 Task: Find connections with filter location Edegem with filter topic #covid19with filter profile language Potuguese with filter current company Microland Limited with filter school BABU BANARASI DAS NORTHERN INDIA INSTITUTE OF TECHNOLOGY, LUCKNOW with filter industry Subdivision of Land with filter service category Public Speaking with filter keywords title Executive Assistant
Action: Mouse moved to (673, 122)
Screenshot: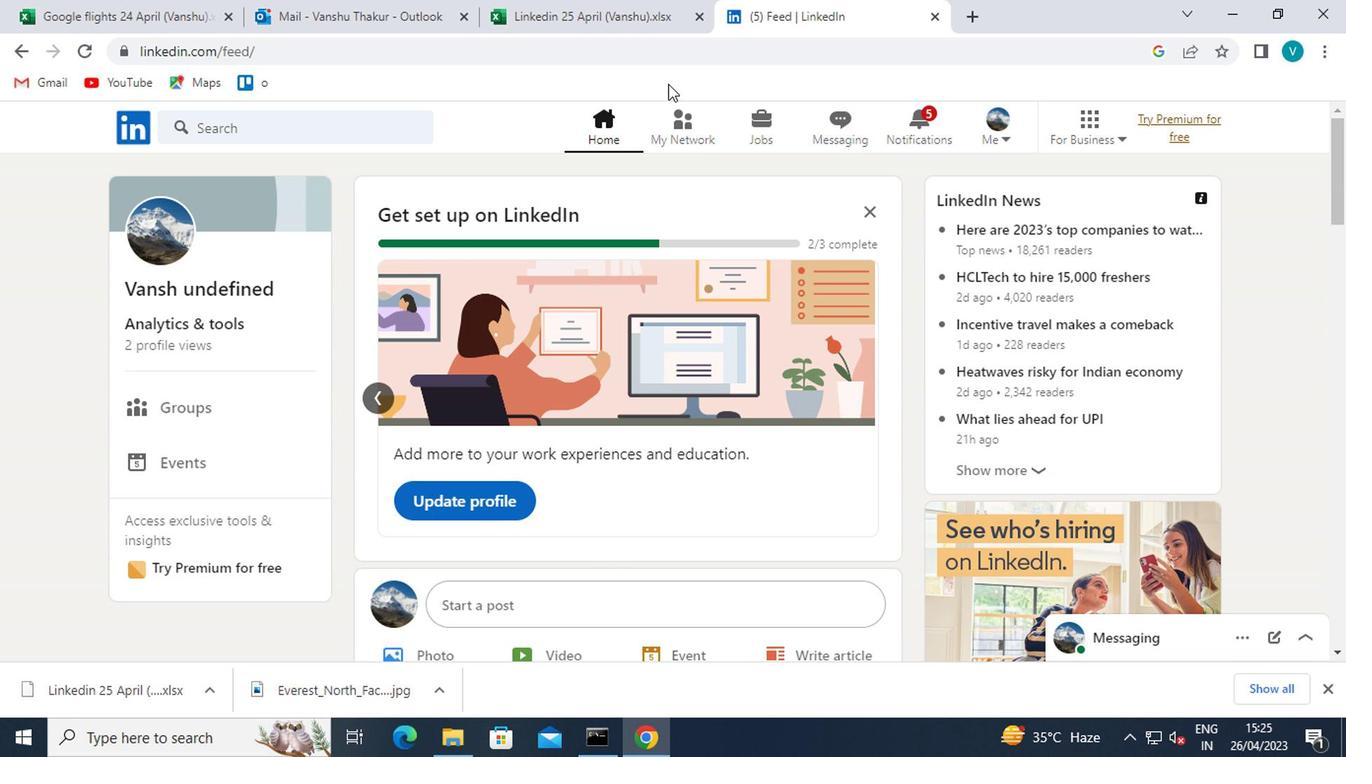 
Action: Mouse pressed left at (673, 122)
Screenshot: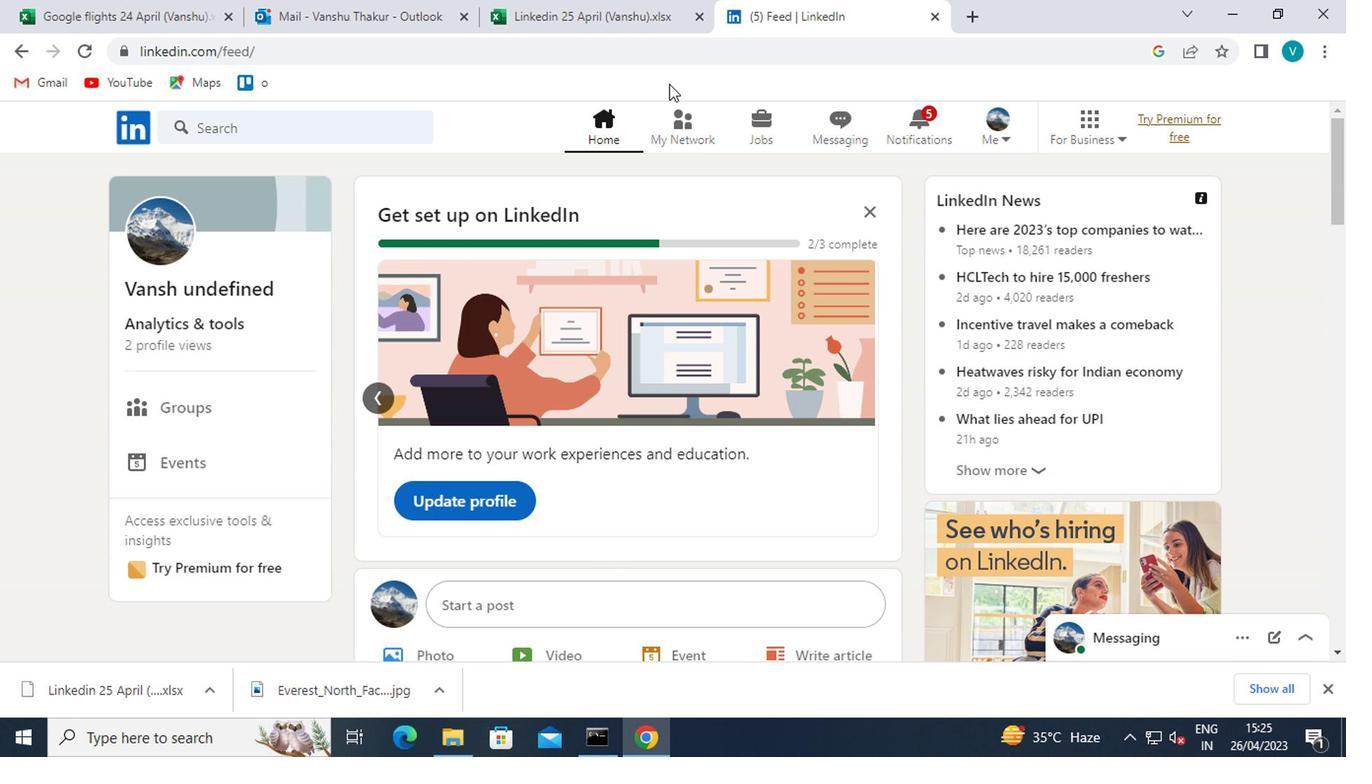
Action: Mouse moved to (215, 228)
Screenshot: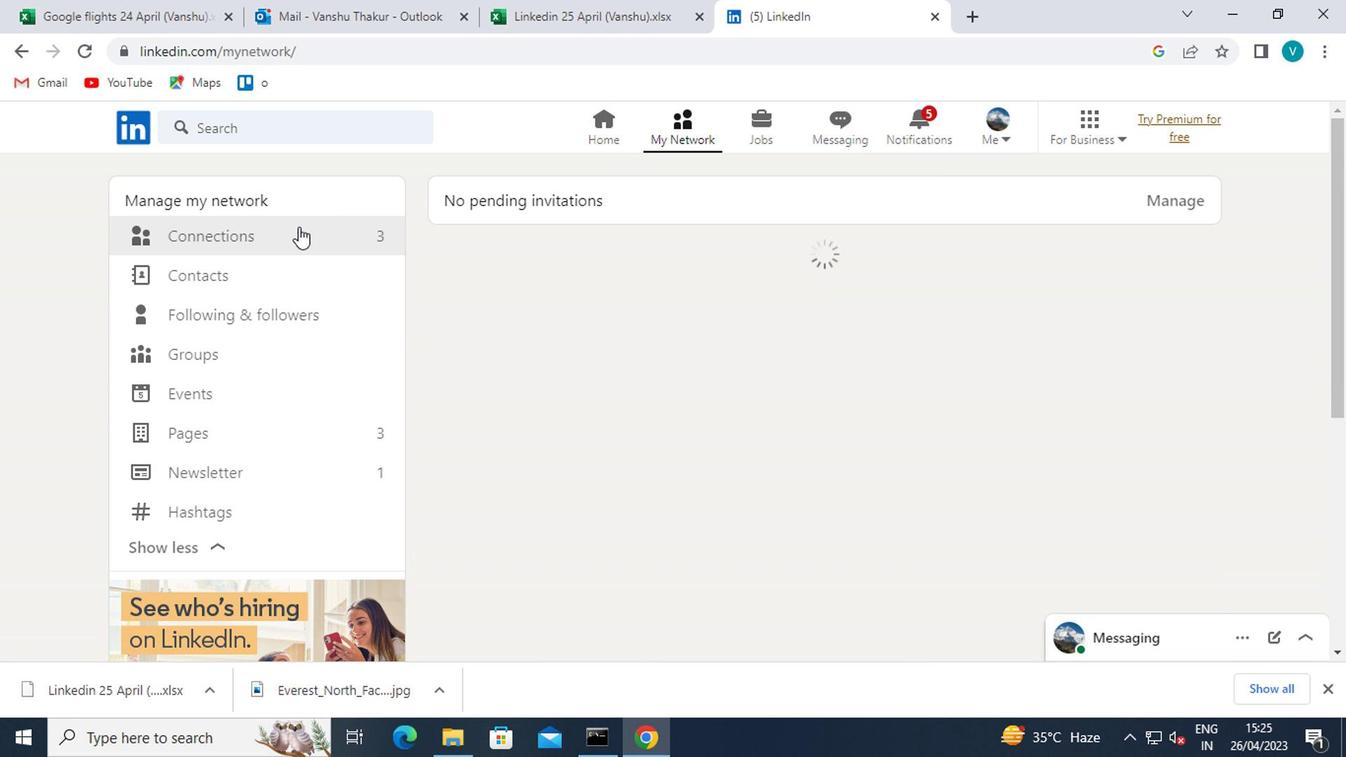 
Action: Mouse pressed left at (215, 228)
Screenshot: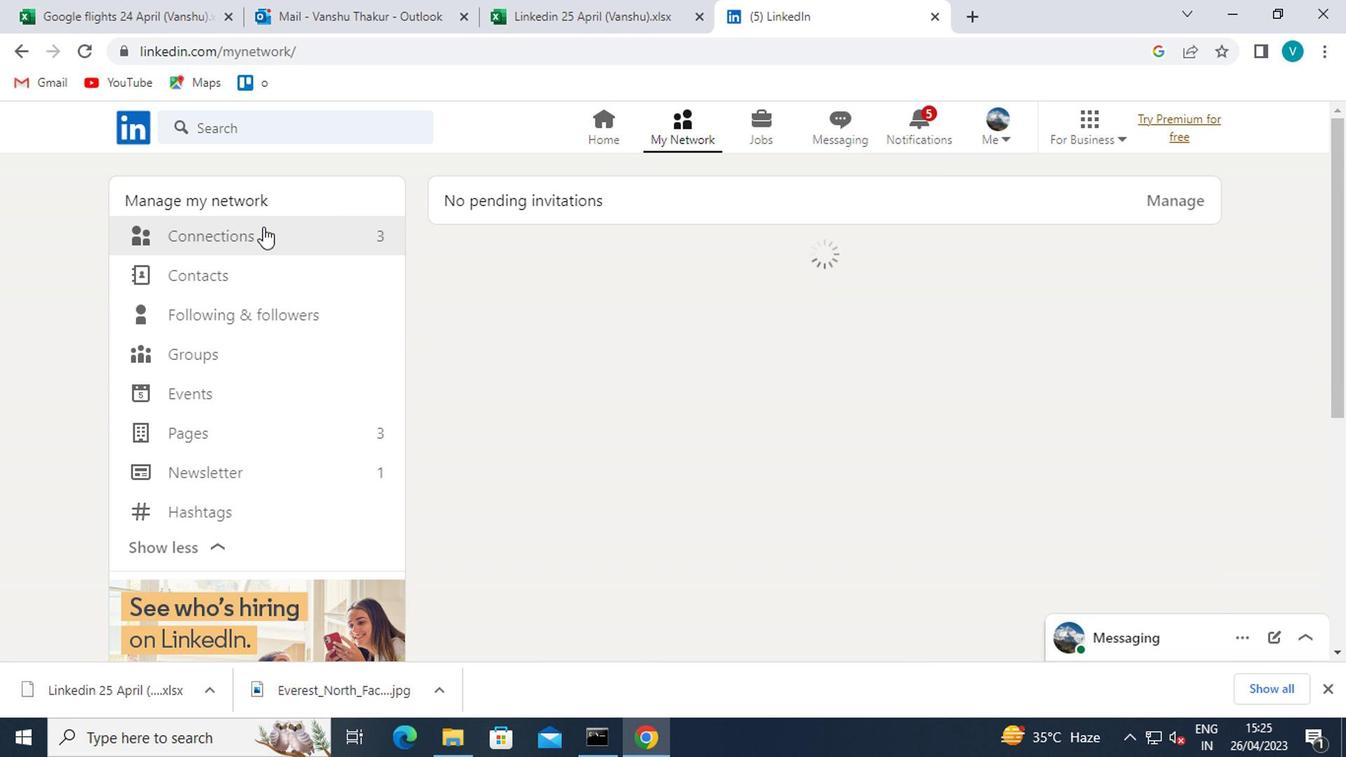
Action: Mouse moved to (840, 234)
Screenshot: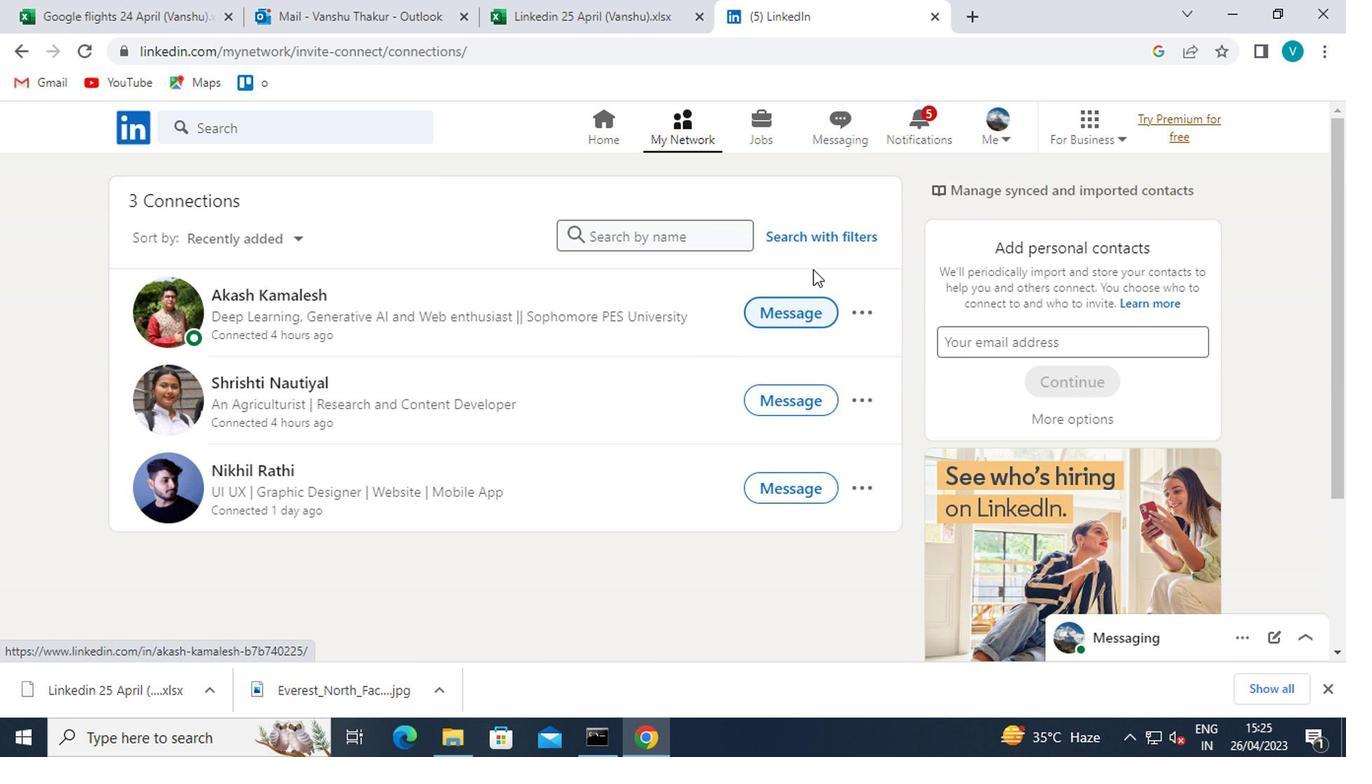 
Action: Mouse pressed left at (840, 234)
Screenshot: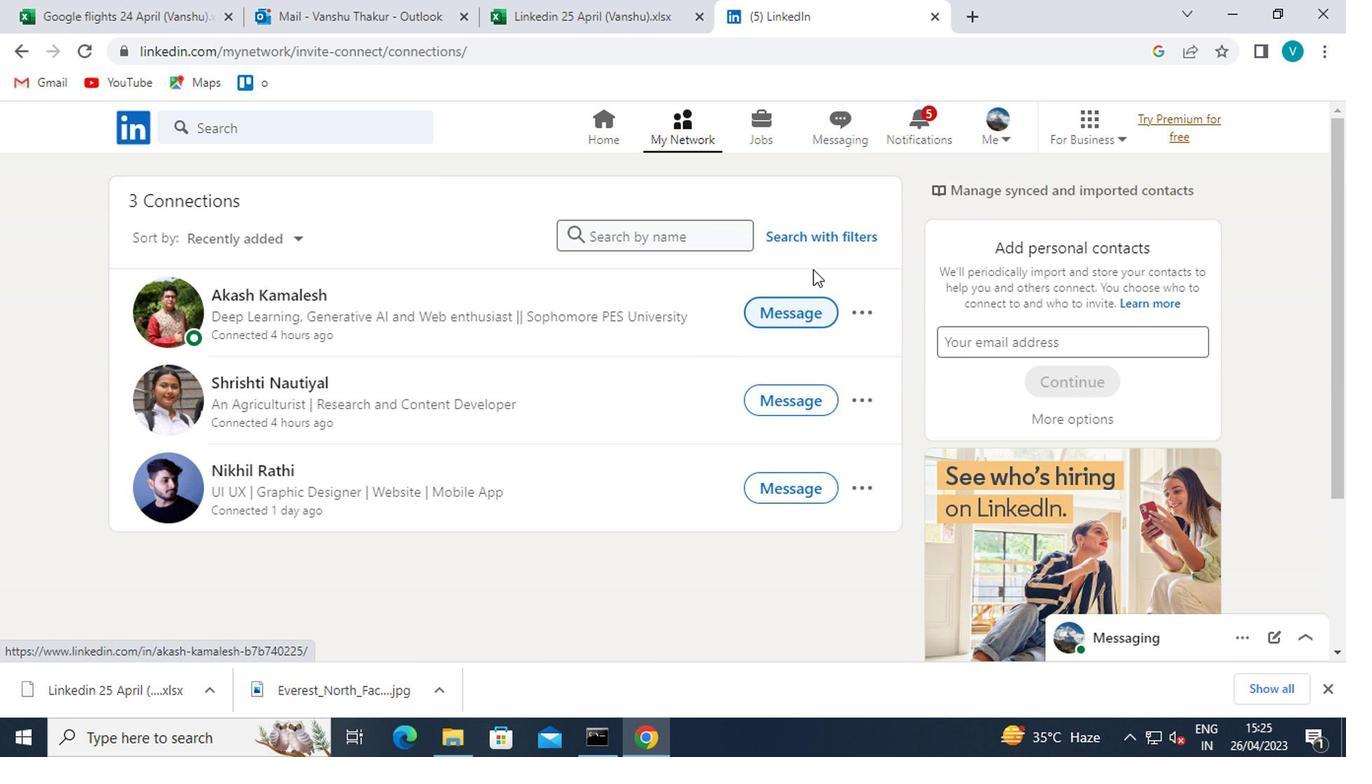 
Action: Mouse moved to (639, 185)
Screenshot: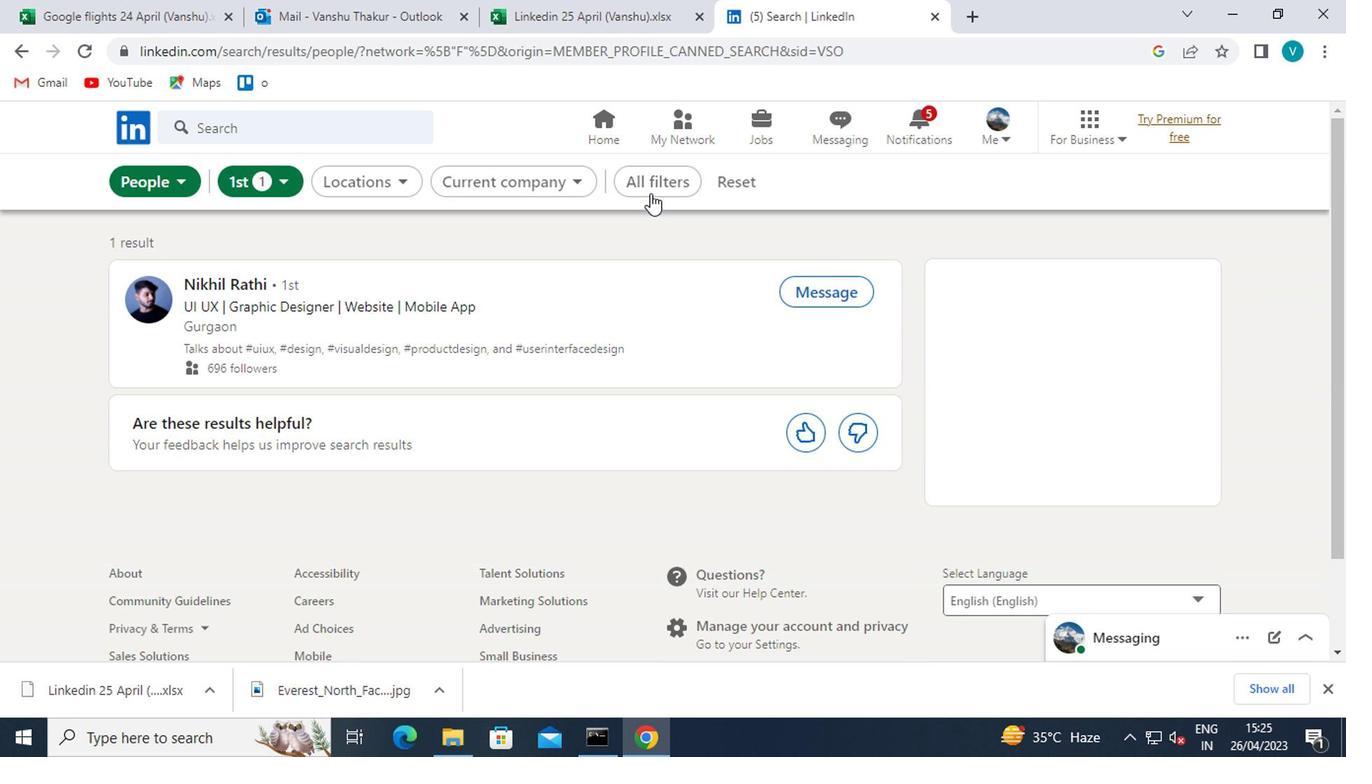 
Action: Mouse pressed left at (639, 185)
Screenshot: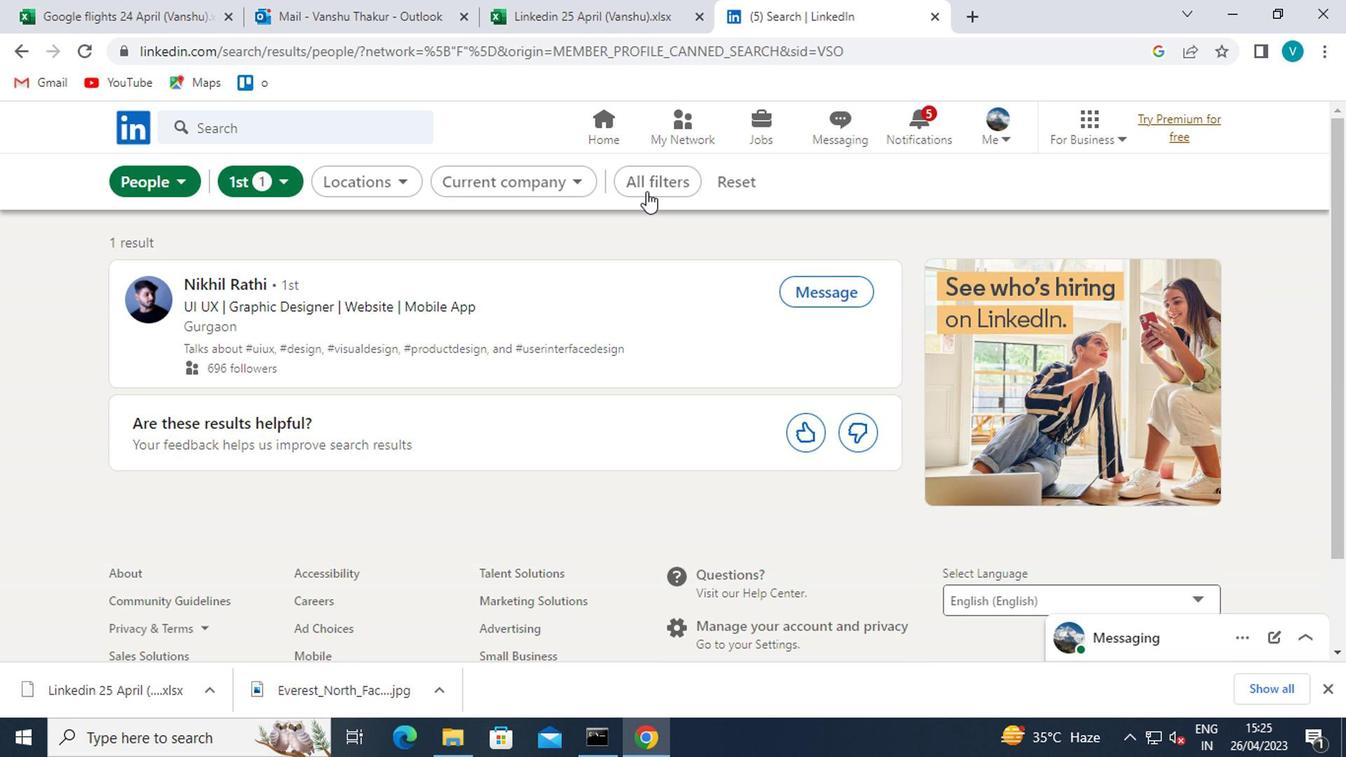 
Action: Mouse moved to (915, 359)
Screenshot: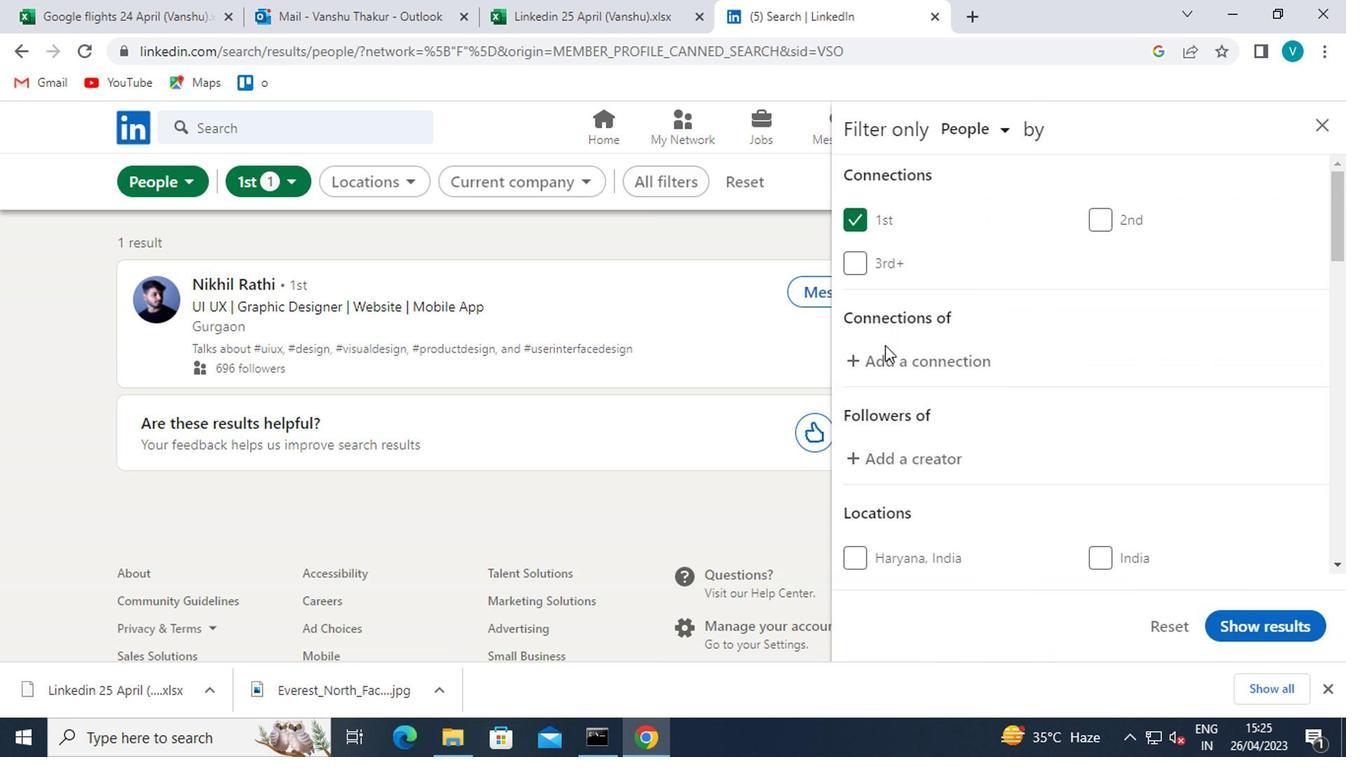 
Action: Mouse scrolled (915, 358) with delta (0, 0)
Screenshot: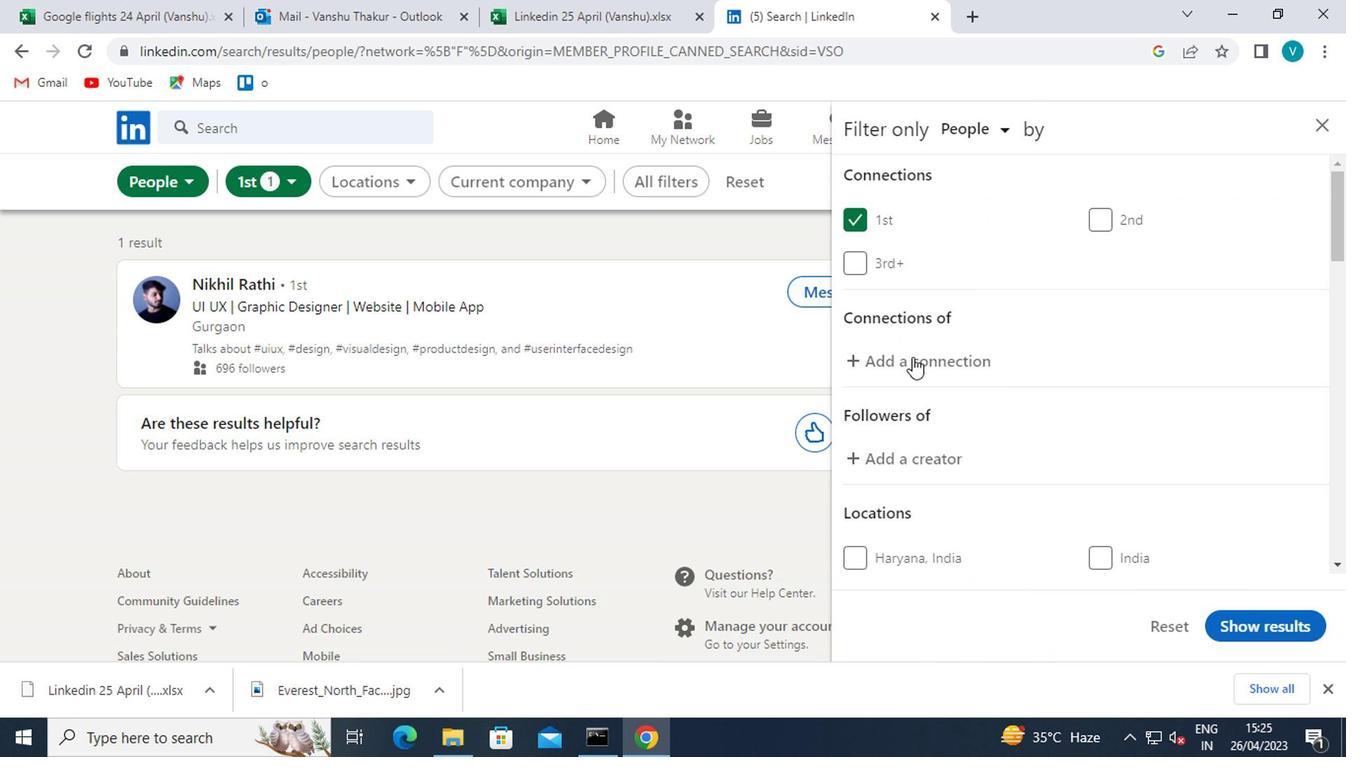 
Action: Mouse scrolled (915, 358) with delta (0, 0)
Screenshot: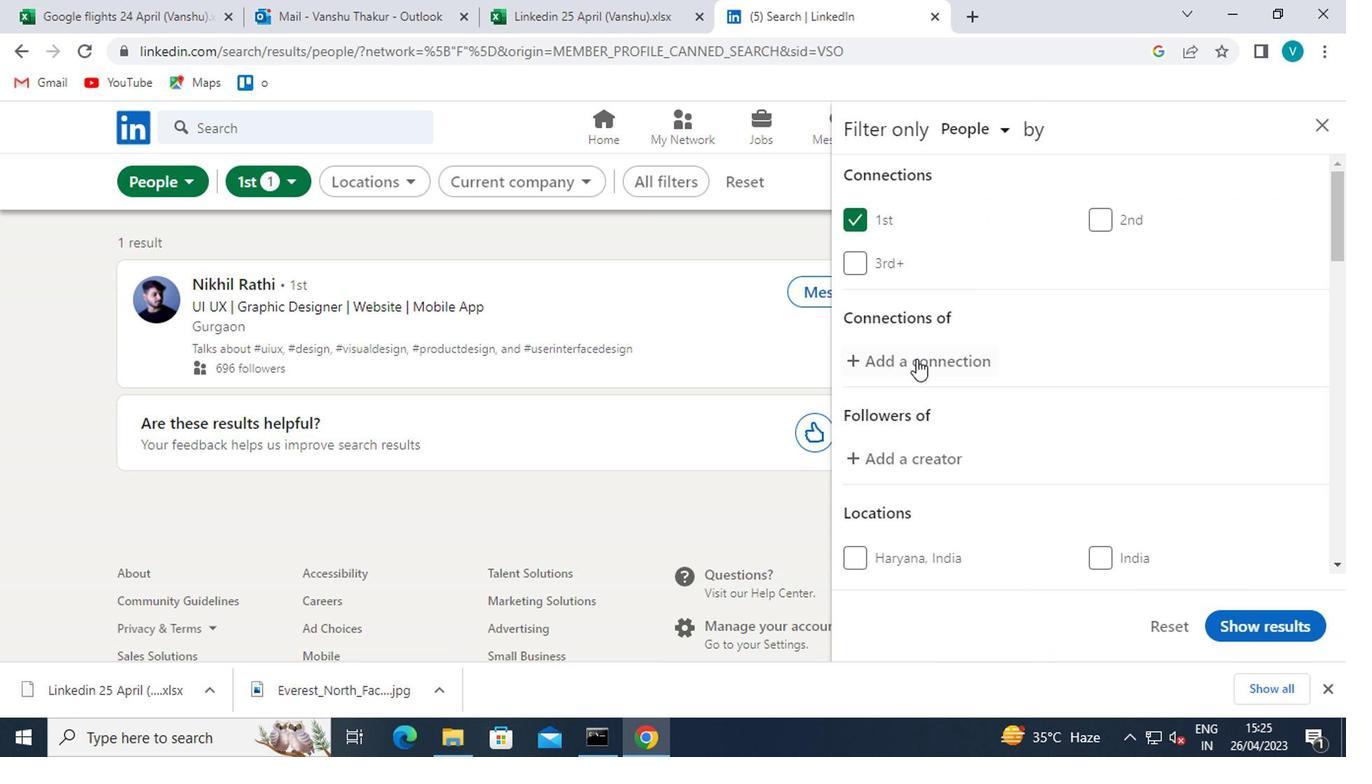 
Action: Mouse moved to (919, 442)
Screenshot: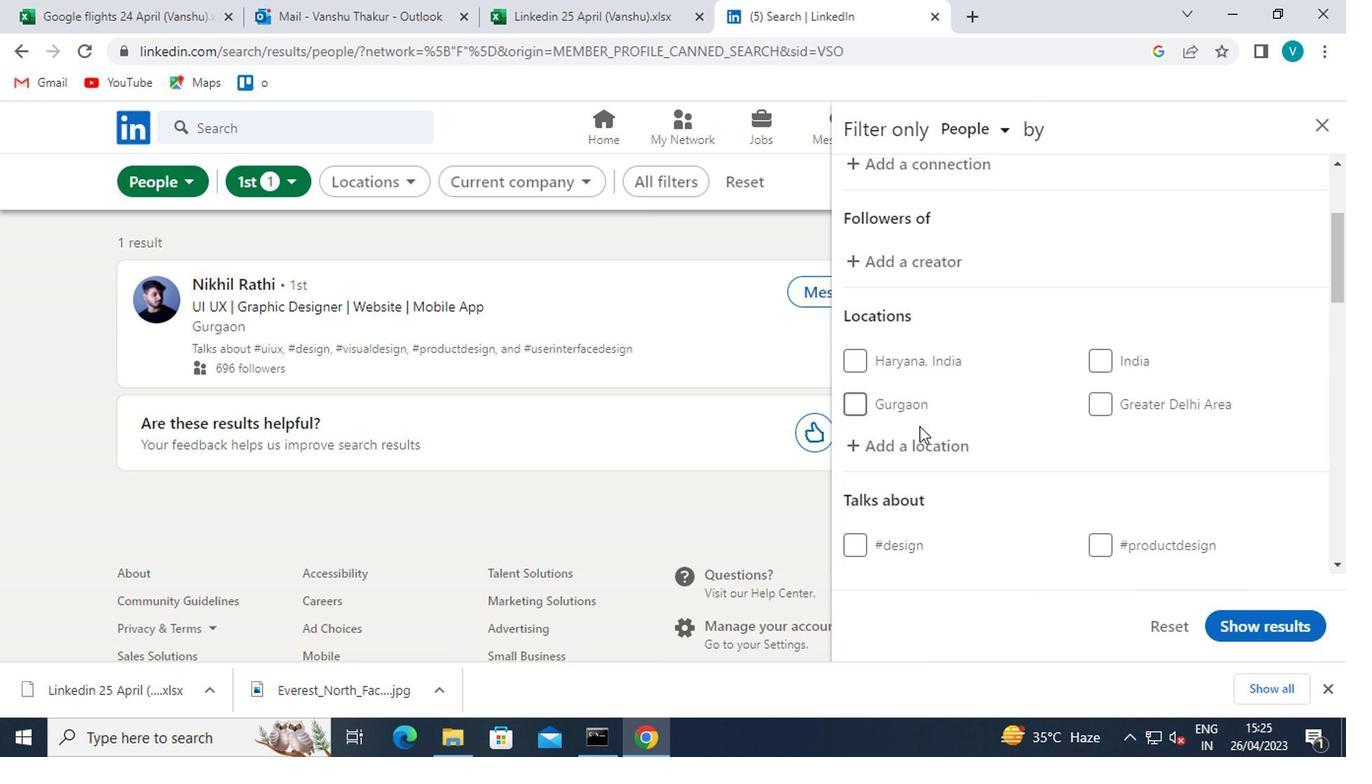 
Action: Mouse pressed left at (919, 442)
Screenshot: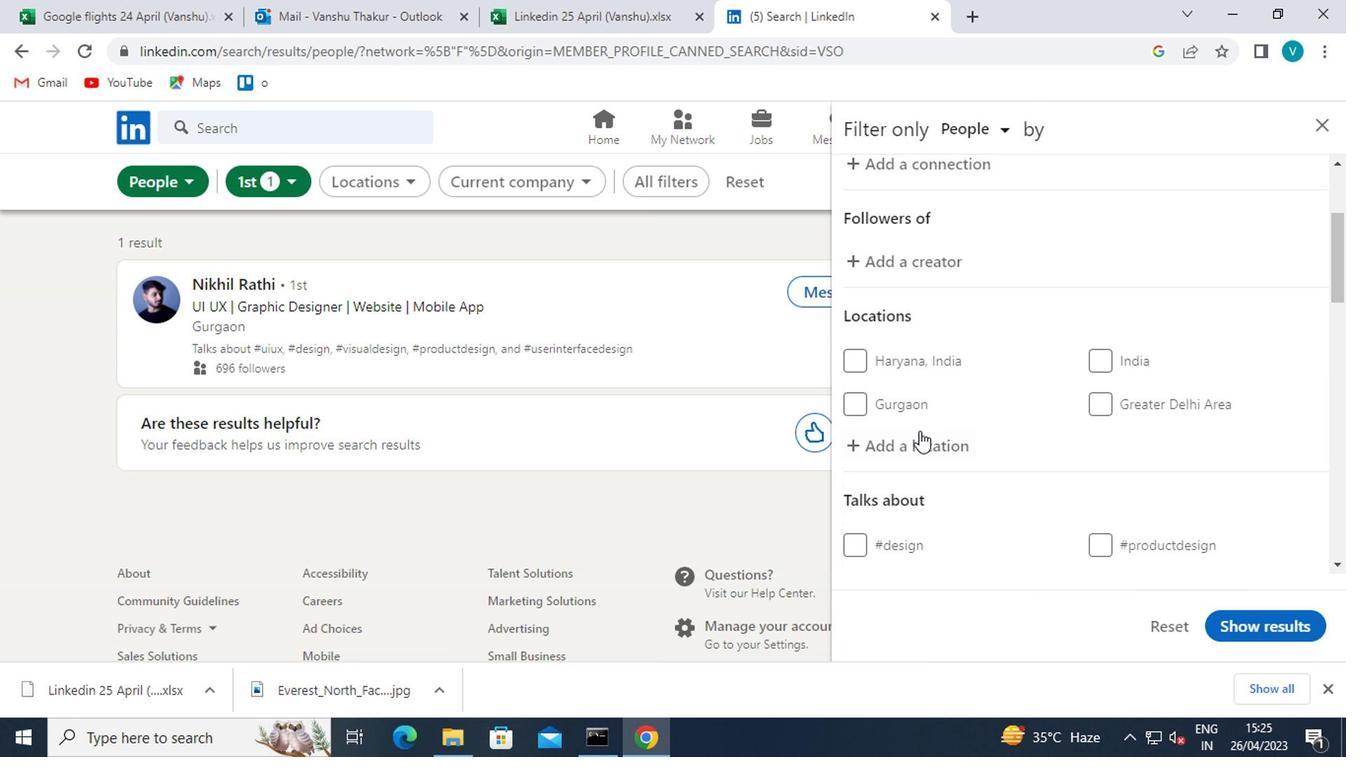 
Action: Mouse moved to (910, 442)
Screenshot: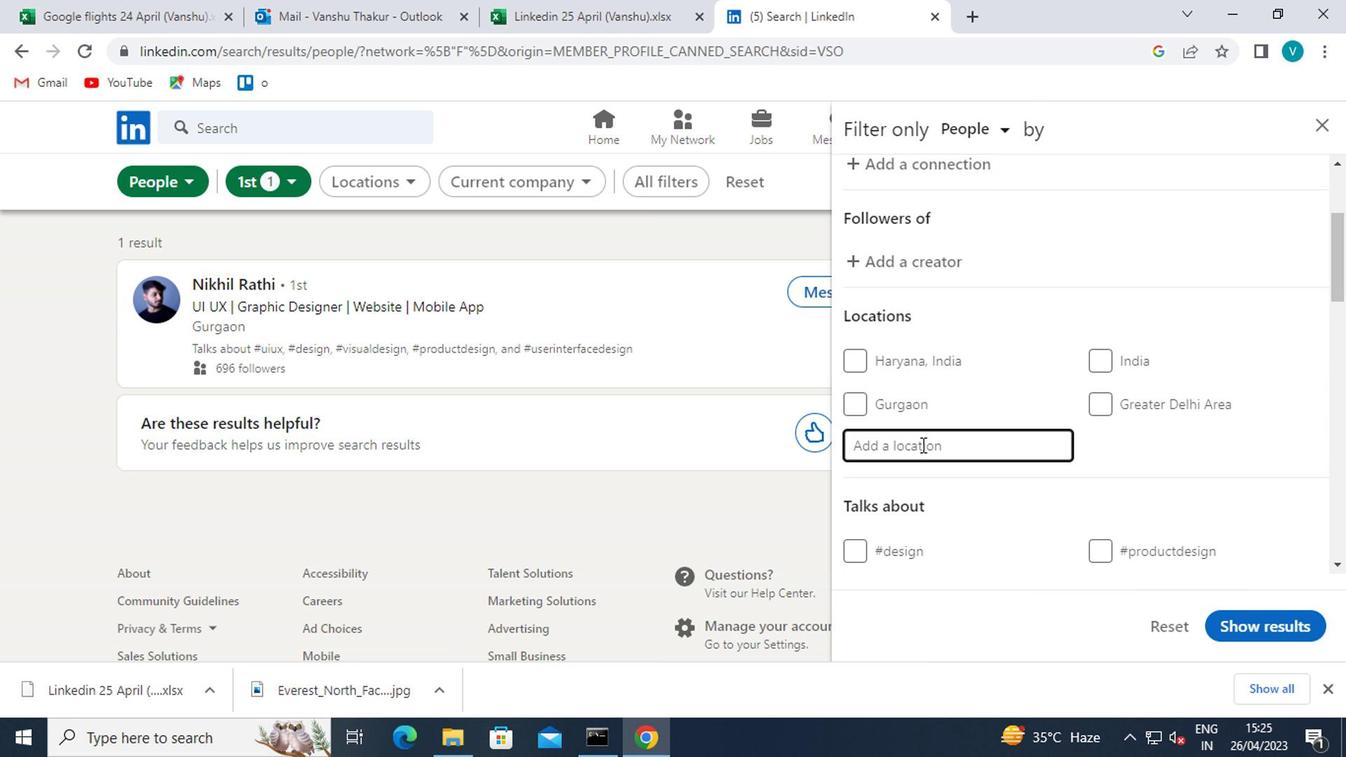 
Action: Key pressed <Key.shift>EDEGEM
Screenshot: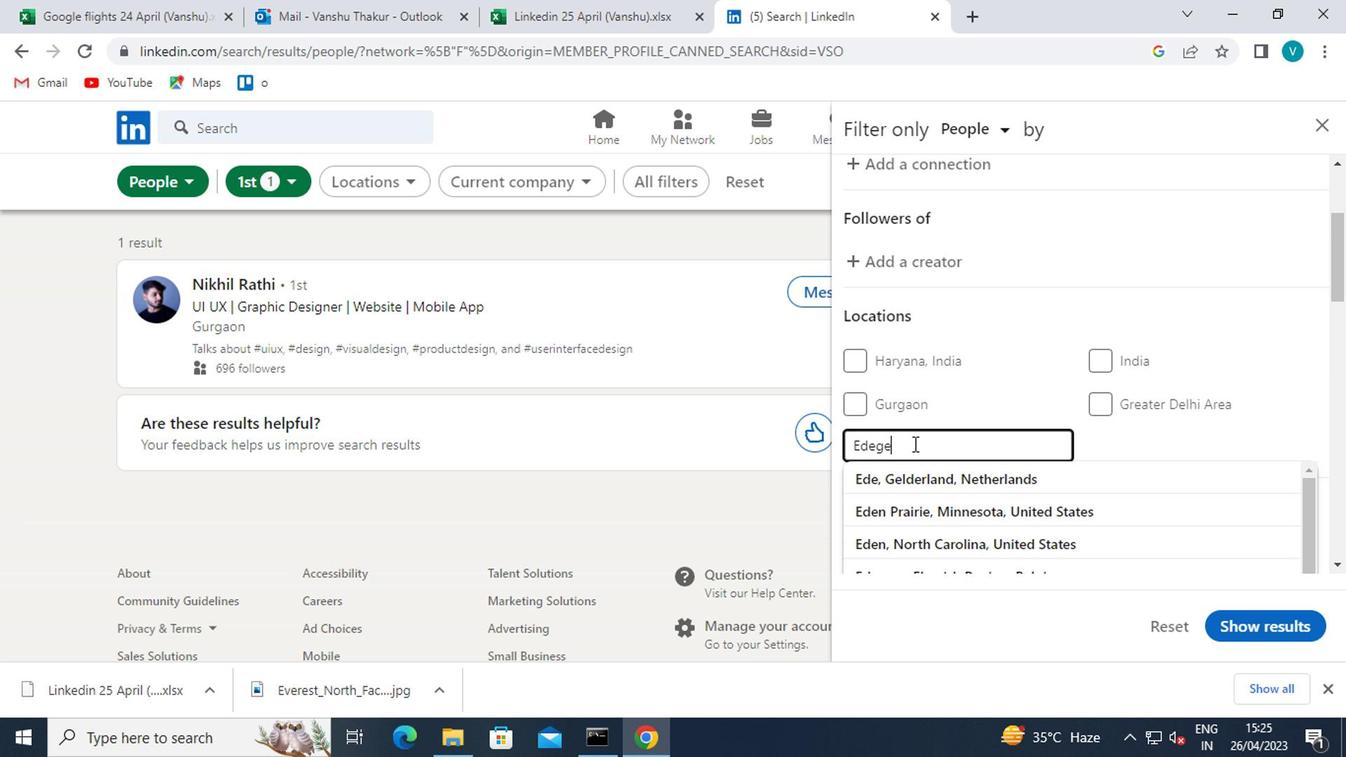 
Action: Mouse moved to (962, 472)
Screenshot: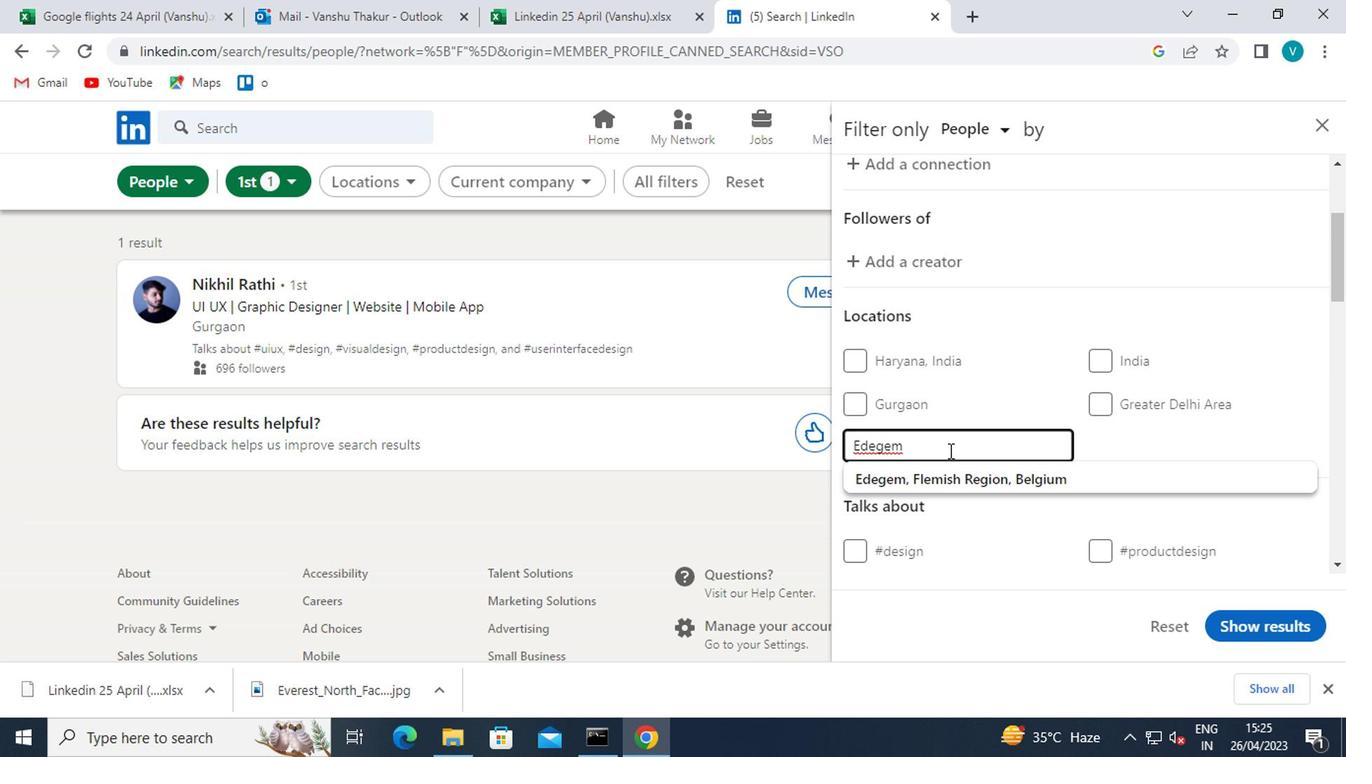 
Action: Mouse pressed left at (962, 472)
Screenshot: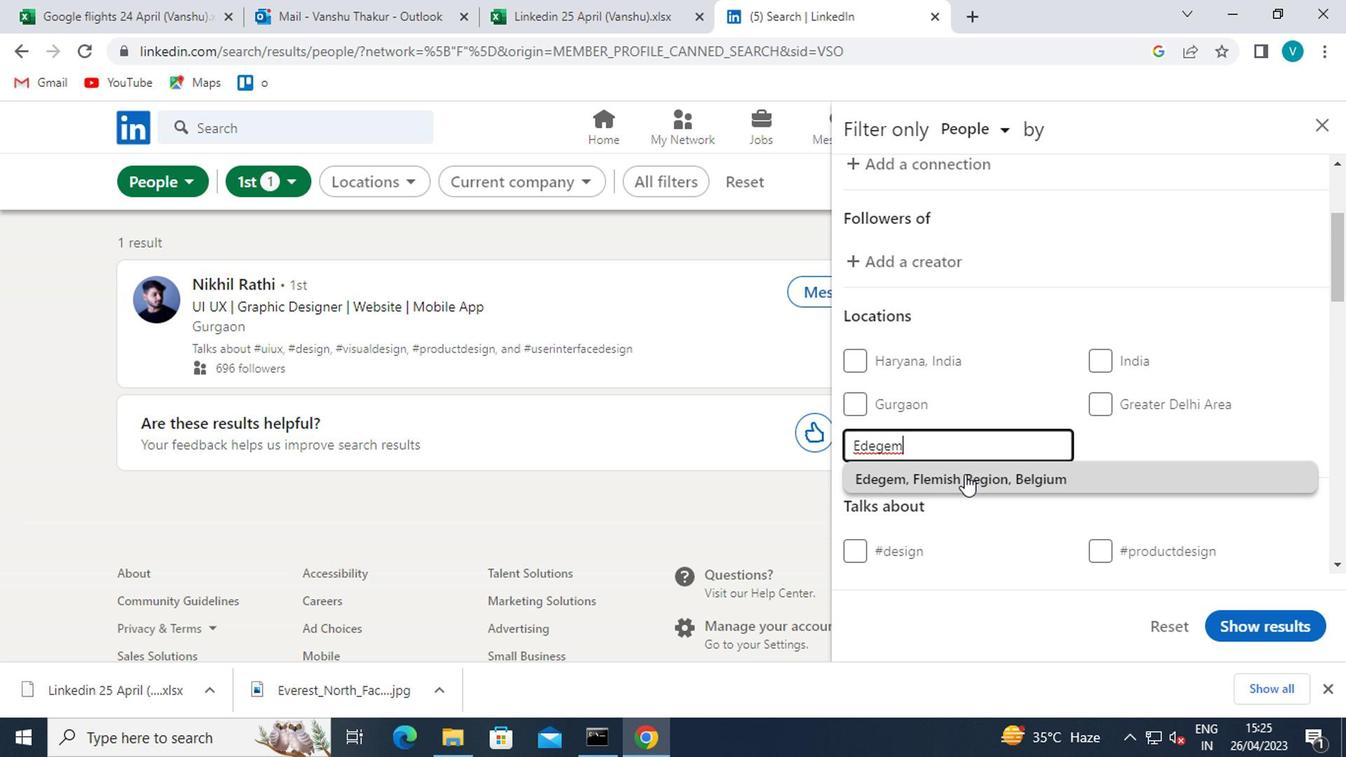 
Action: Mouse scrolled (962, 471) with delta (0, 0)
Screenshot: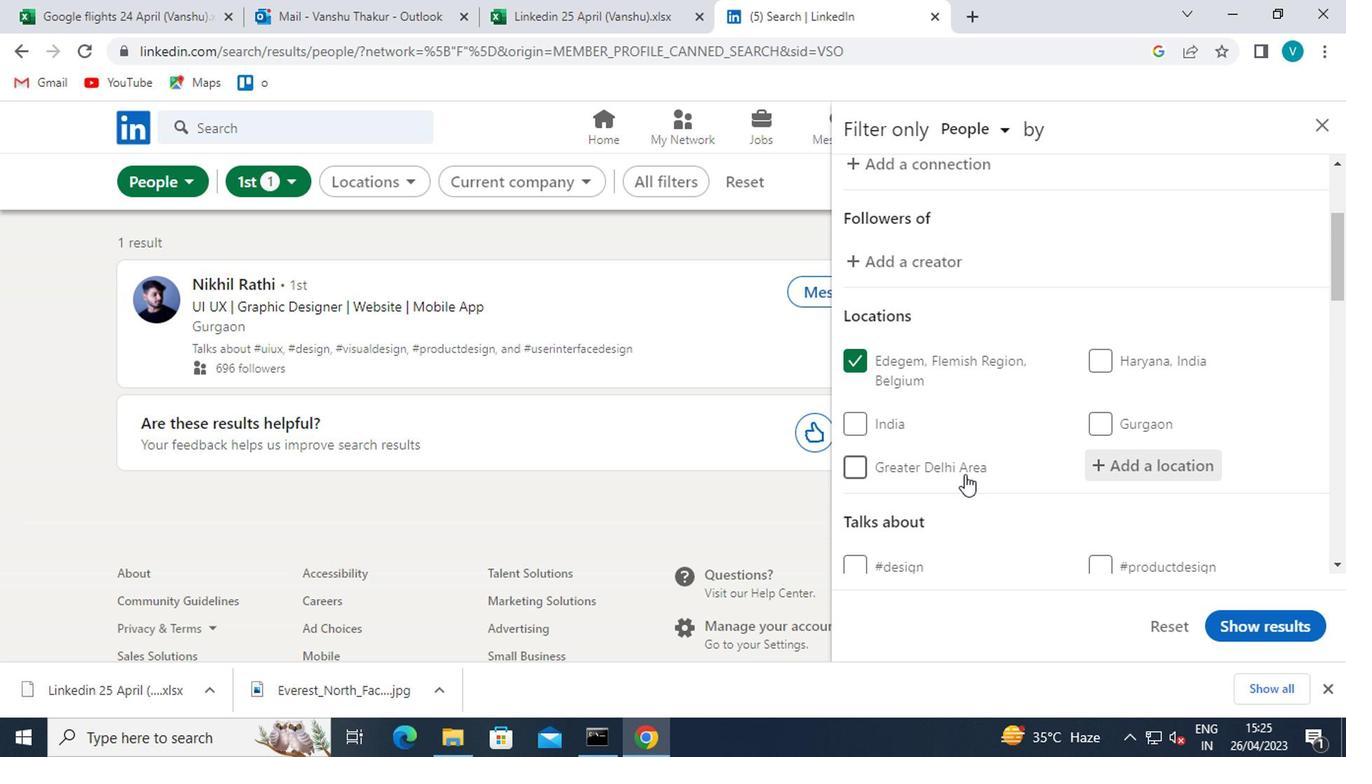 
Action: Mouse scrolled (962, 471) with delta (0, 0)
Screenshot: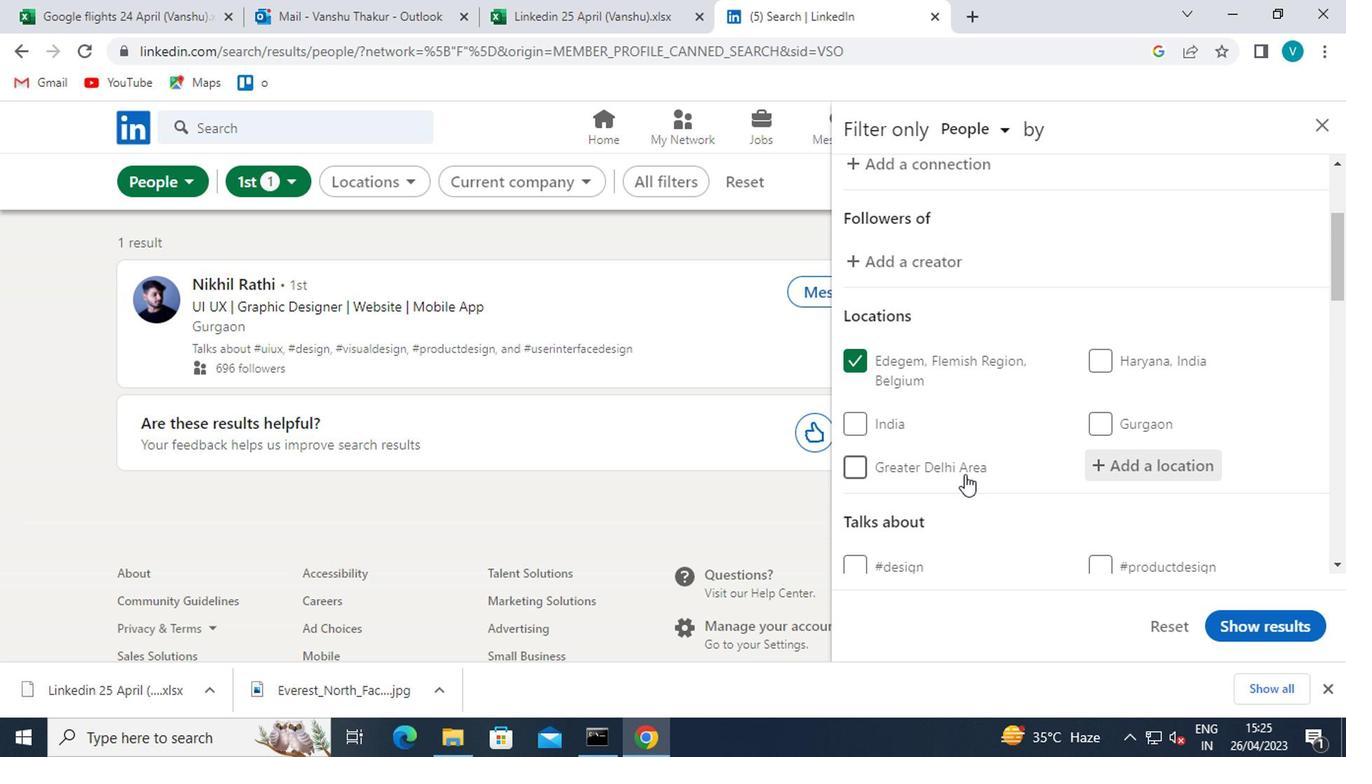 
Action: Mouse moved to (1132, 459)
Screenshot: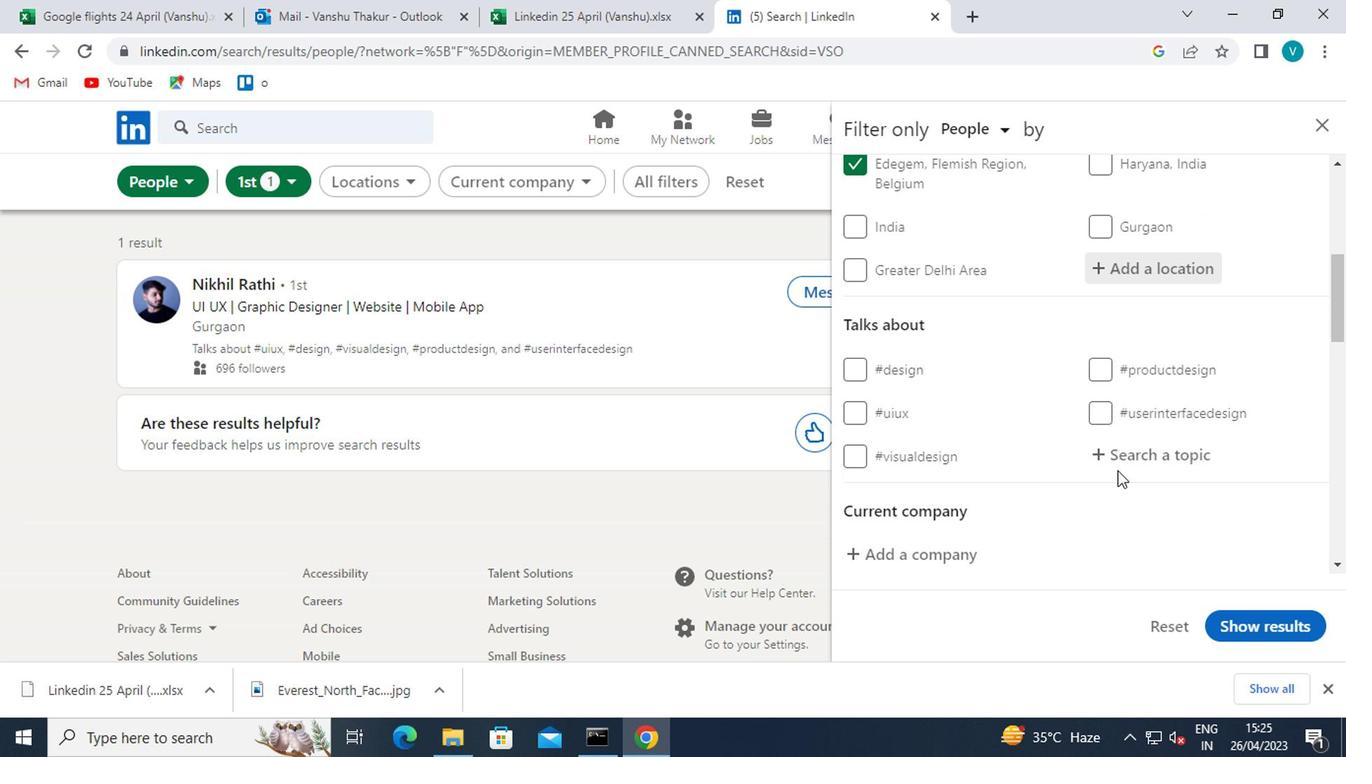 
Action: Mouse pressed left at (1132, 459)
Screenshot: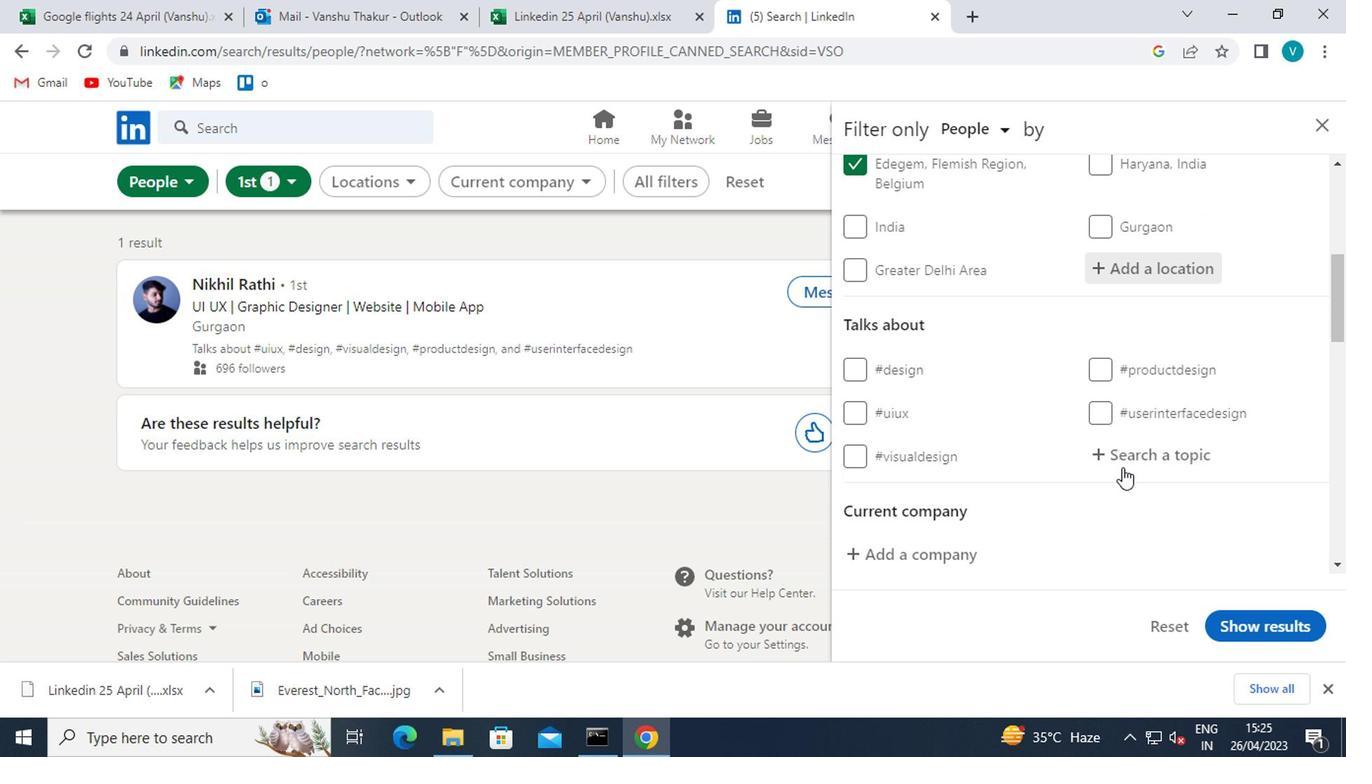 
Action: Mouse moved to (987, 414)
Screenshot: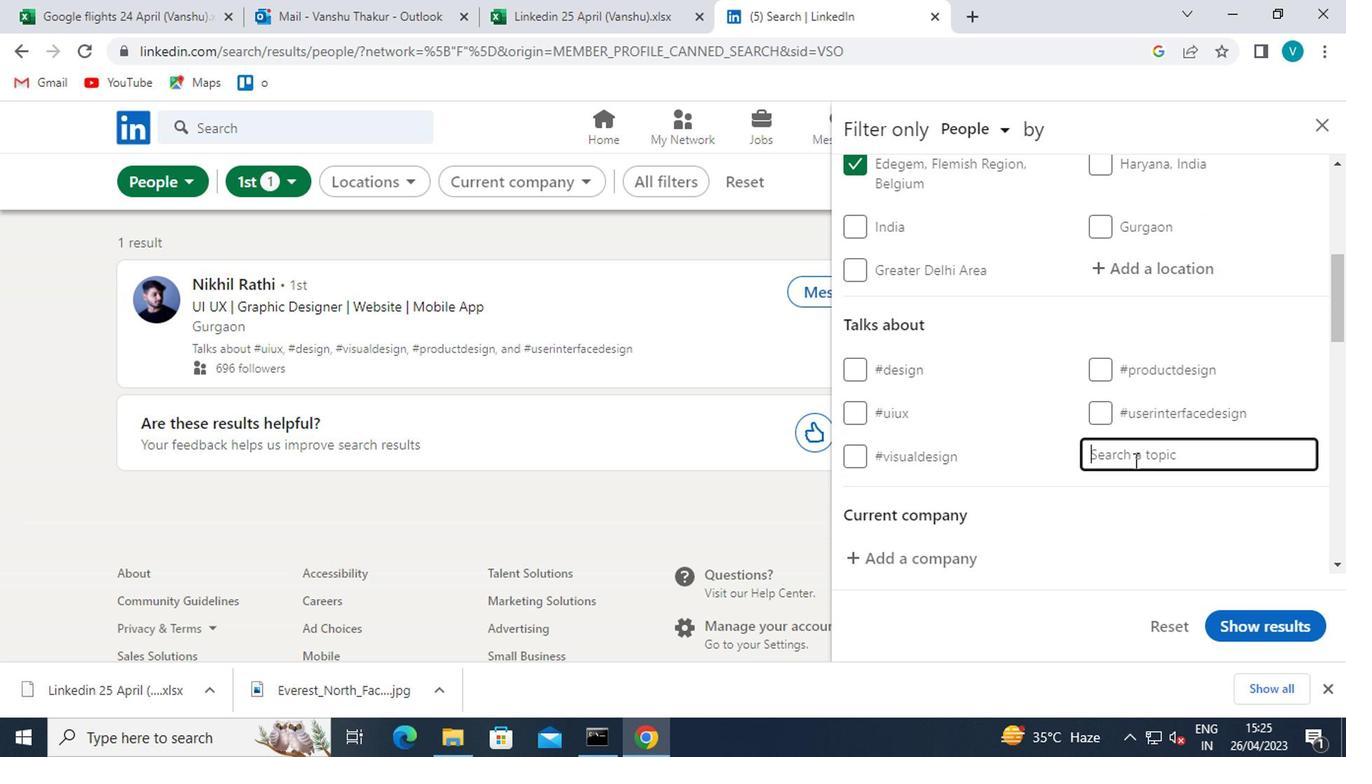 
Action: Key pressed <Key.shift>#COVID19
Screenshot: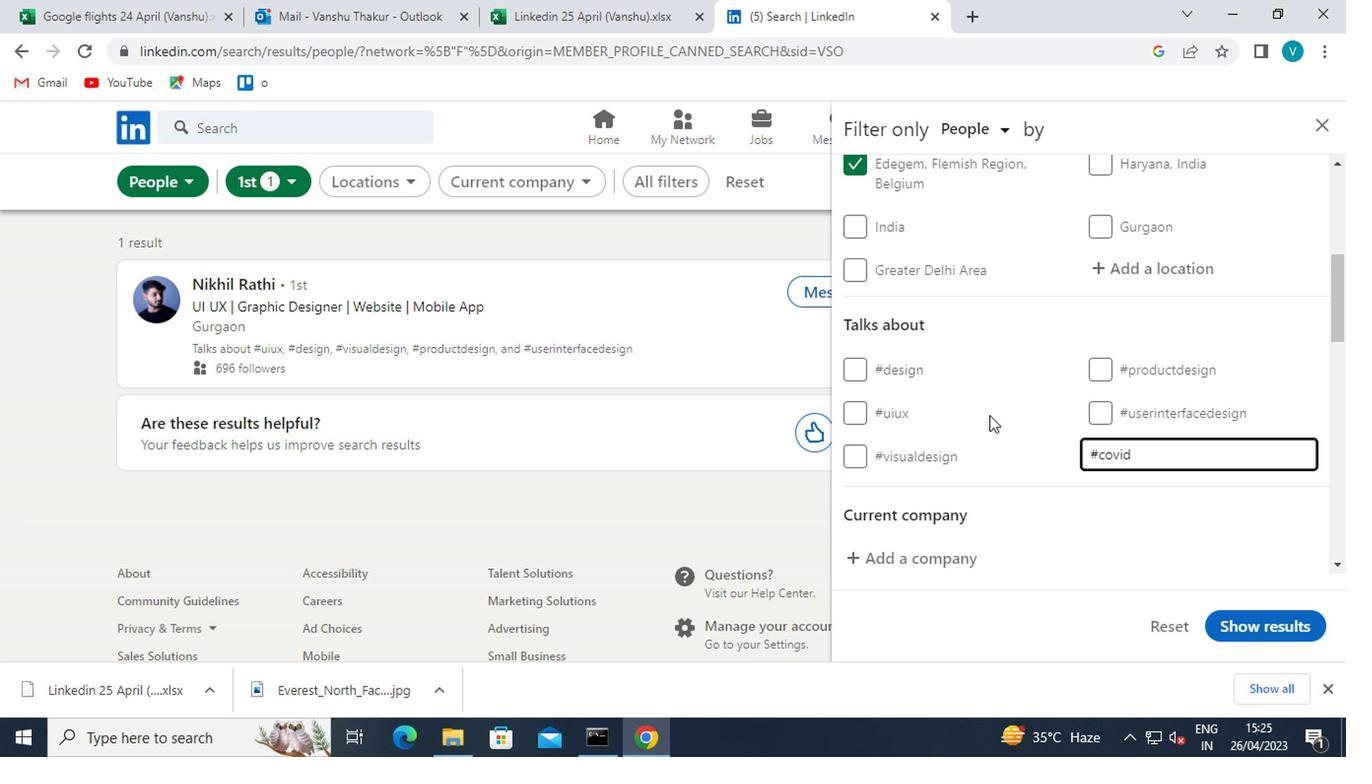 
Action: Mouse moved to (1093, 524)
Screenshot: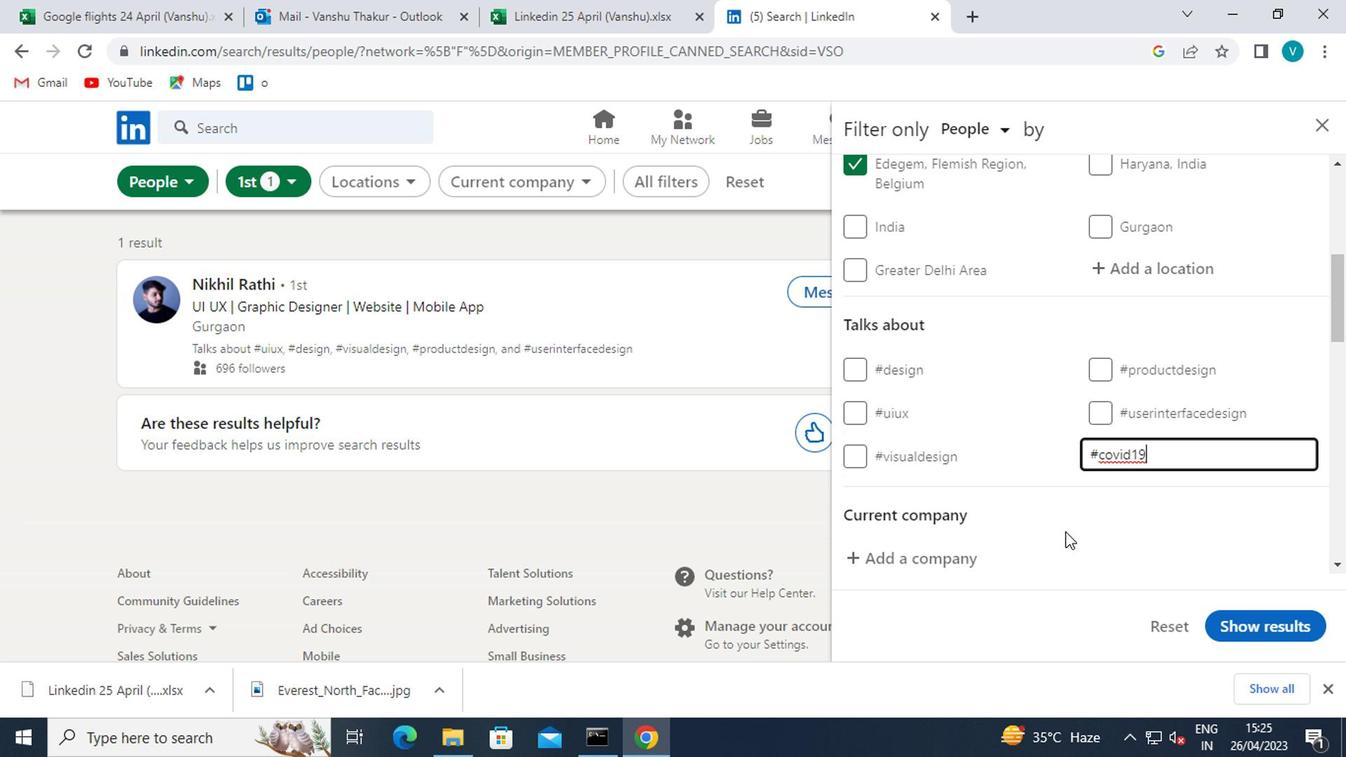 
Action: Mouse pressed left at (1093, 524)
Screenshot: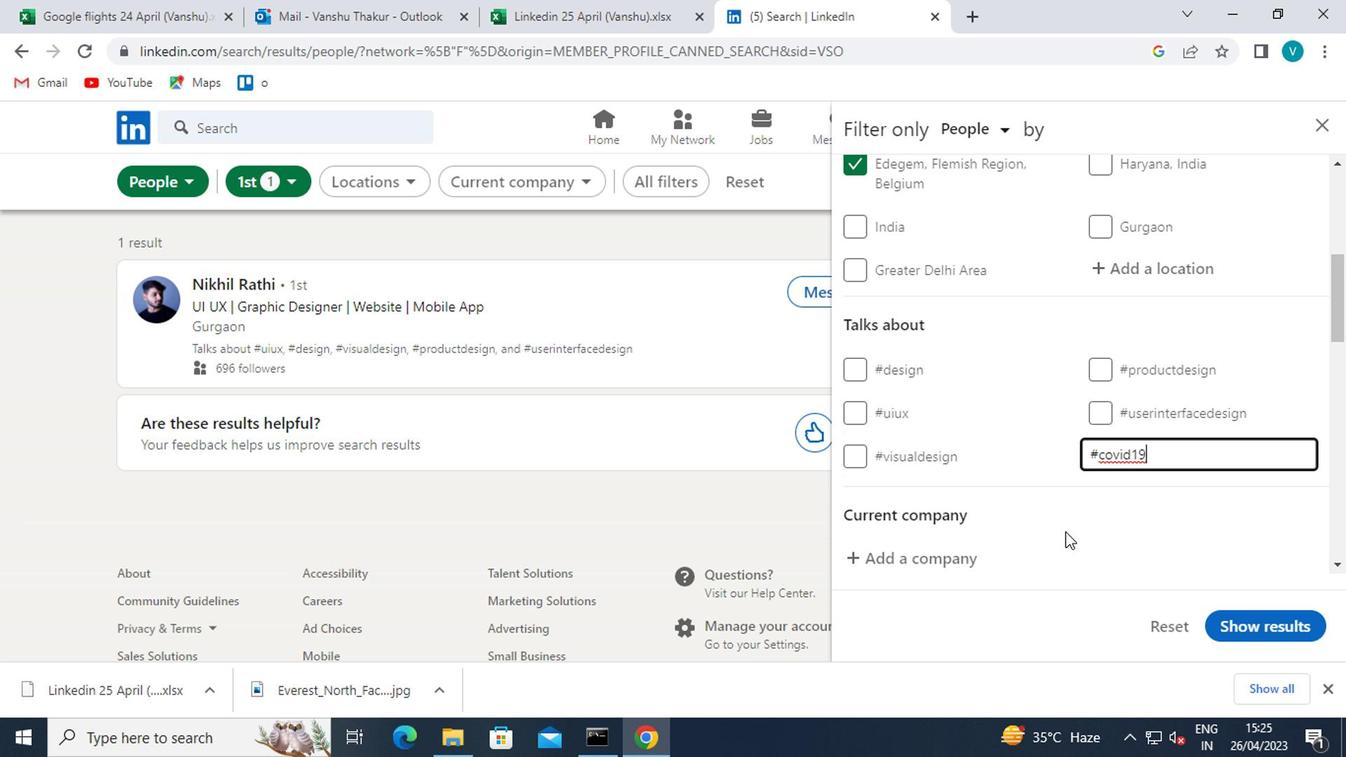 
Action: Mouse scrolled (1093, 523) with delta (0, -1)
Screenshot: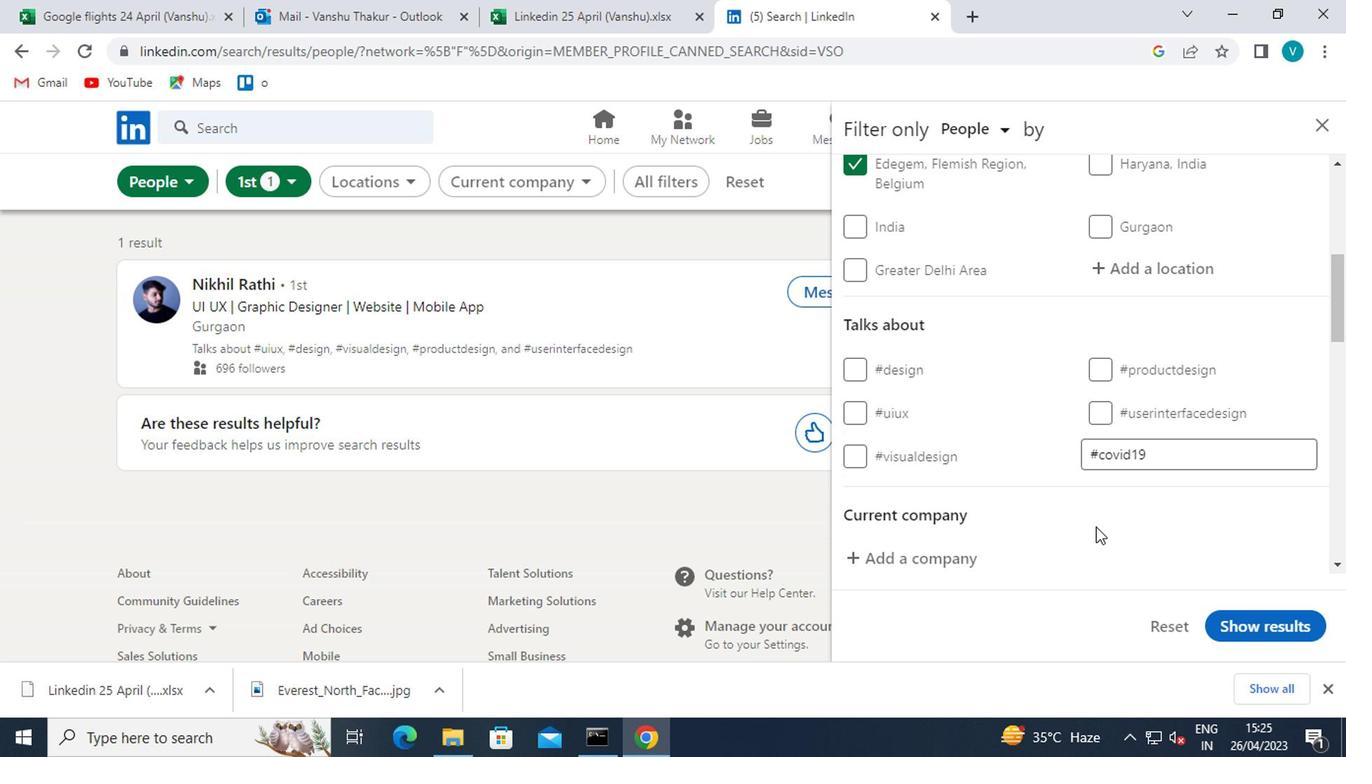 
Action: Mouse moved to (910, 446)
Screenshot: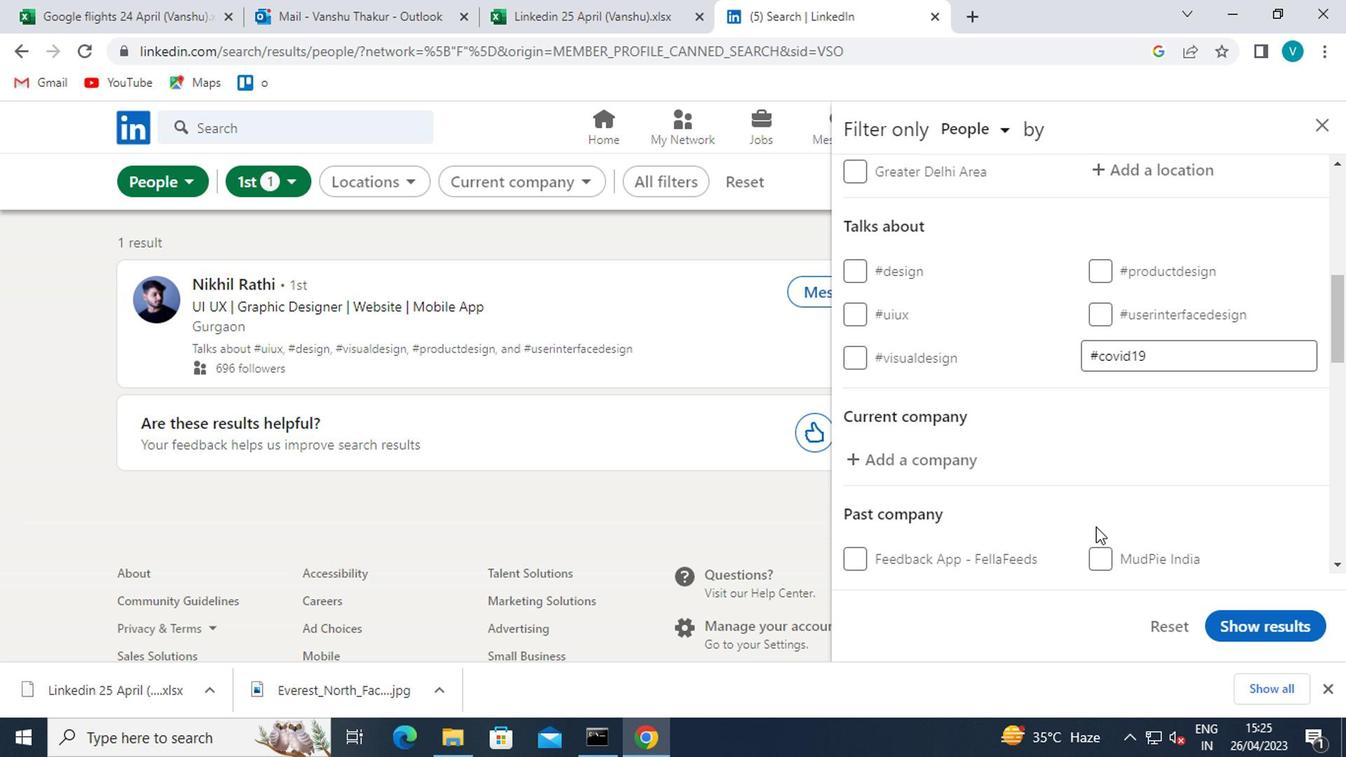 
Action: Mouse pressed left at (910, 446)
Screenshot: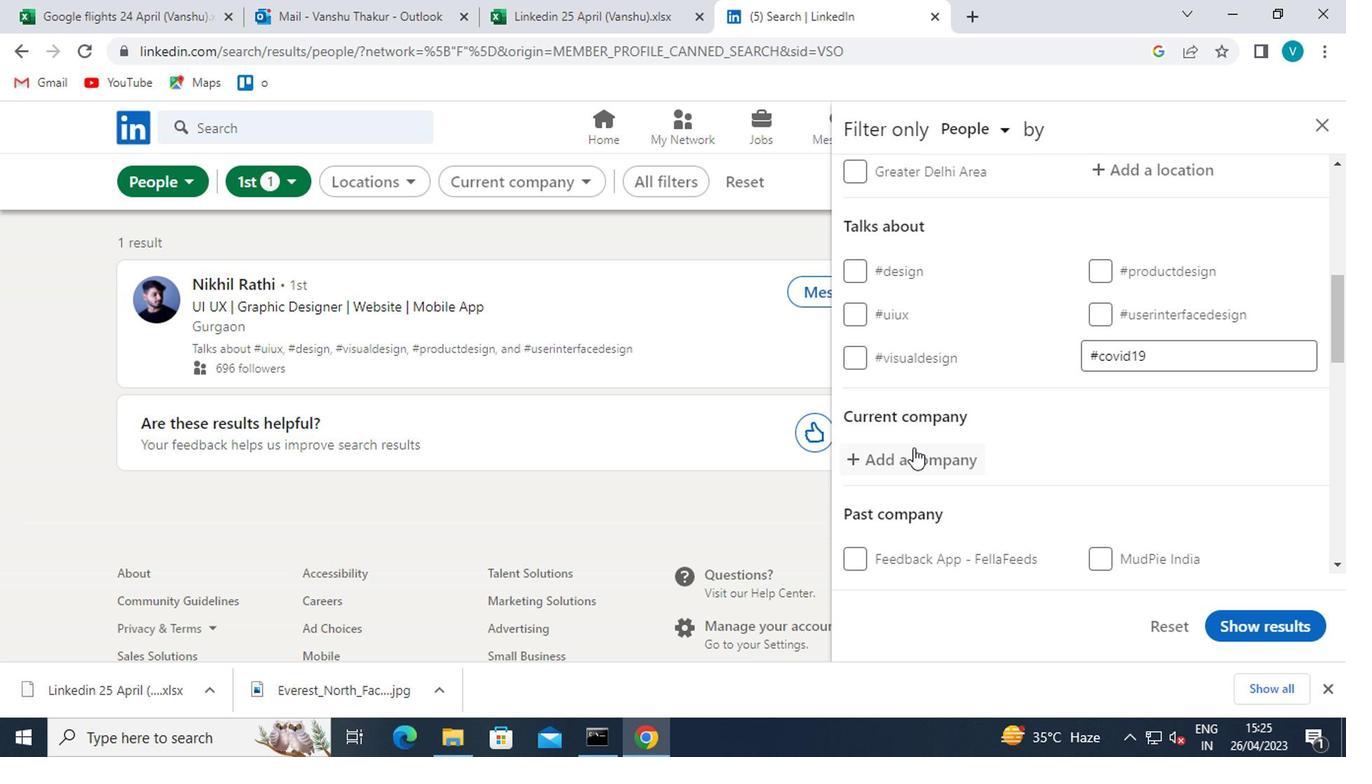 
Action: Key pressed <Key.shift><Key.shift><Key.shift>MICROLAND
Screenshot: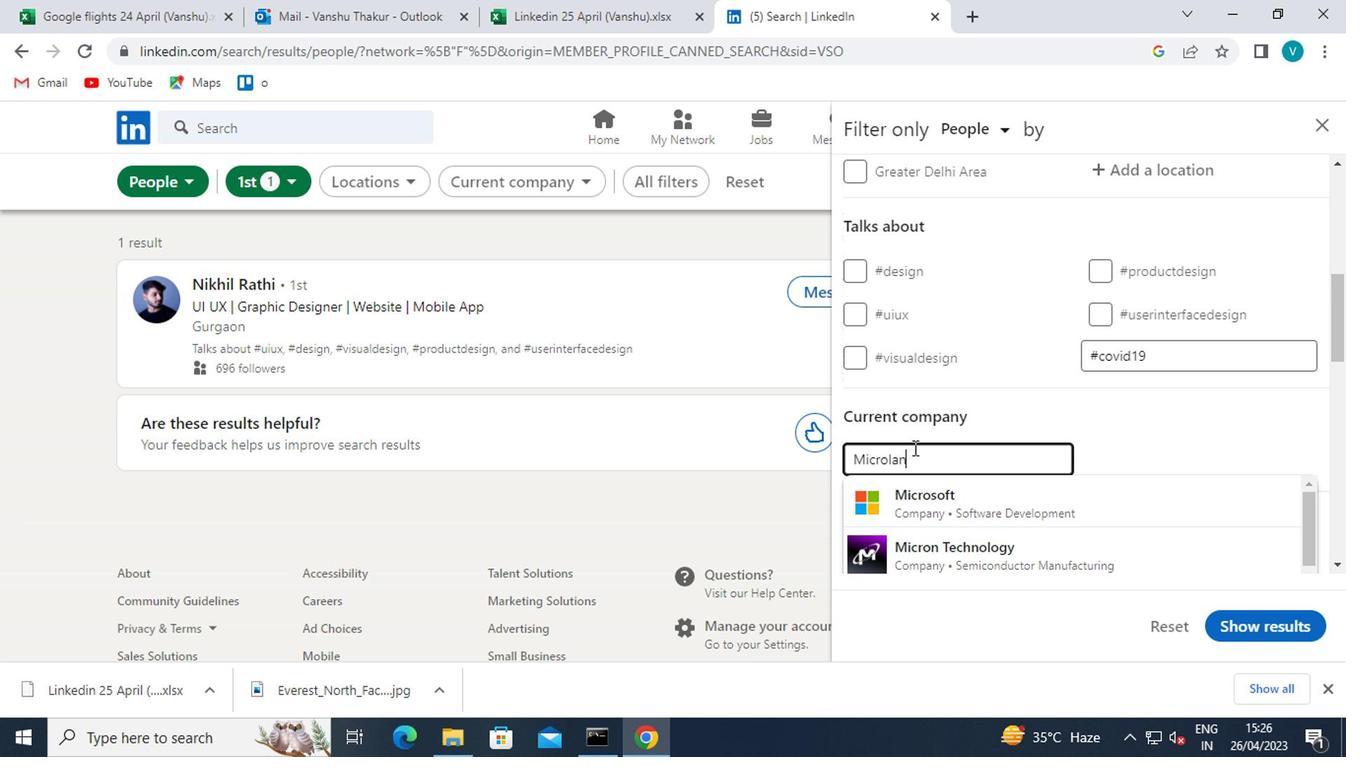 
Action: Mouse moved to (934, 485)
Screenshot: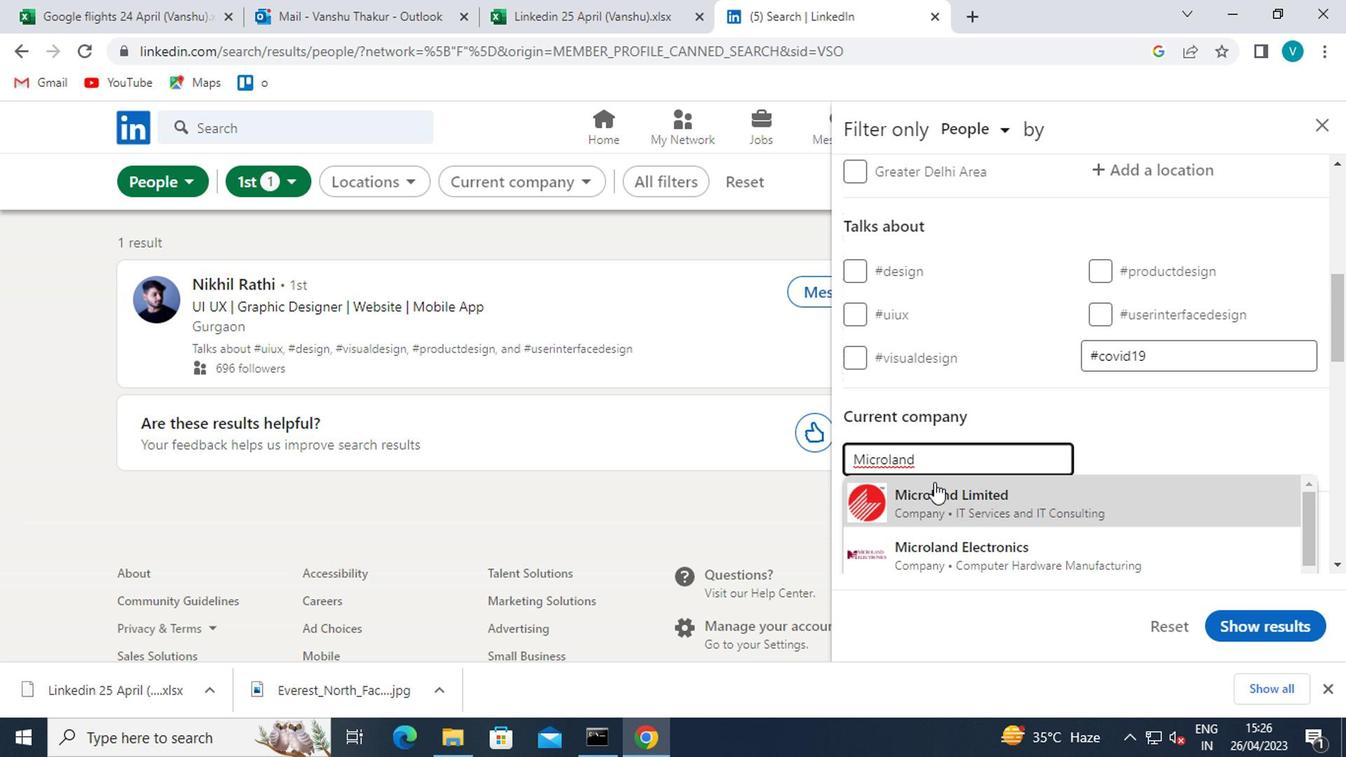 
Action: Mouse pressed left at (934, 485)
Screenshot: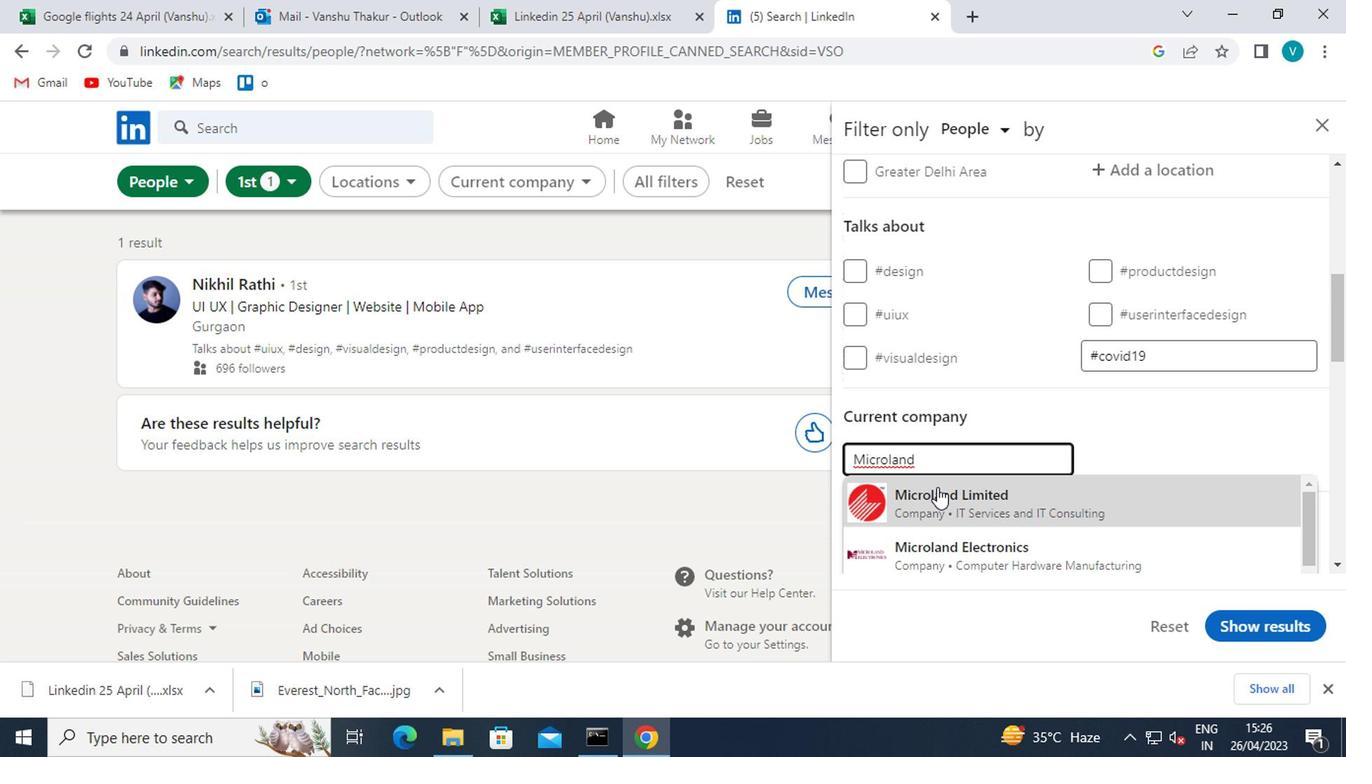 
Action: Mouse scrolled (934, 484) with delta (0, 0)
Screenshot: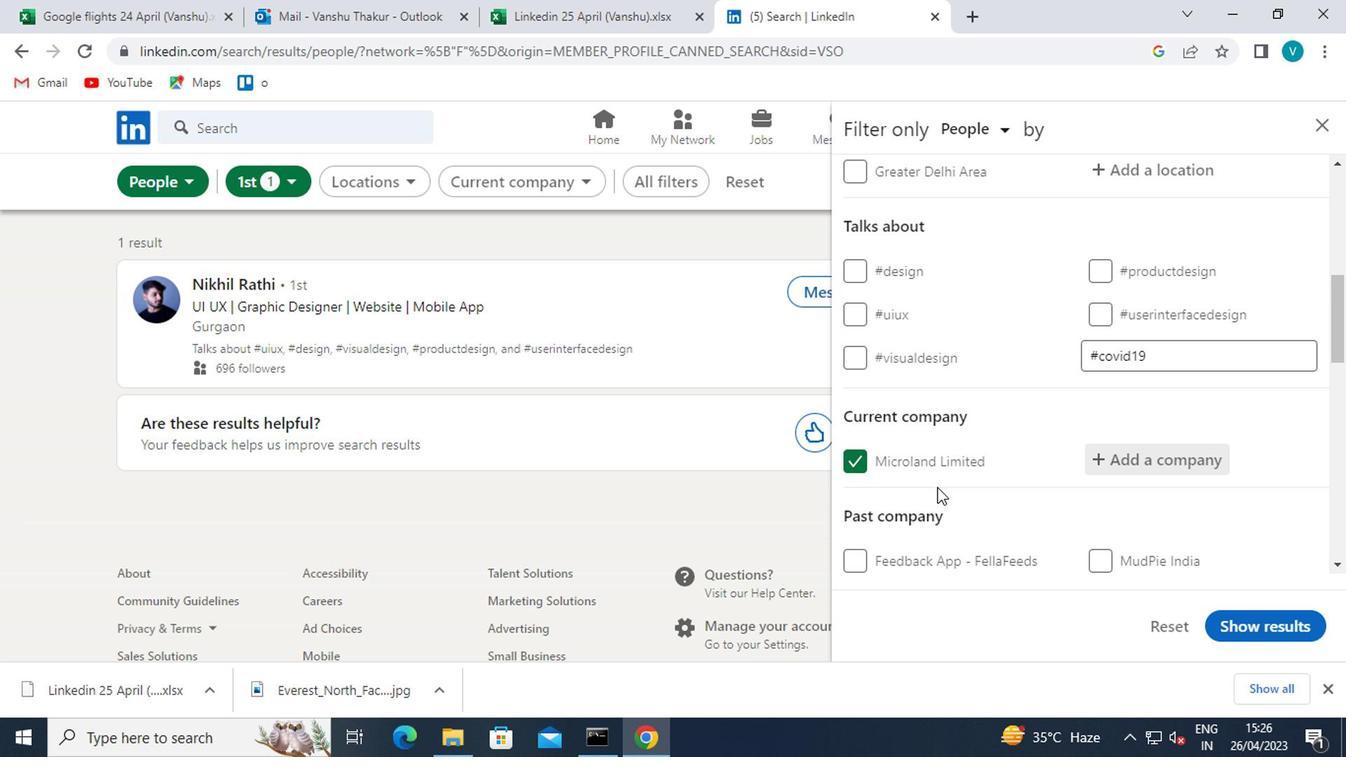 
Action: Mouse scrolled (934, 484) with delta (0, 0)
Screenshot: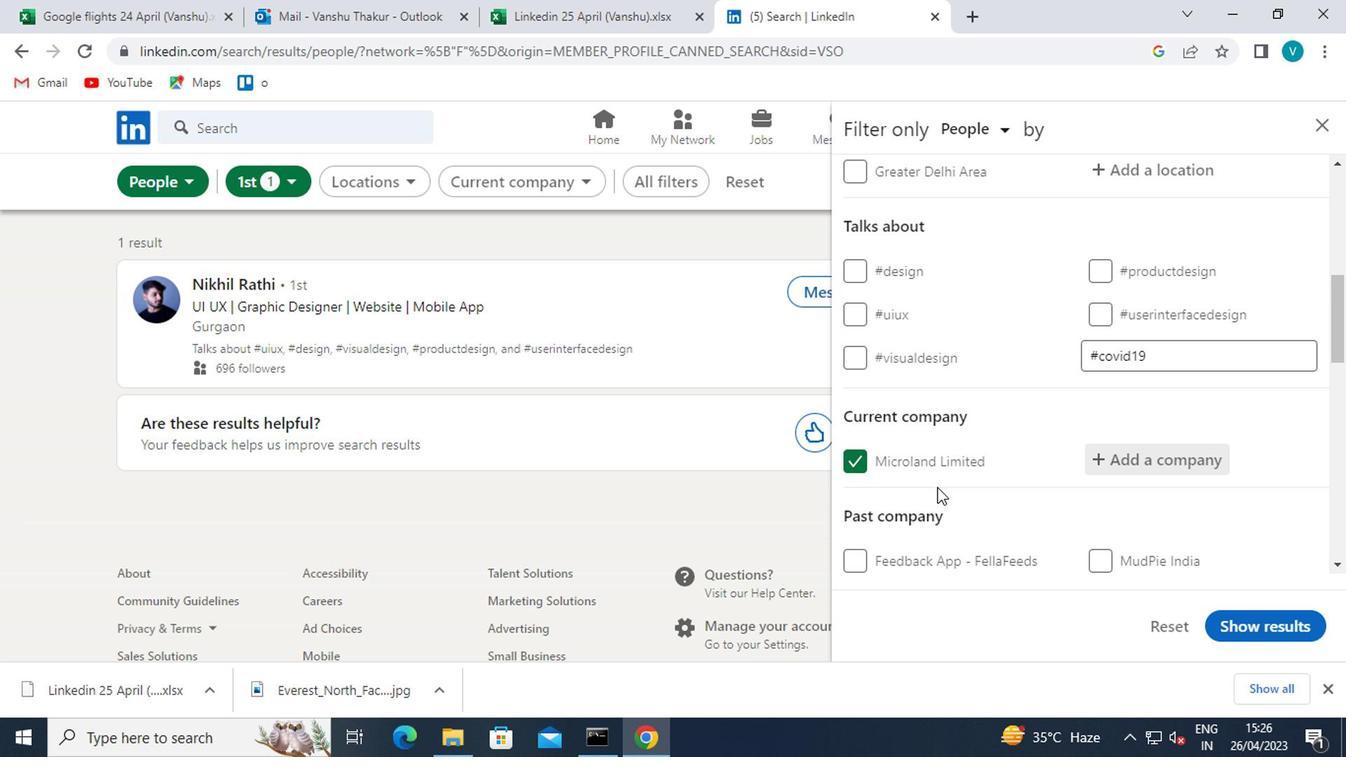 
Action: Mouse scrolled (934, 484) with delta (0, 0)
Screenshot: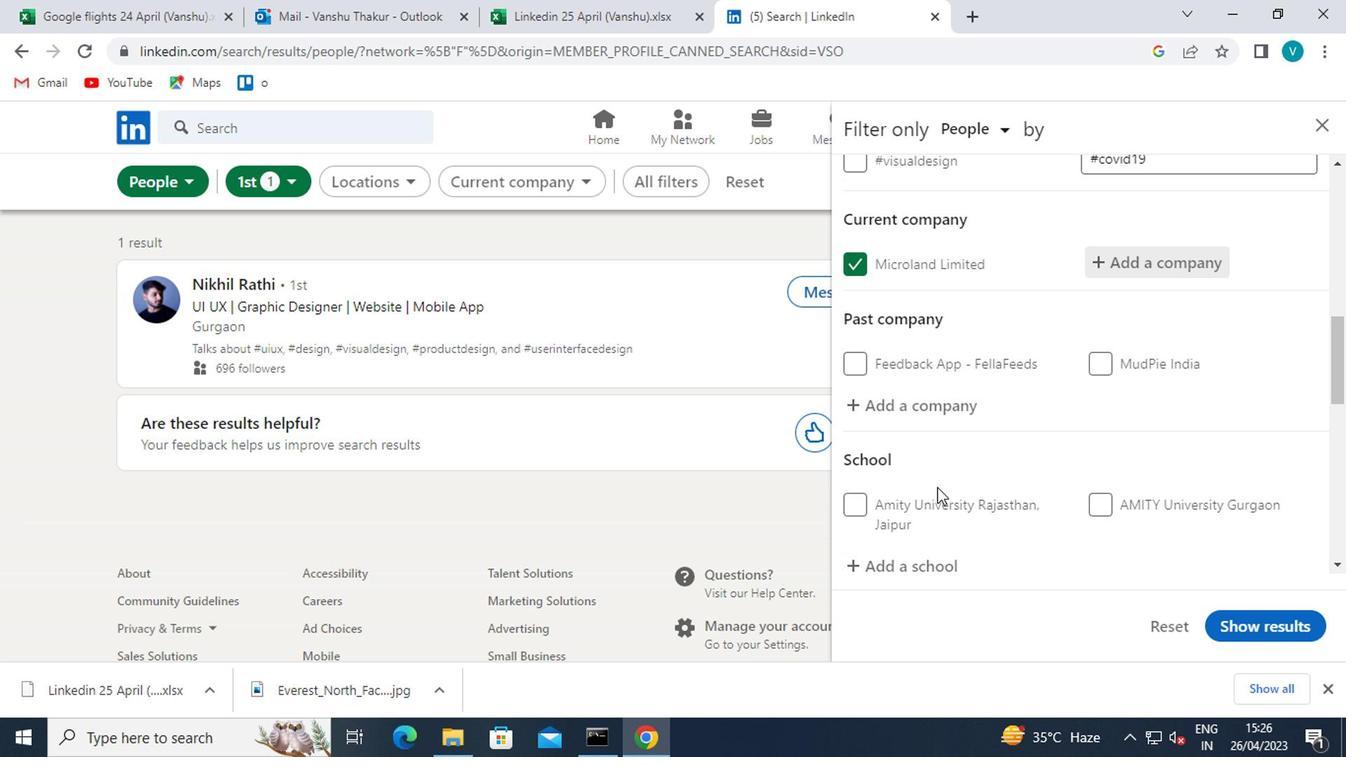
Action: Mouse moved to (941, 474)
Screenshot: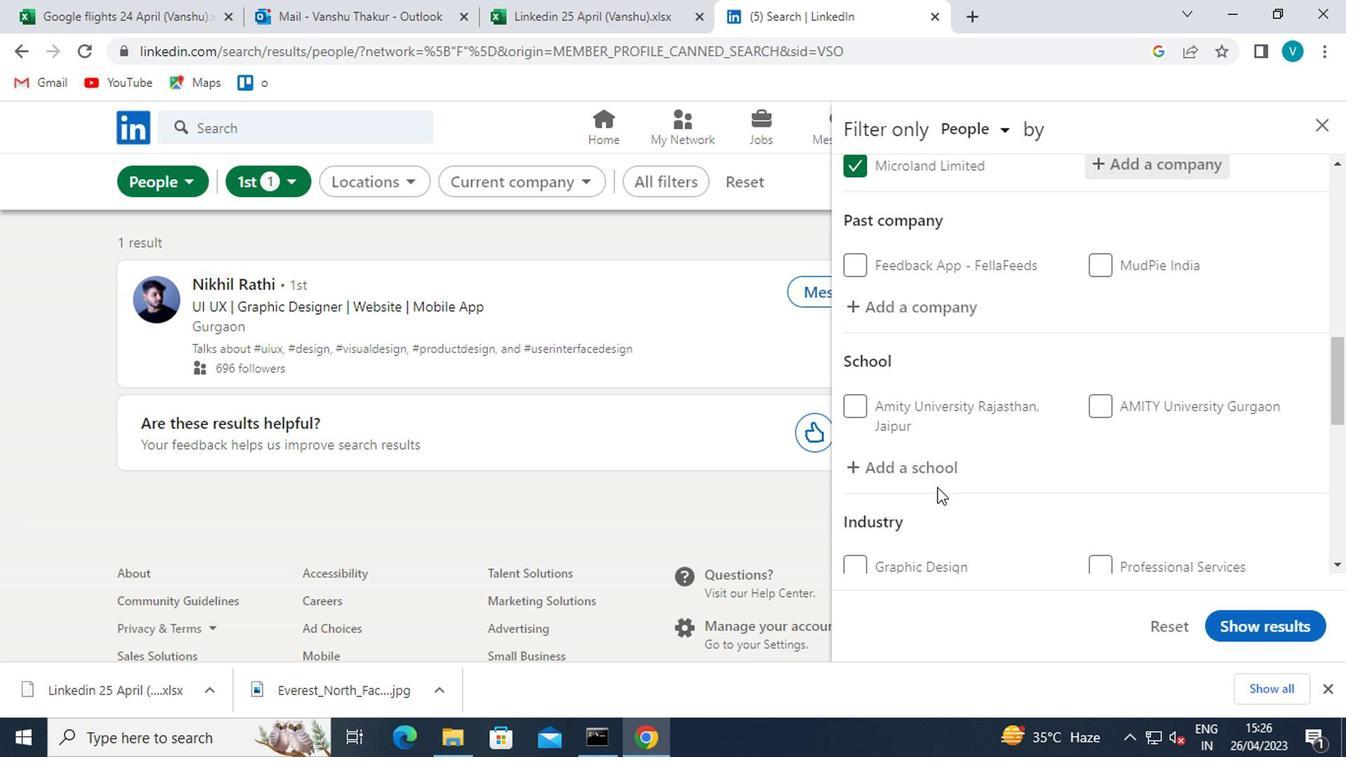 
Action: Mouse pressed left at (941, 474)
Screenshot: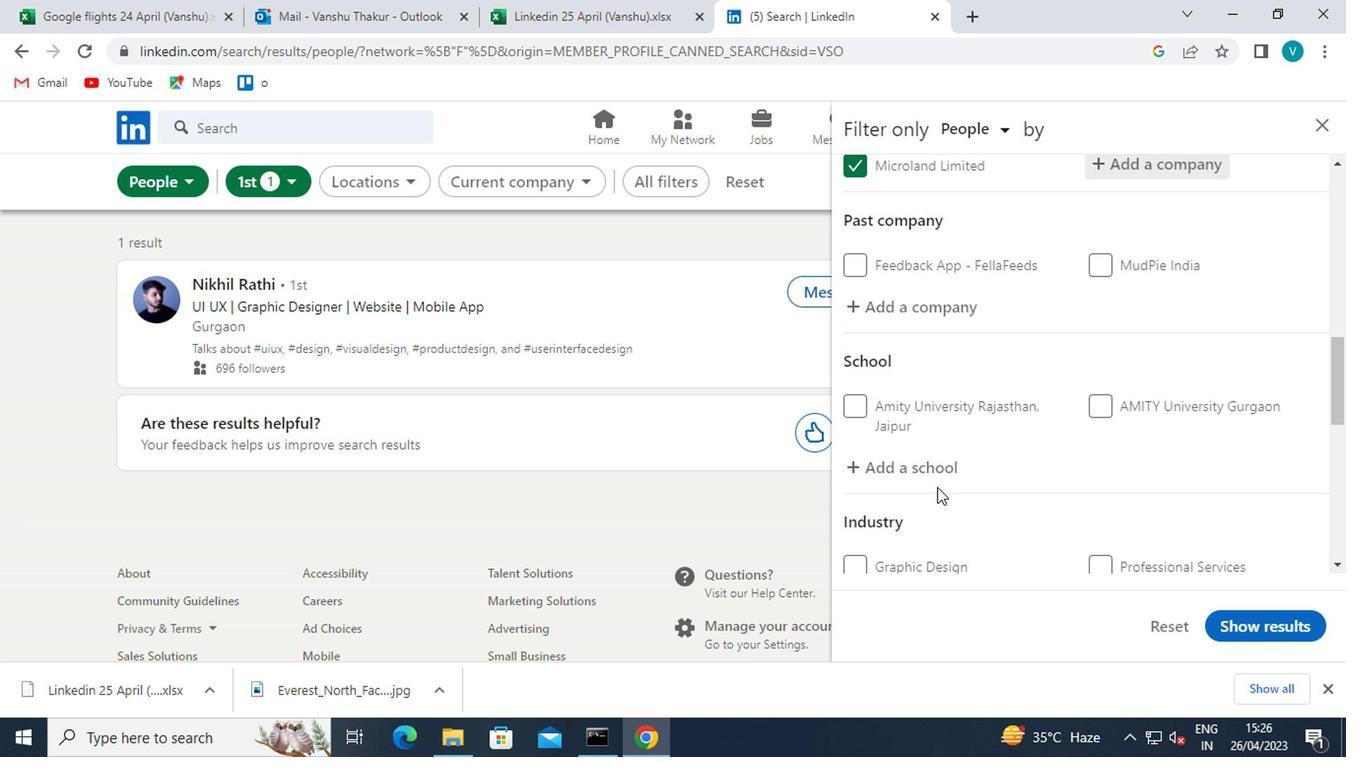 
Action: Key pressed <Key.shift><Key.shift><Key.shift><Key.shift><Key.shift><Key.shift><Key.shift>BABU<Key.space><Key.shift><Key.shift><Key.shift><Key.shift><Key.shift><Key.shift><Key.shift><Key.shift><Key.shift><Key.shift><Key.shift><Key.shift><Key.shift><Key.shift><Key.shift><Key.shift><Key.shift><Key.shift><Key.shift><Key.shift><Key.shift><Key.shift><Key.shift><Key.shift><Key.shift><Key.shift>B
Screenshot: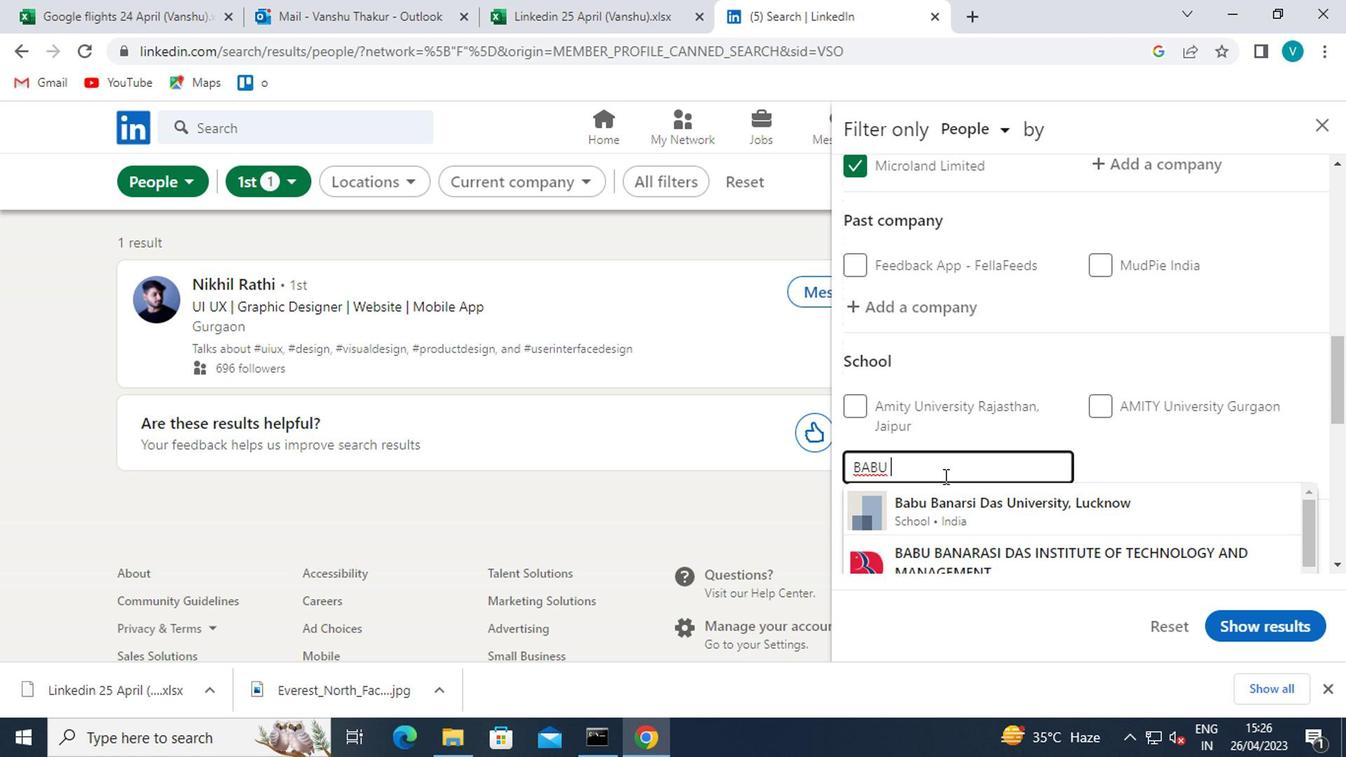 
Action: Mouse moved to (1014, 504)
Screenshot: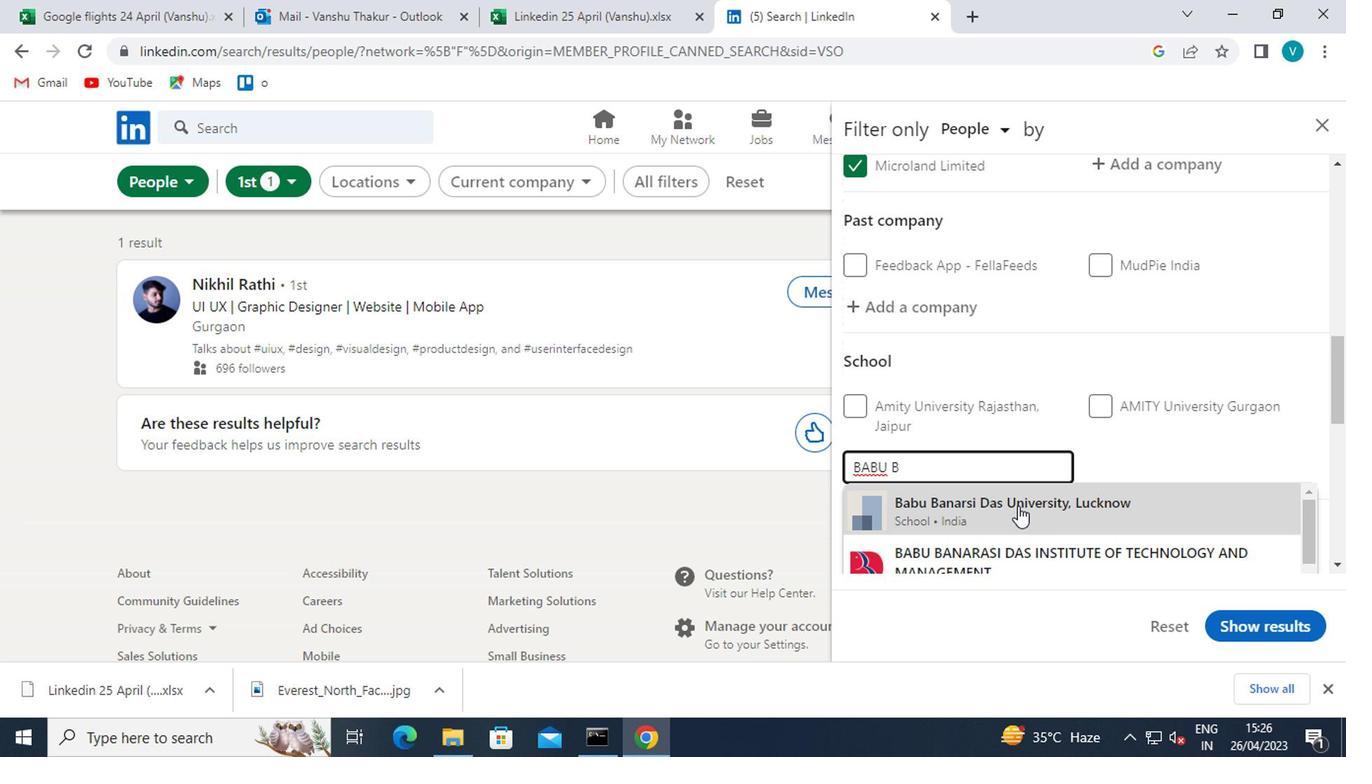 
Action: Mouse scrolled (1014, 502) with delta (0, -1)
Screenshot: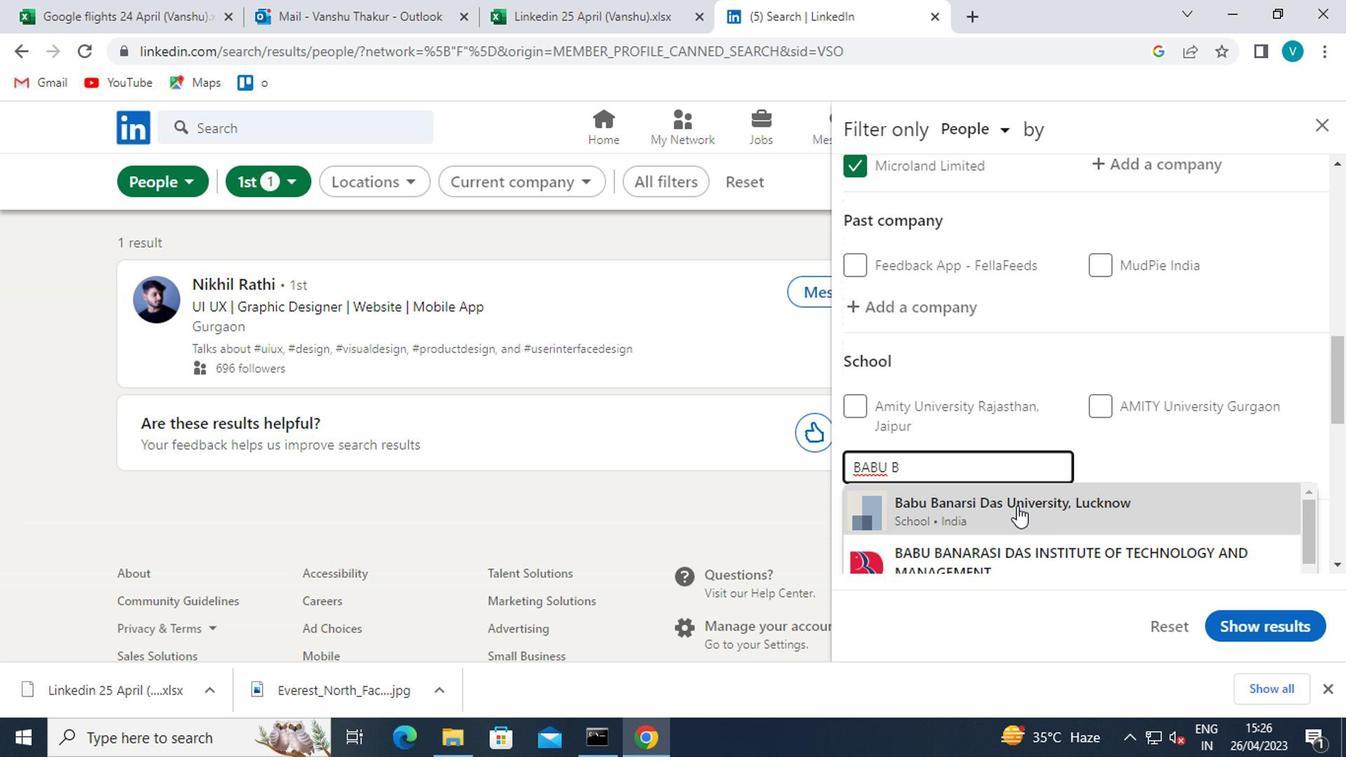 
Action: Mouse scrolled (1014, 502) with delta (0, -1)
Screenshot: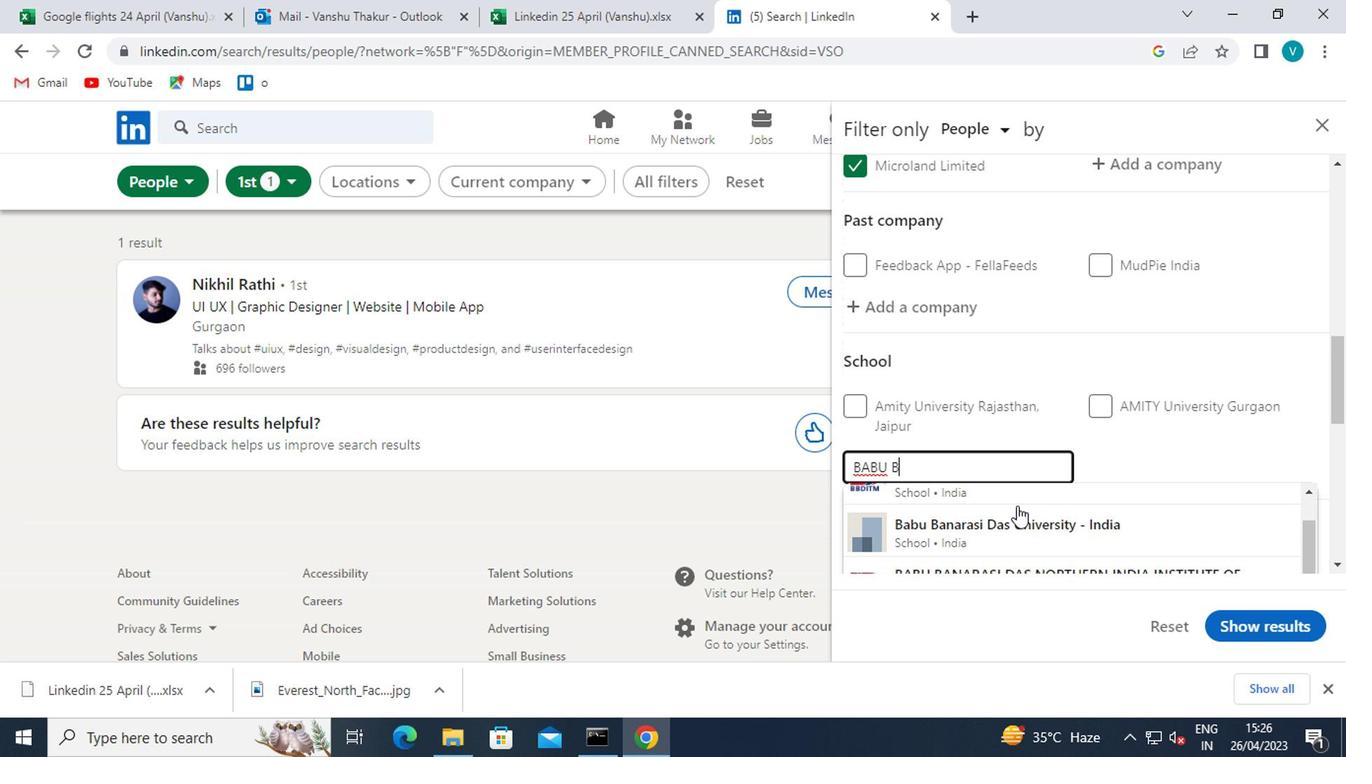 
Action: Mouse pressed left at (1014, 504)
Screenshot: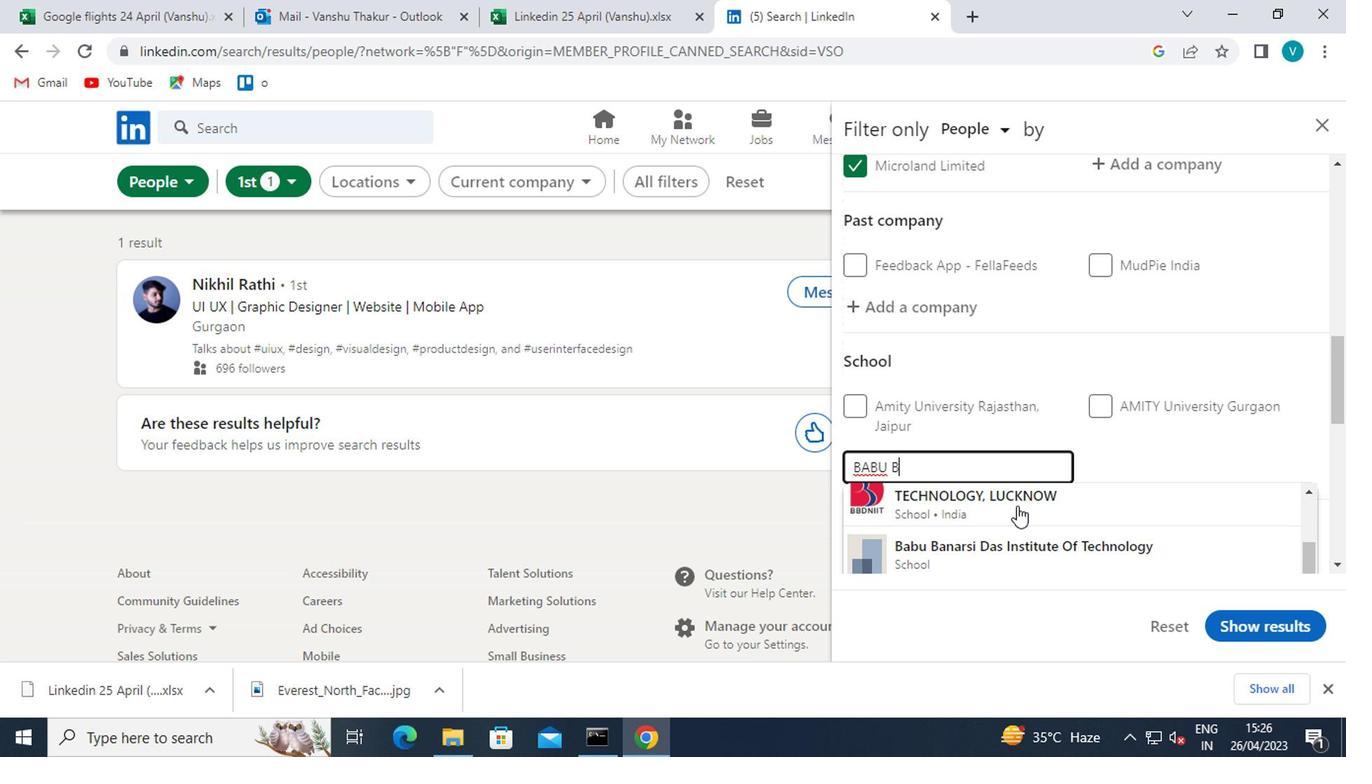 
Action: Mouse scrolled (1014, 502) with delta (0, -1)
Screenshot: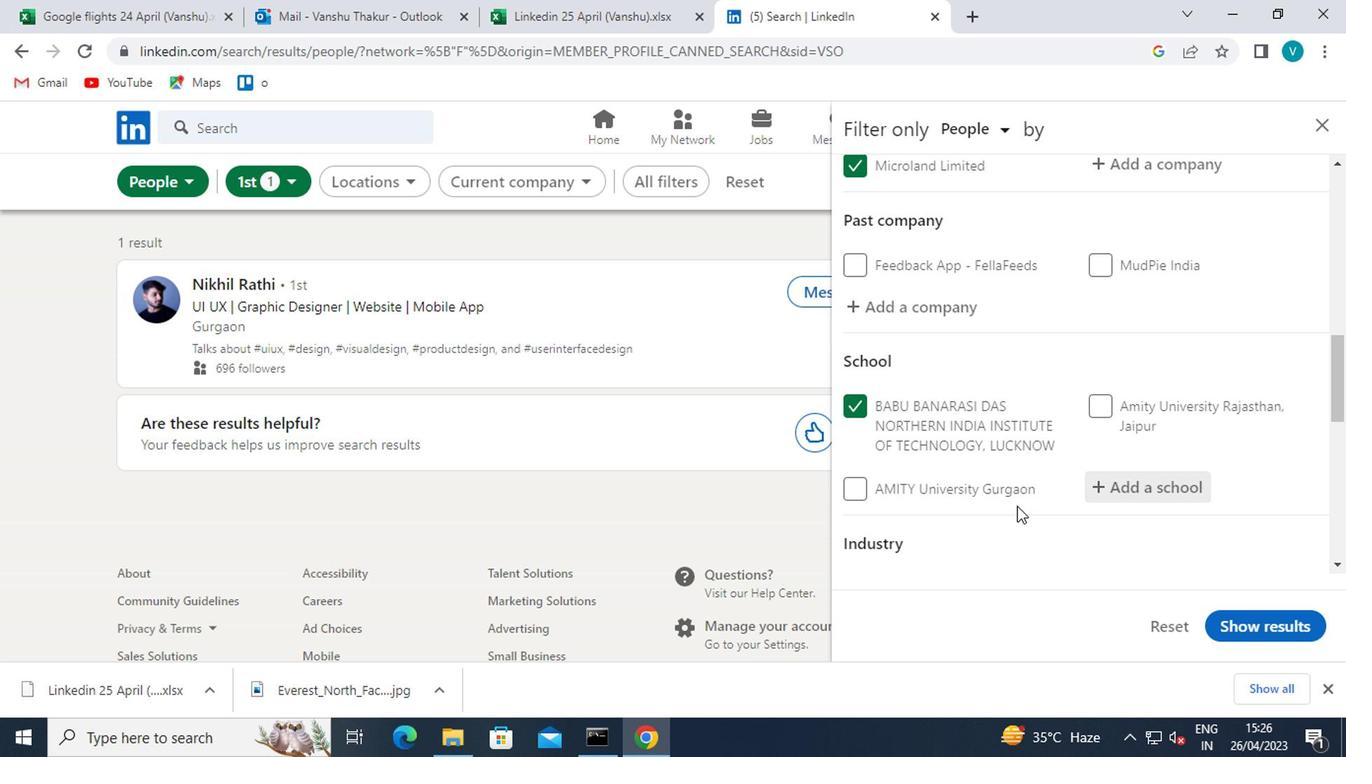 
Action: Mouse scrolled (1014, 502) with delta (0, -1)
Screenshot: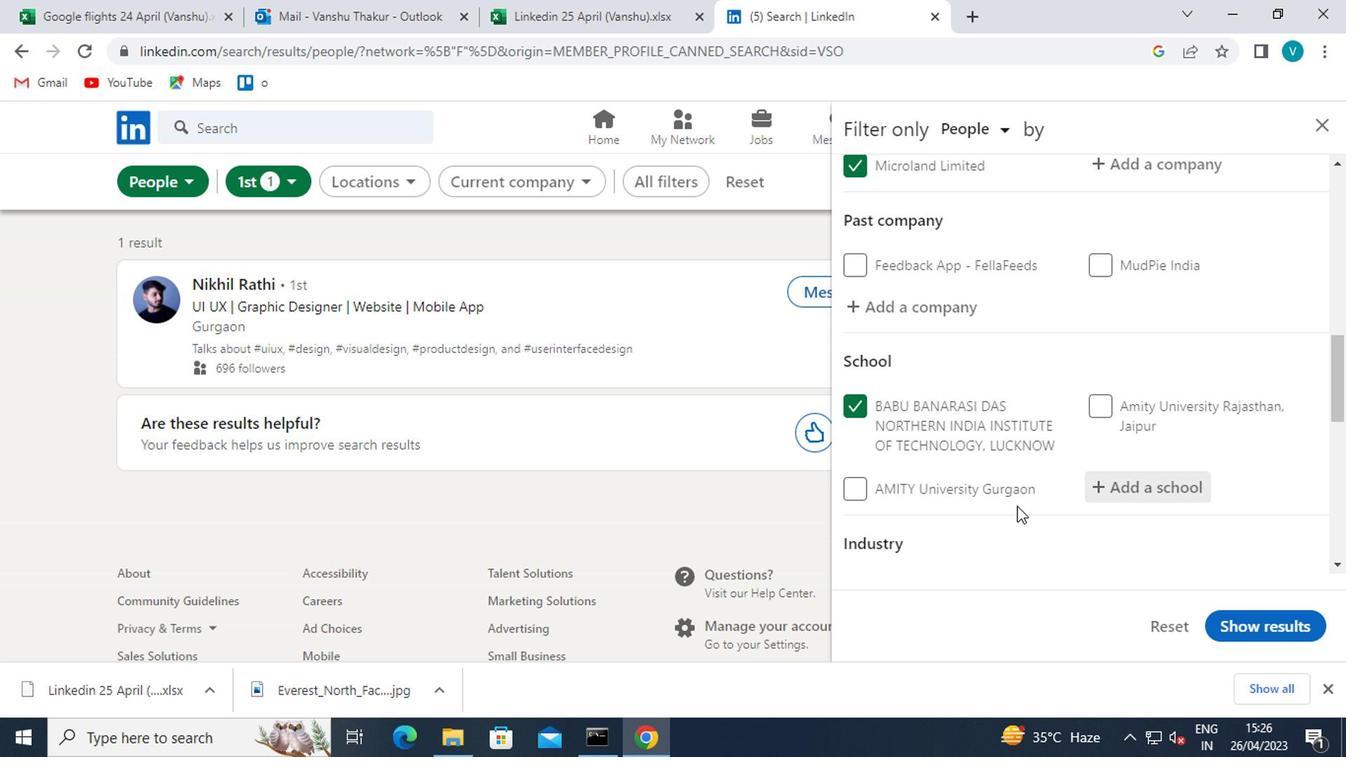 
Action: Mouse moved to (1131, 422)
Screenshot: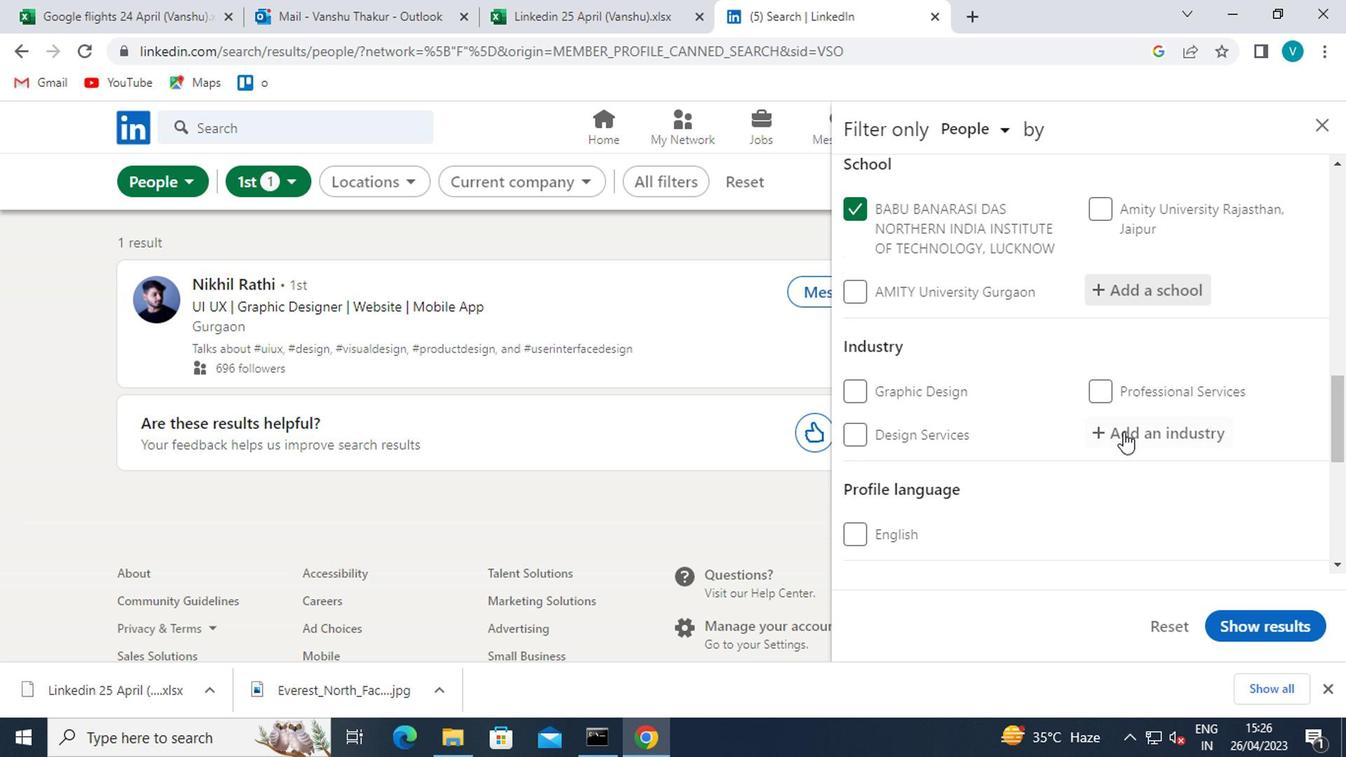 
Action: Mouse pressed left at (1131, 422)
Screenshot: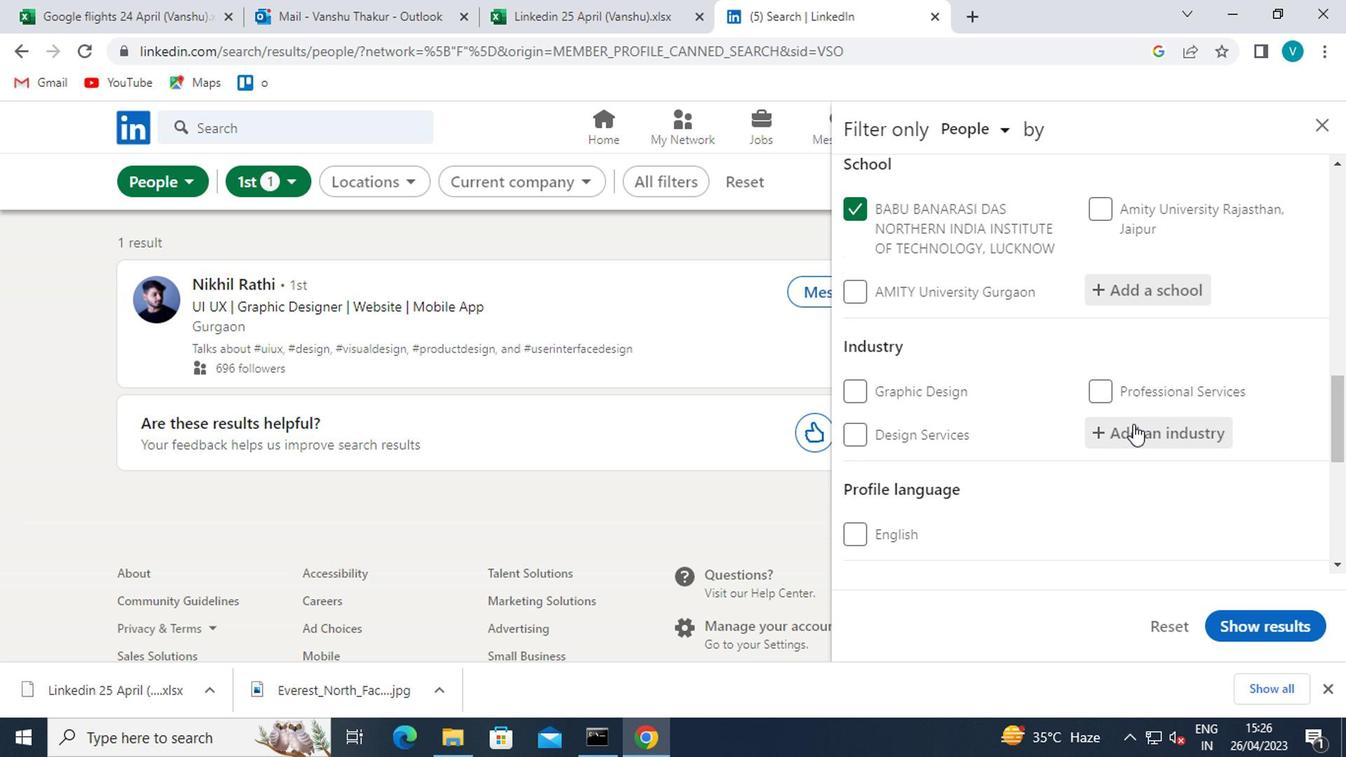 
Action: Key pressed <Key.shift>S
Screenshot: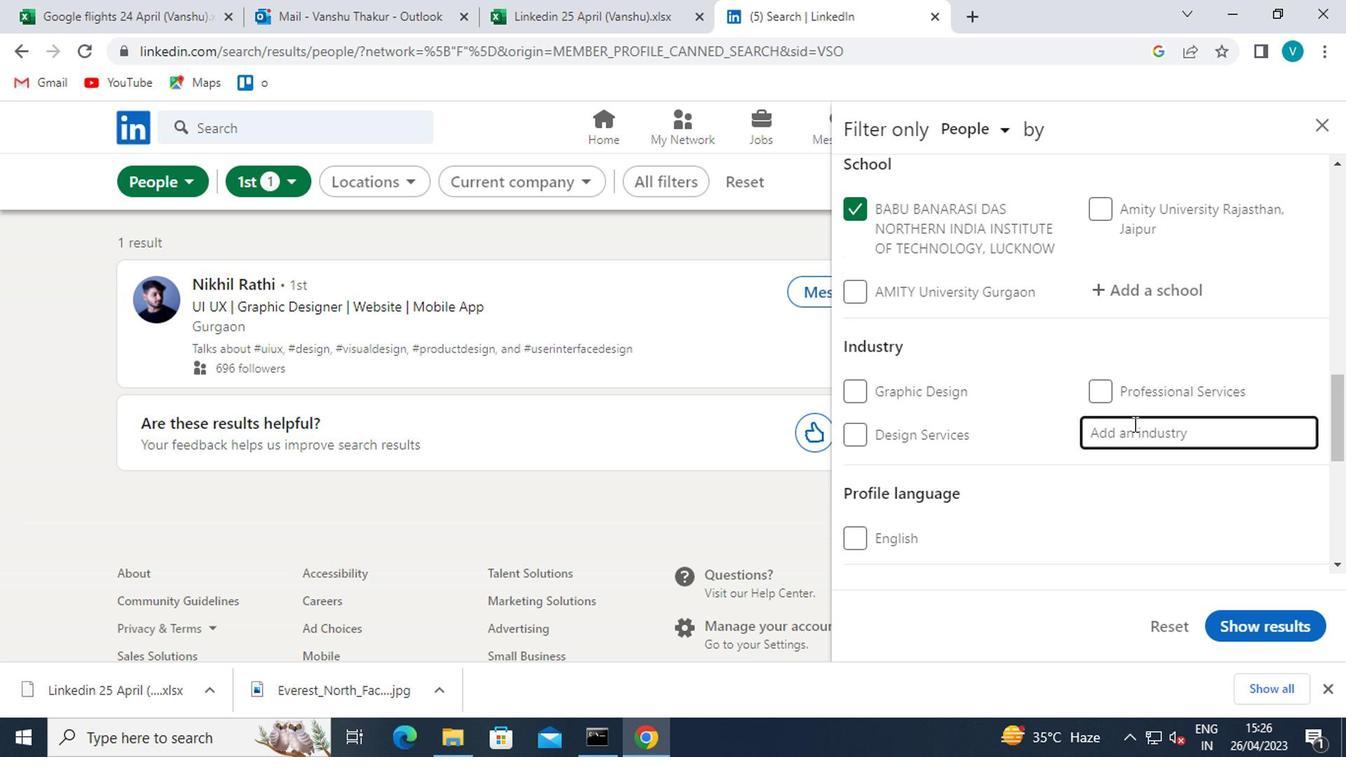 
Action: Mouse moved to (1042, 394)
Screenshot: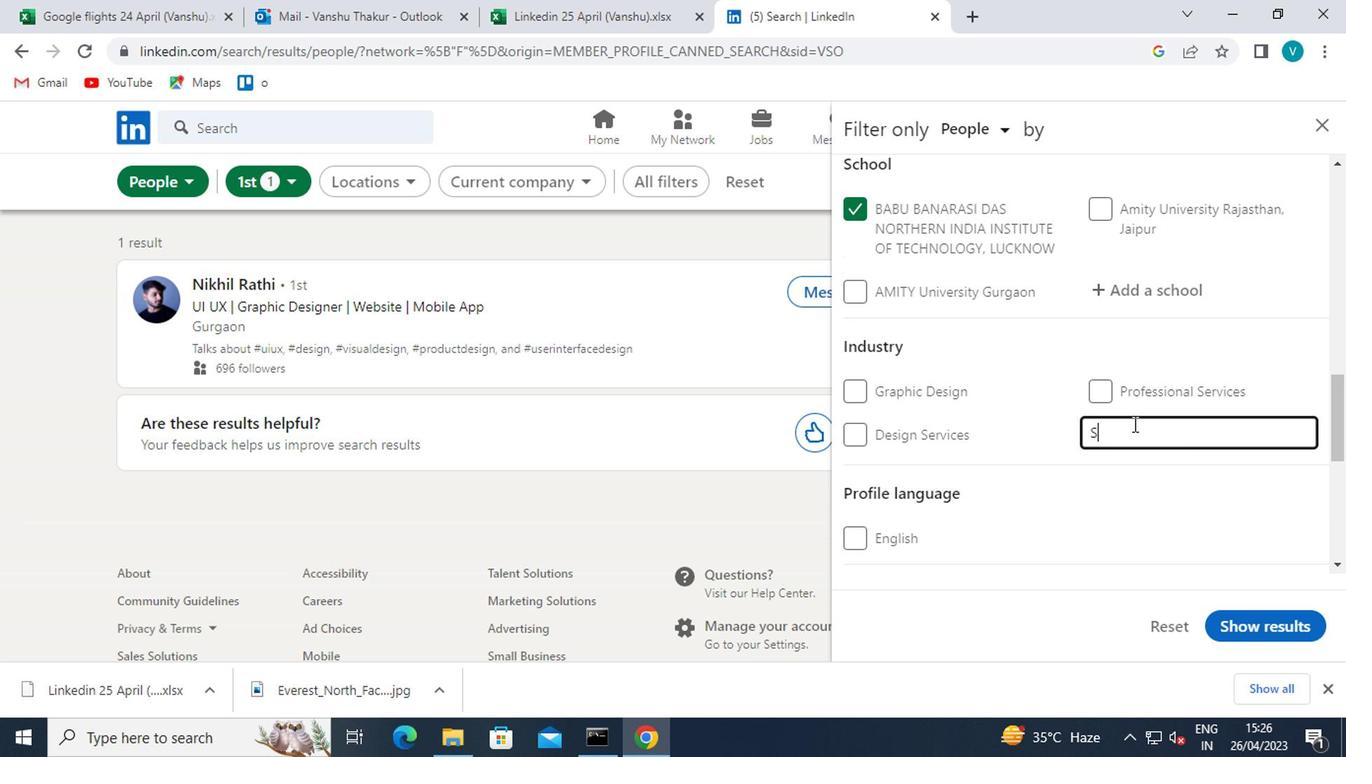 
Action: Key pressed UBDIVISION<Key.space>
Screenshot: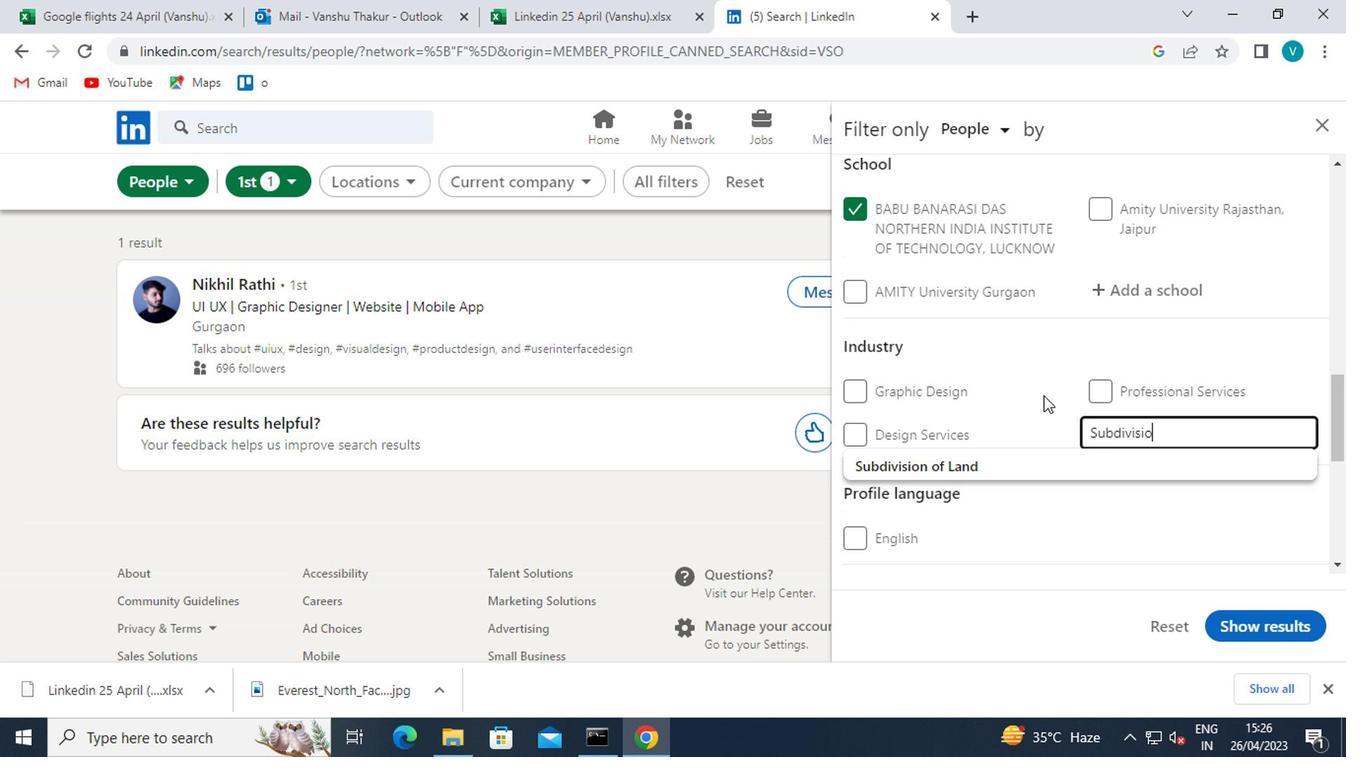 
Action: Mouse moved to (1016, 456)
Screenshot: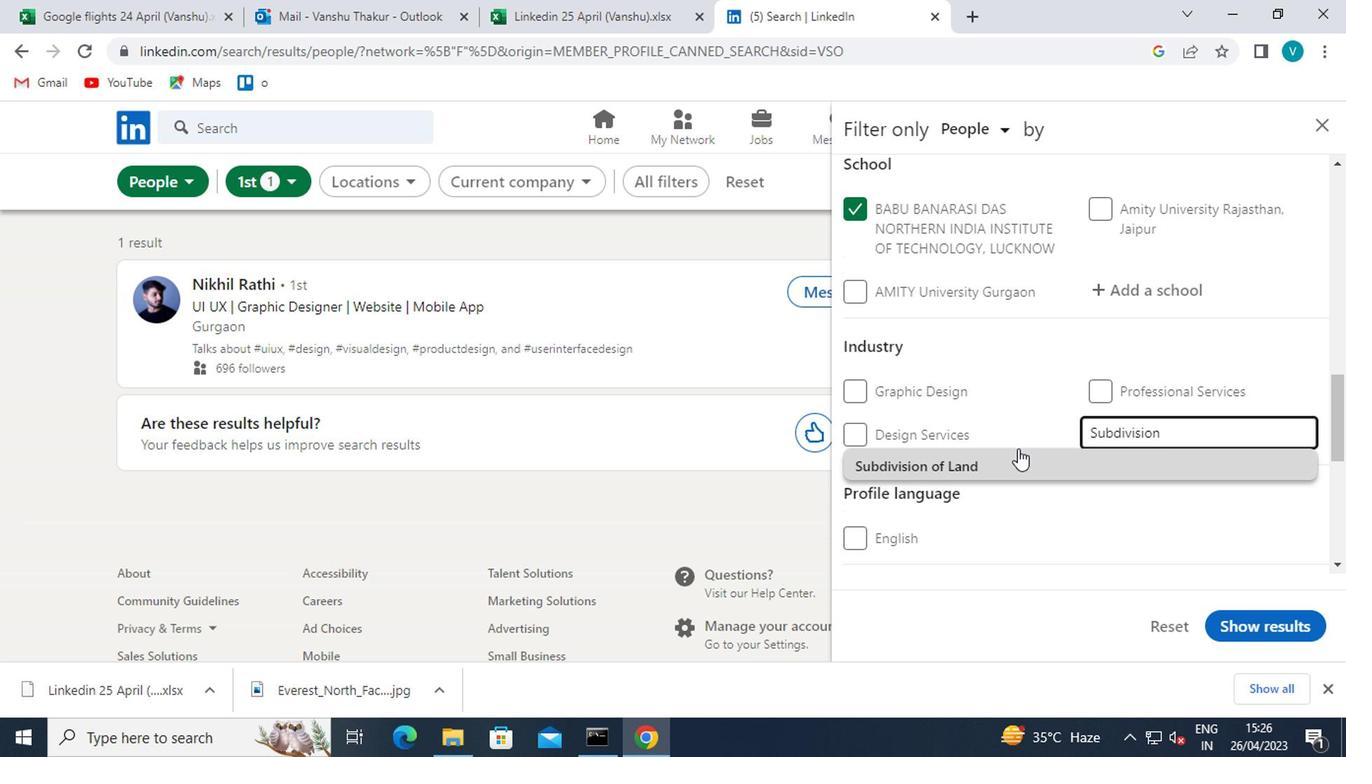 
Action: Mouse pressed left at (1016, 456)
Screenshot: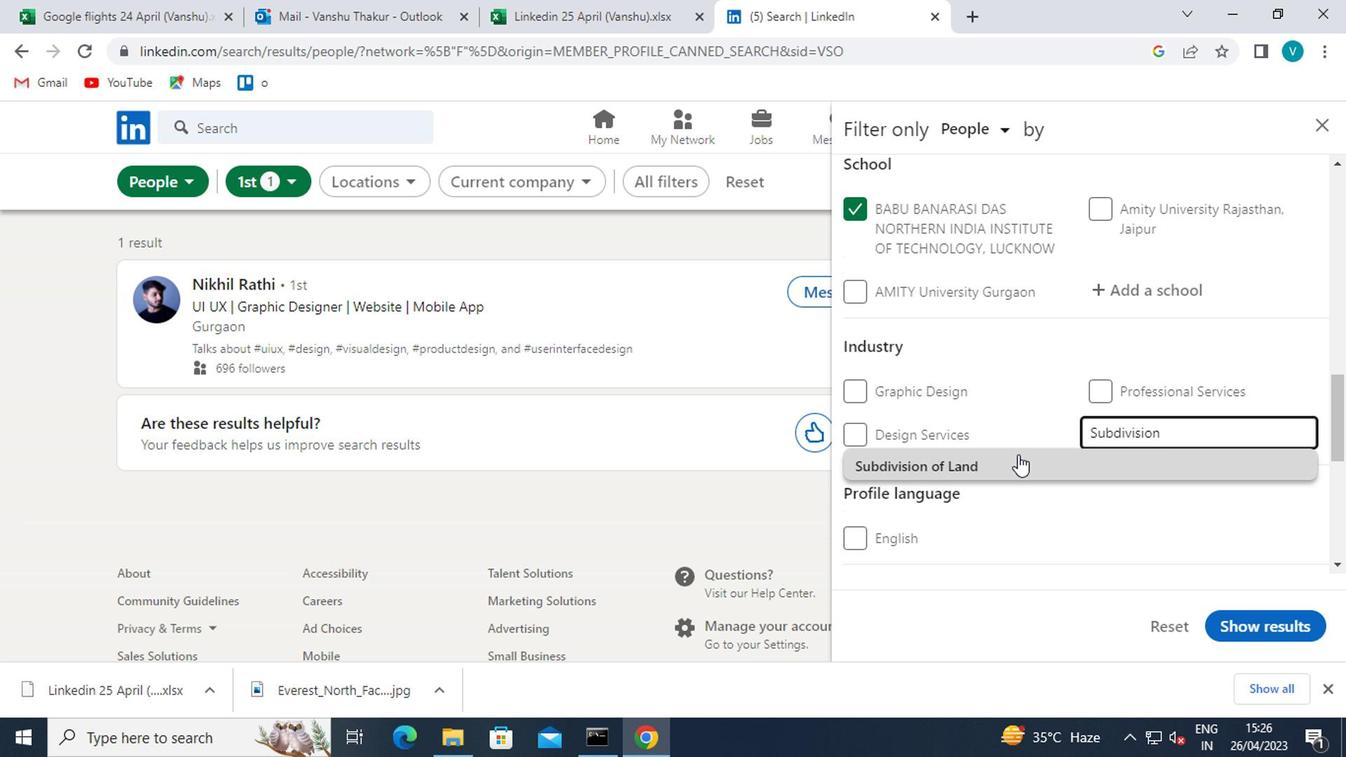 
Action: Mouse moved to (1016, 457)
Screenshot: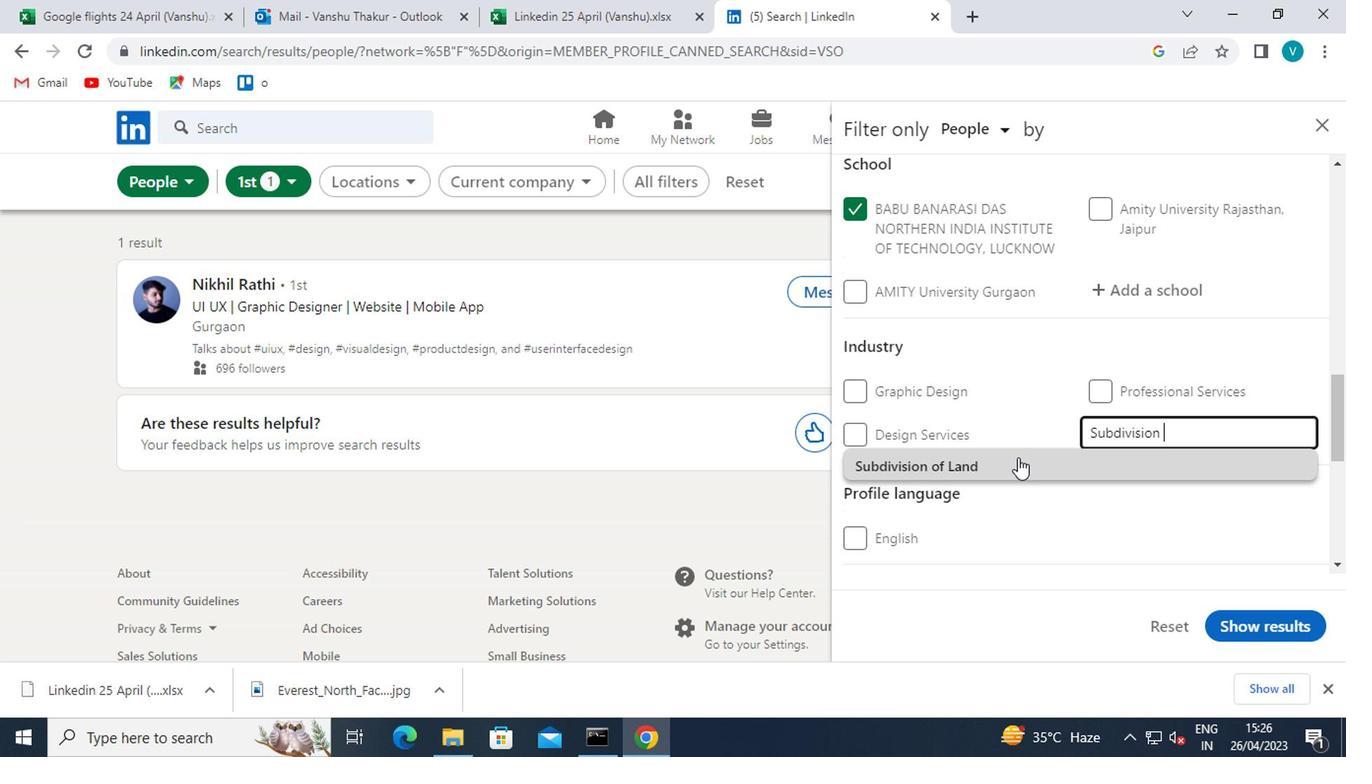 
Action: Mouse scrolled (1016, 456) with delta (0, 0)
Screenshot: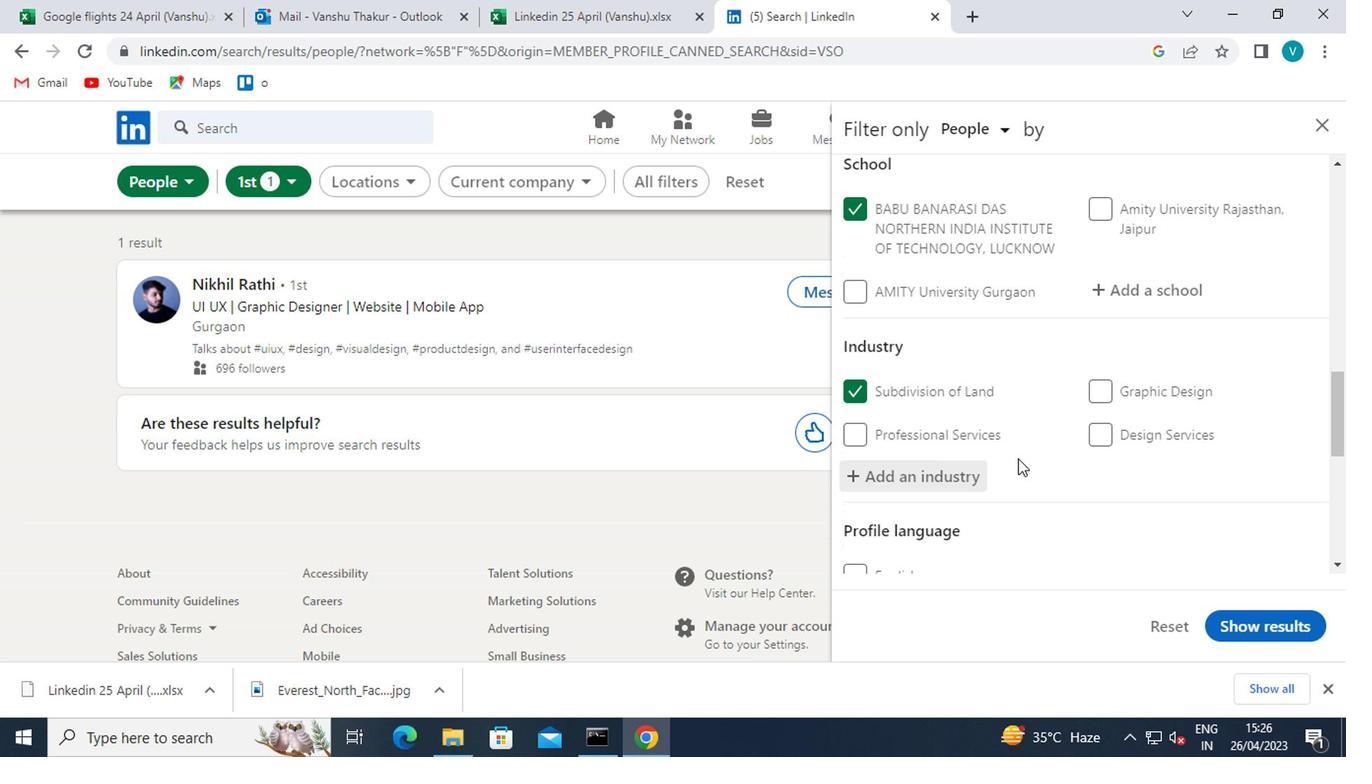 
Action: Mouse scrolled (1016, 456) with delta (0, 0)
Screenshot: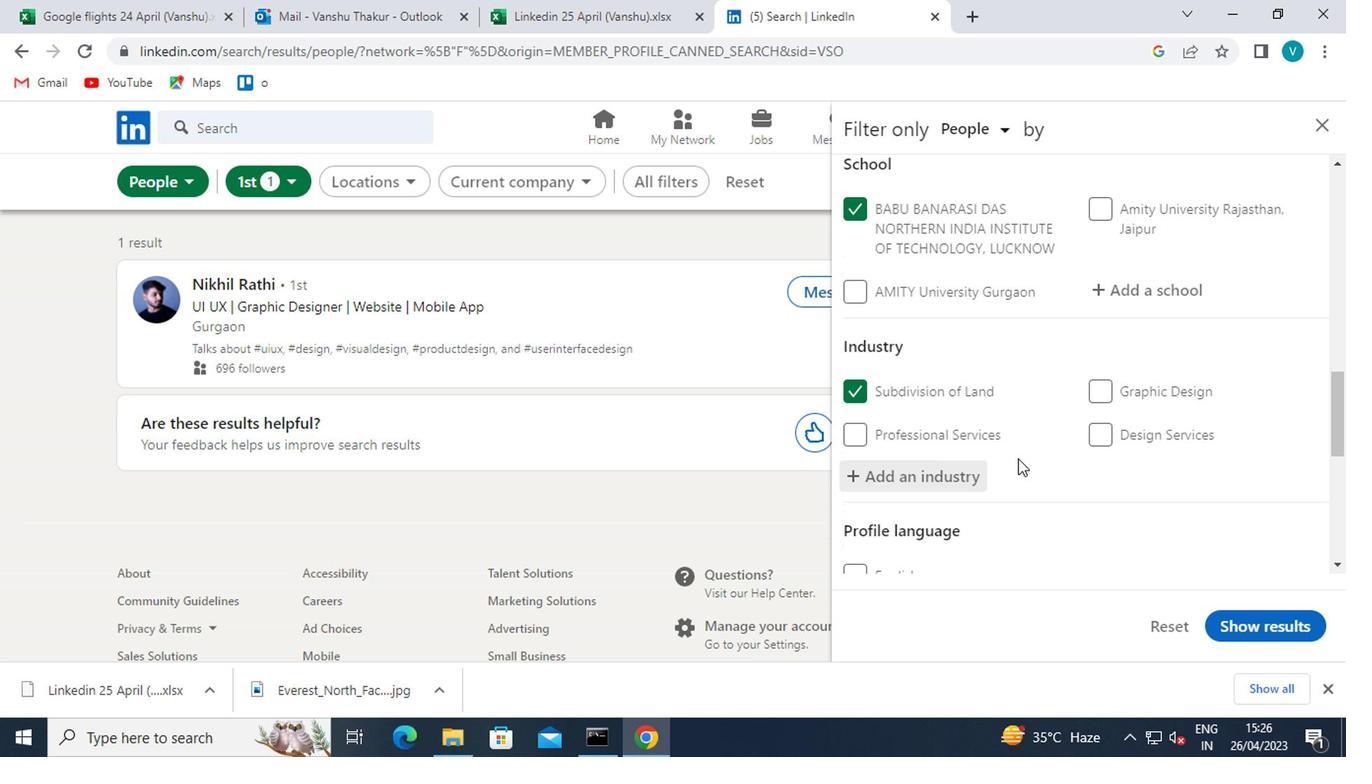 
Action: Mouse scrolled (1016, 456) with delta (0, 0)
Screenshot: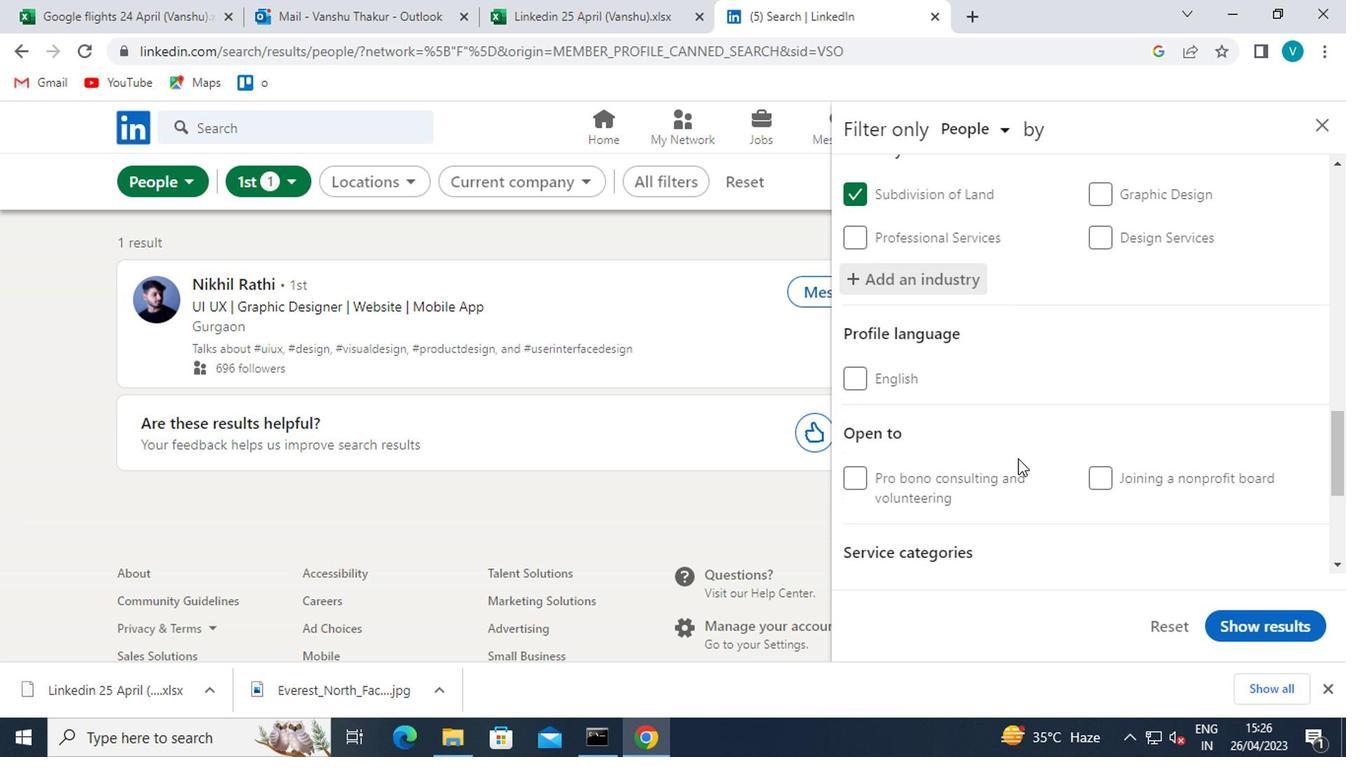 
Action: Mouse scrolled (1016, 456) with delta (0, 0)
Screenshot: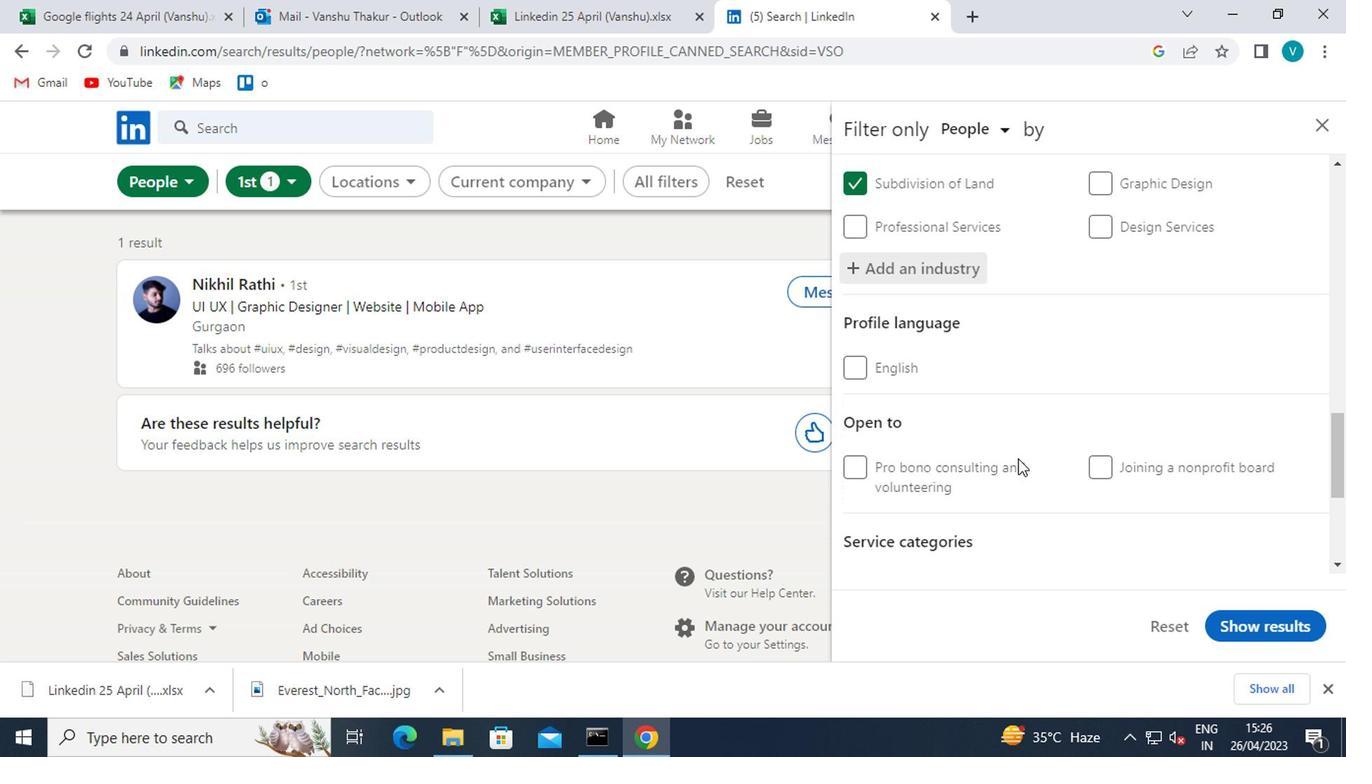 
Action: Mouse moved to (949, 394)
Screenshot: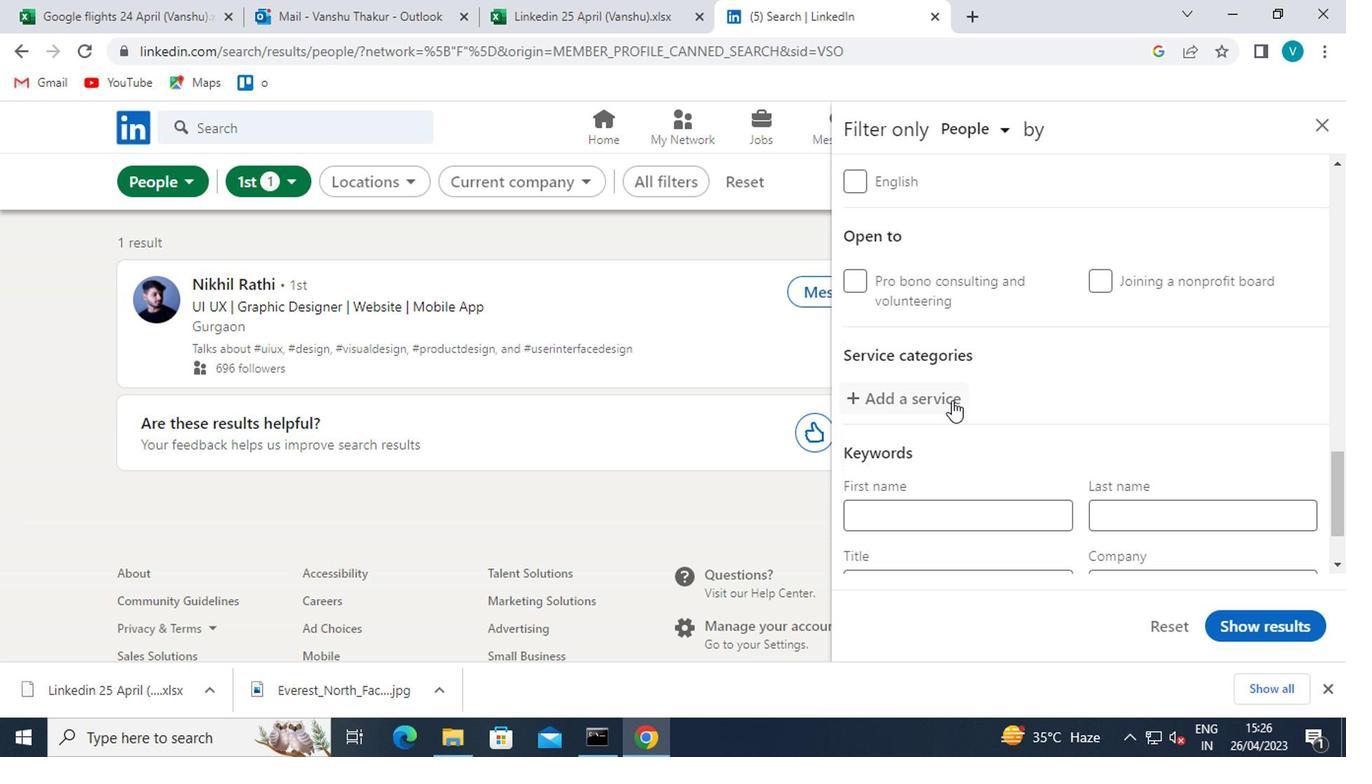 
Action: Mouse pressed left at (949, 394)
Screenshot: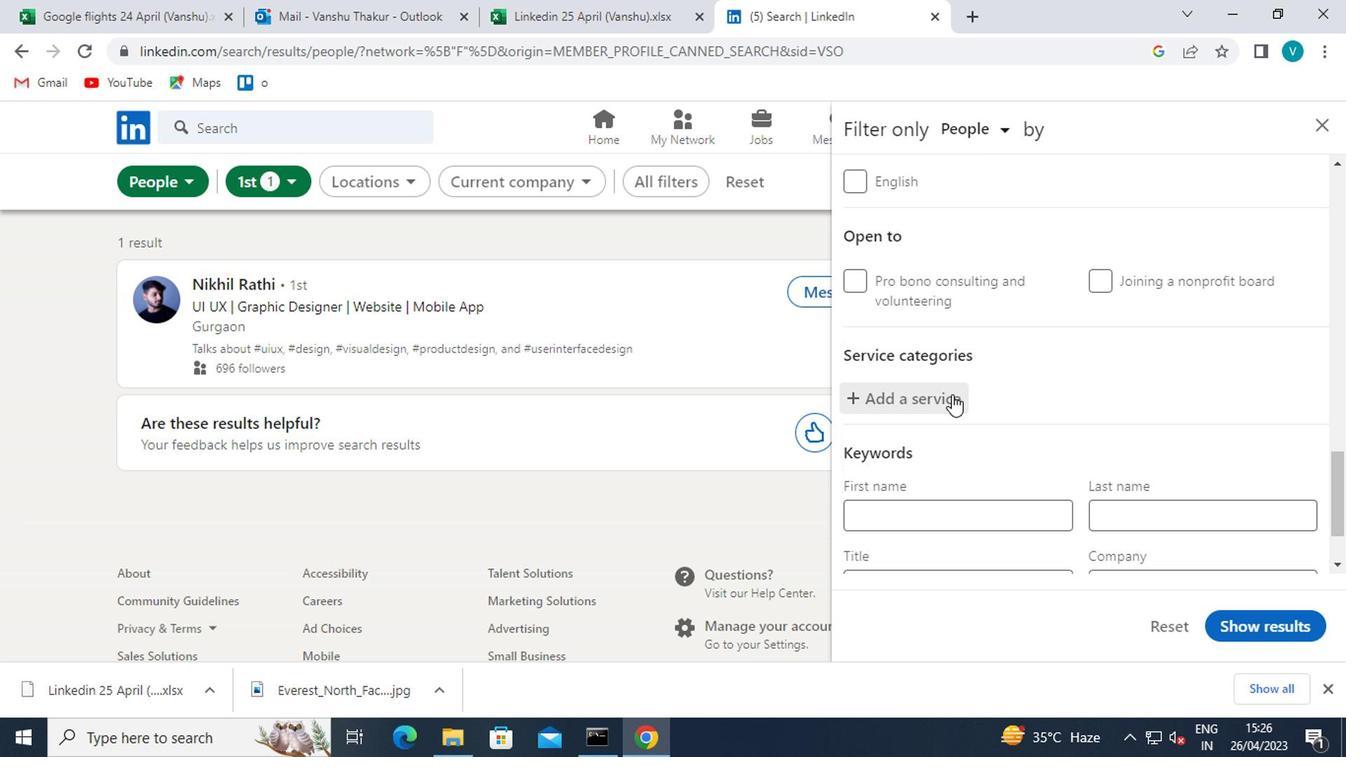 
Action: Mouse moved to (932, 394)
Screenshot: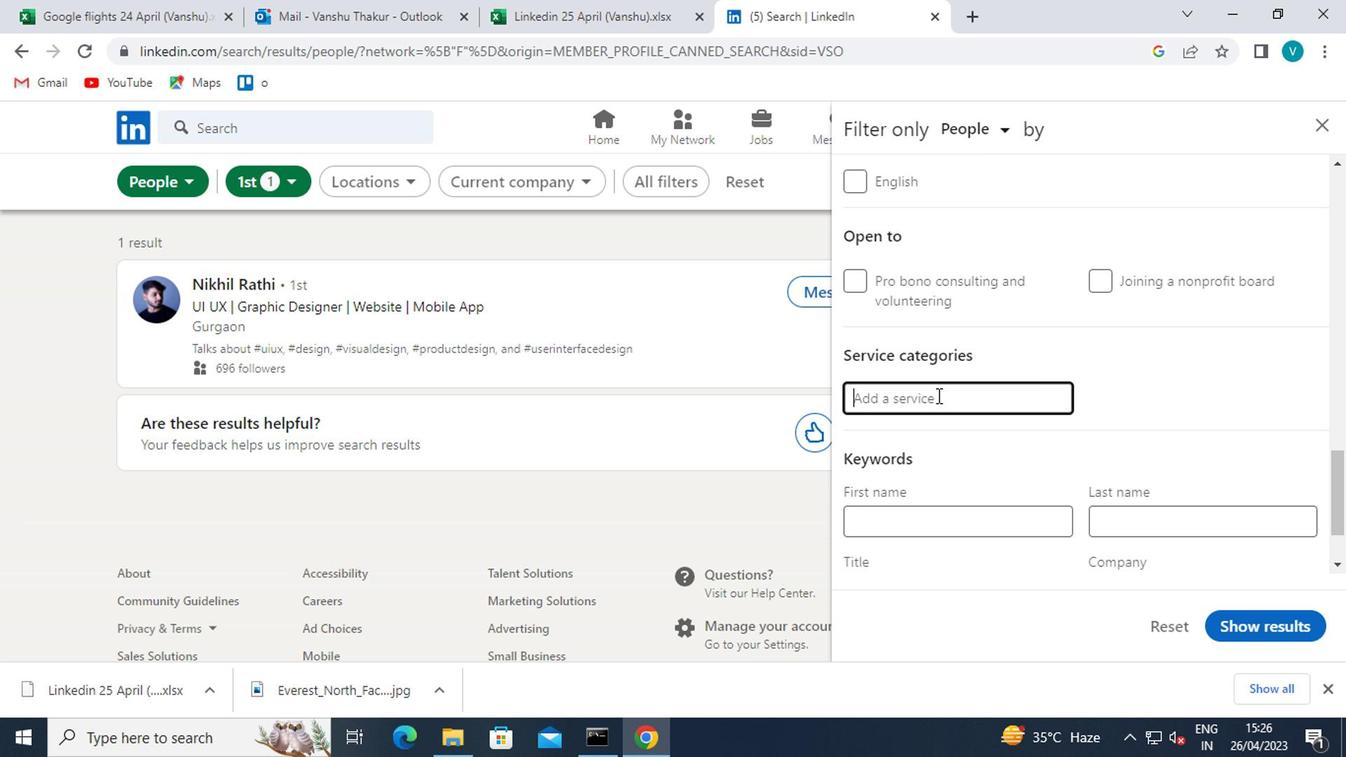 
Action: Key pressed <Key.shift>PUV<Key.backspace>
Screenshot: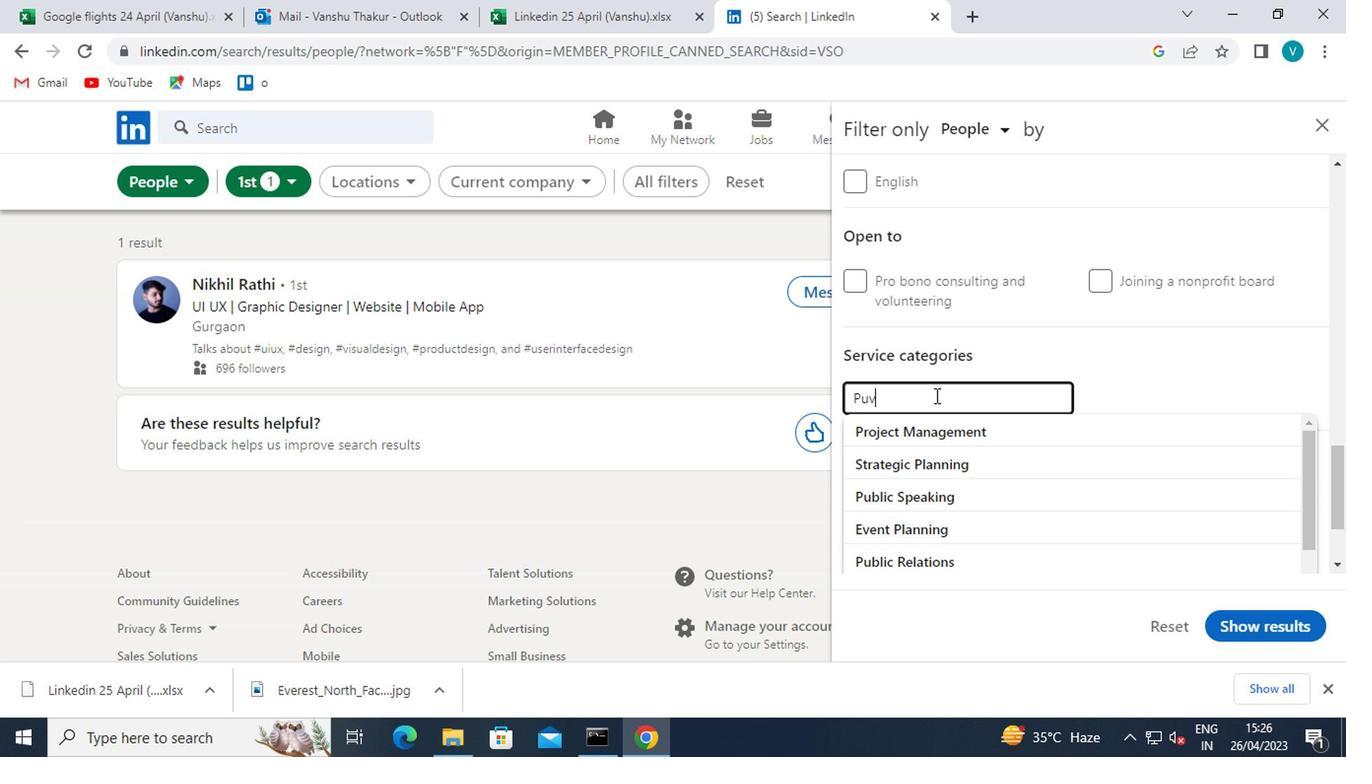 
Action: Mouse moved to (931, 394)
Screenshot: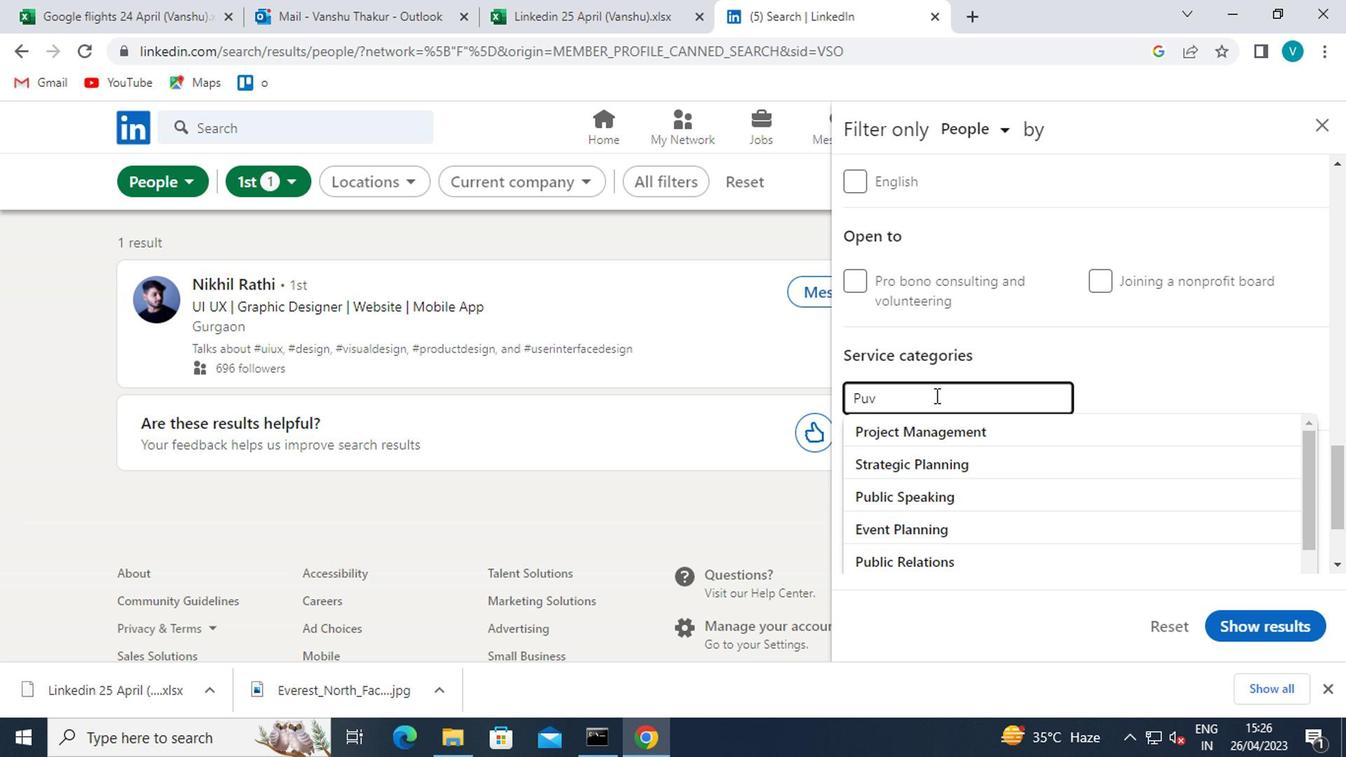 
Action: Key pressed BLIC<Key.space>
Screenshot: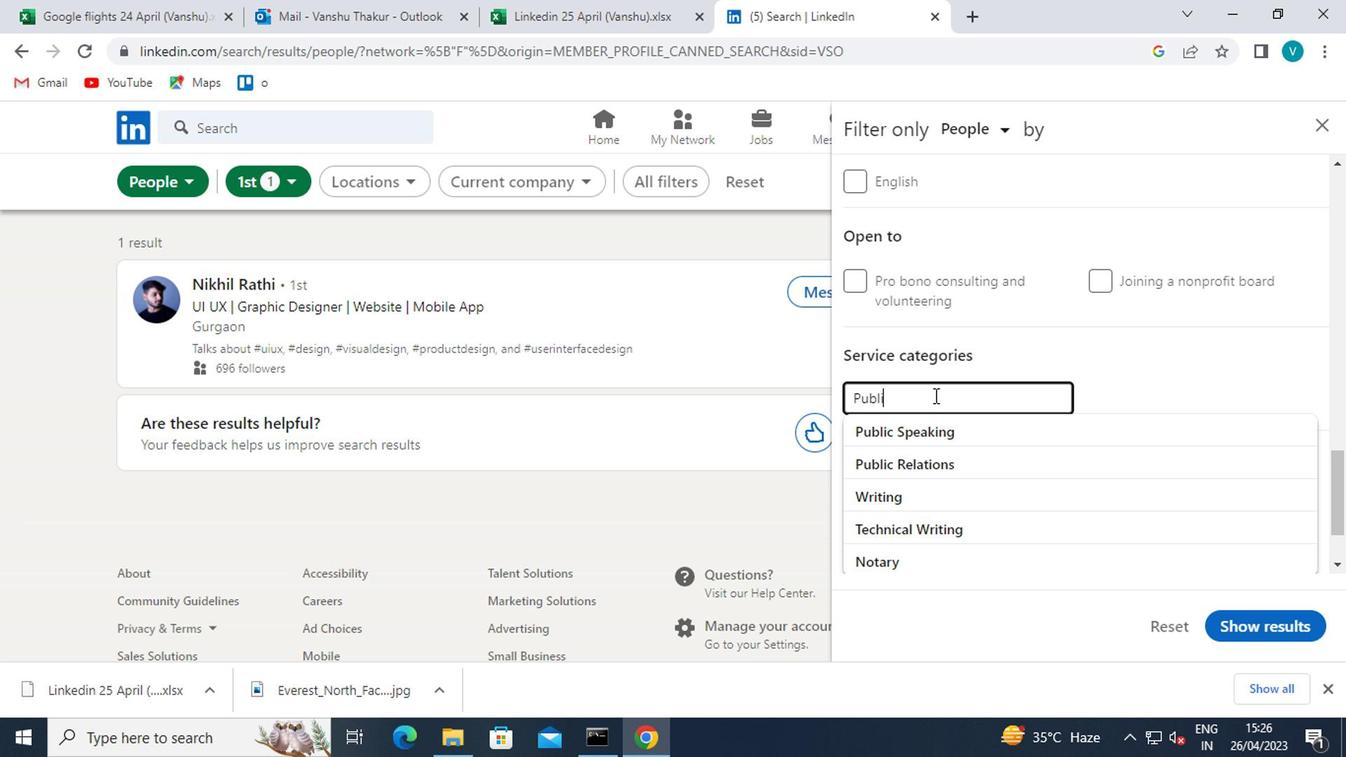 
Action: Mouse moved to (924, 422)
Screenshot: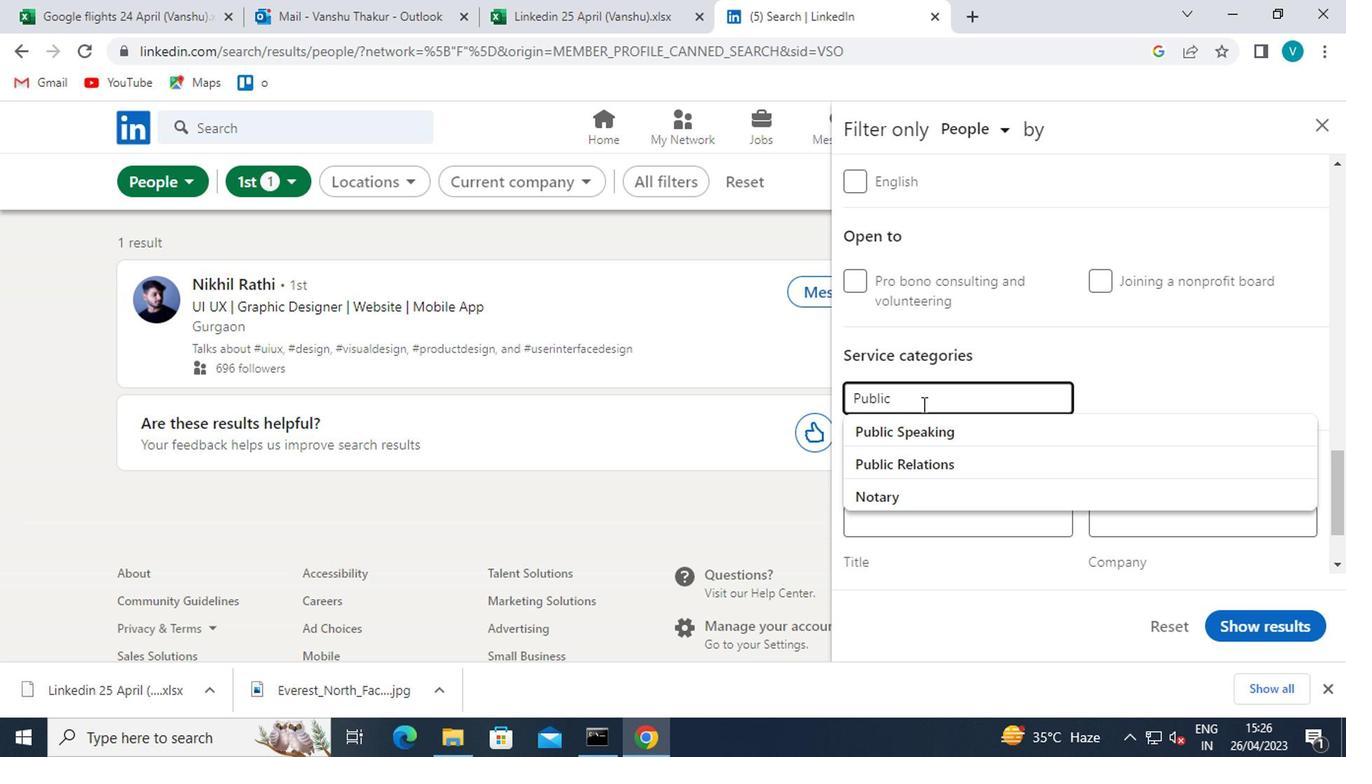 
Action: Mouse pressed left at (924, 422)
Screenshot: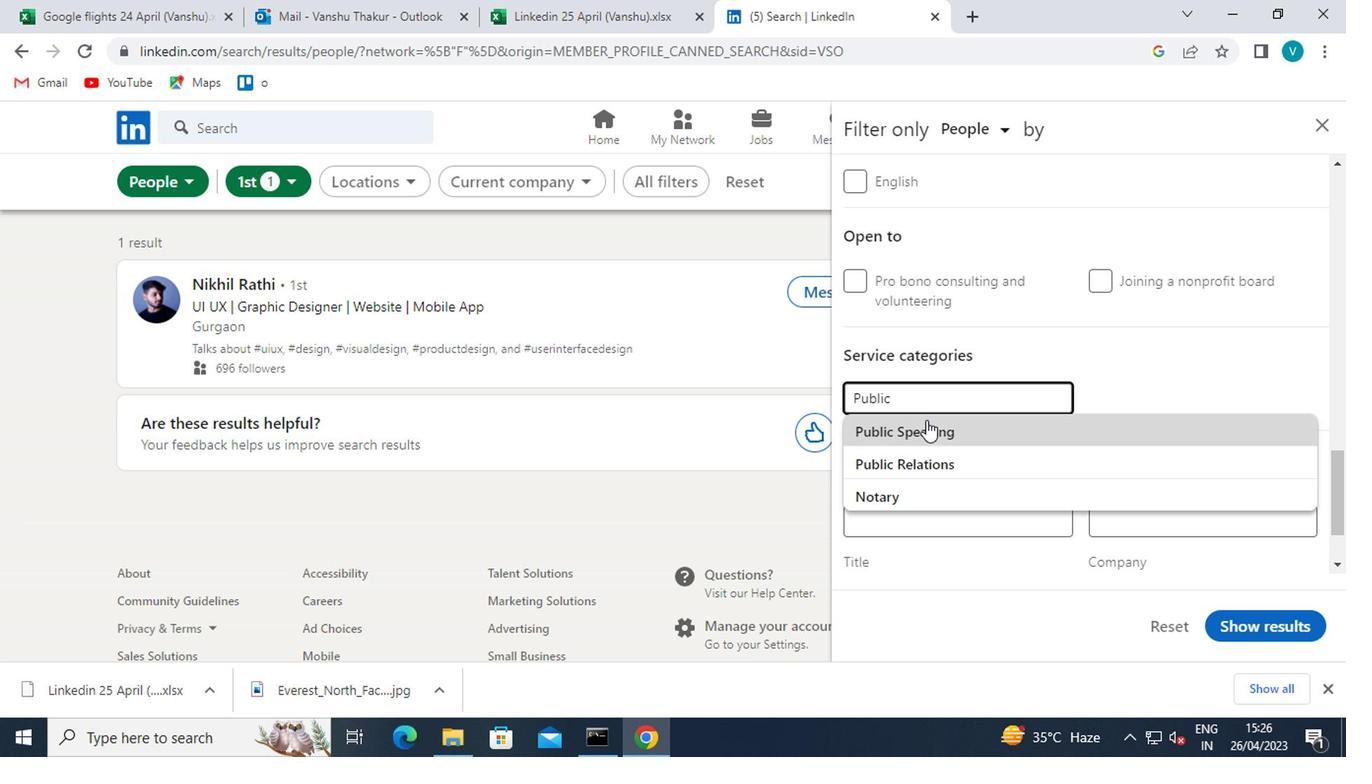 
Action: Mouse scrolled (924, 421) with delta (0, 0)
Screenshot: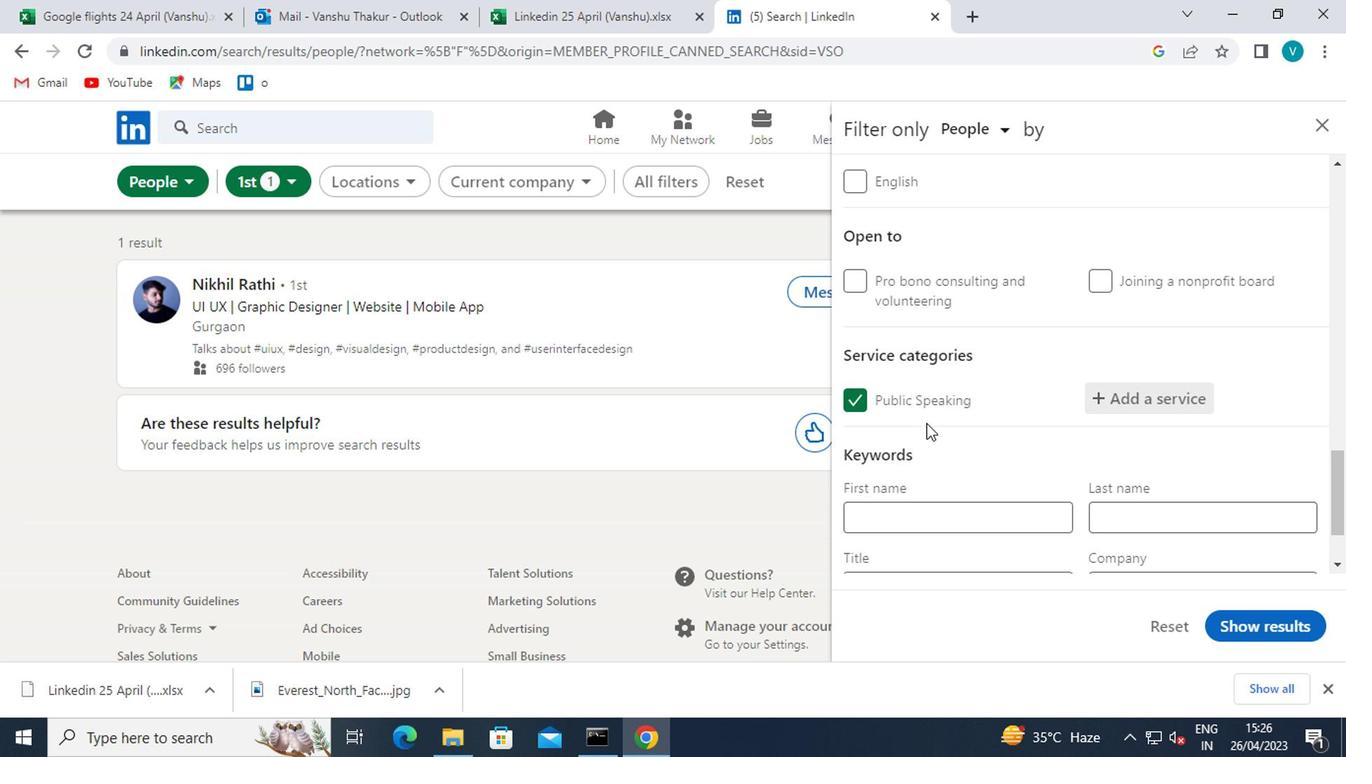 
Action: Mouse moved to (906, 476)
Screenshot: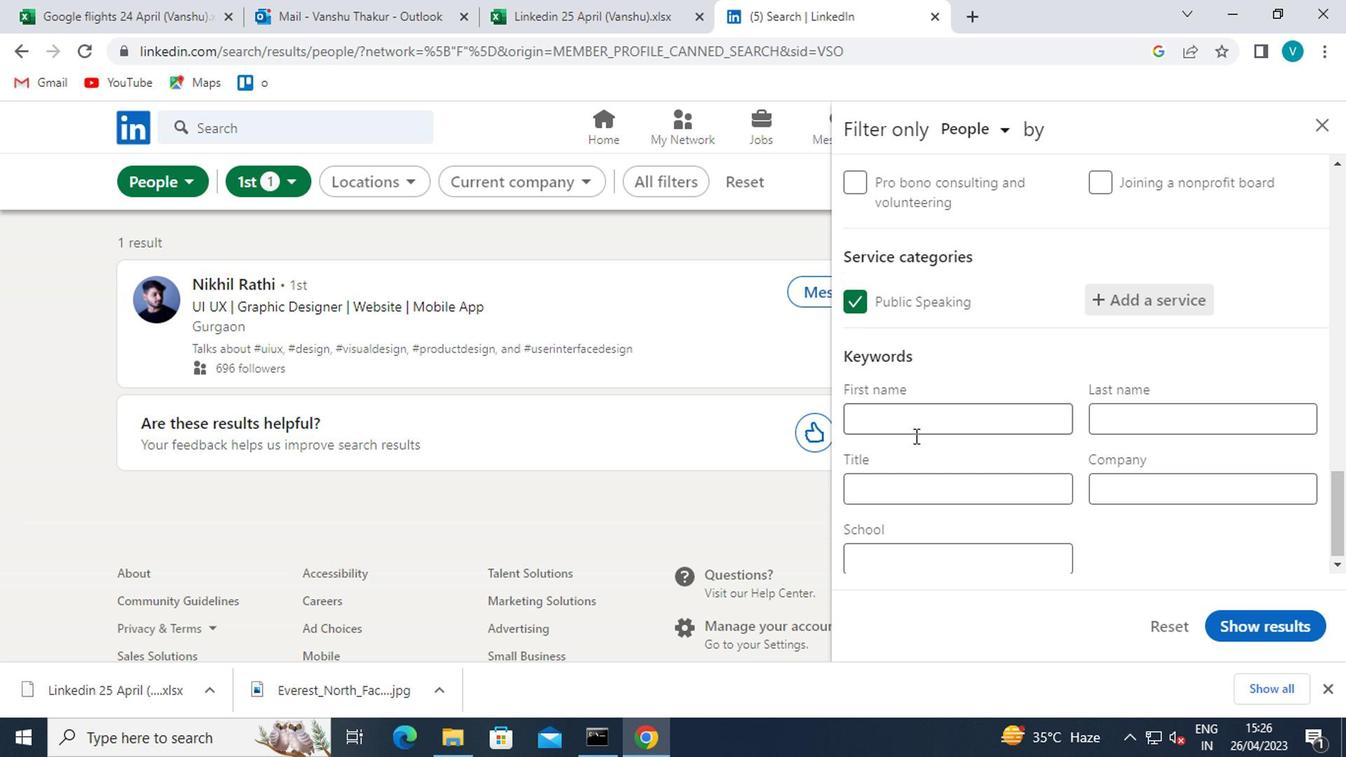 
Action: Mouse pressed left at (906, 476)
Screenshot: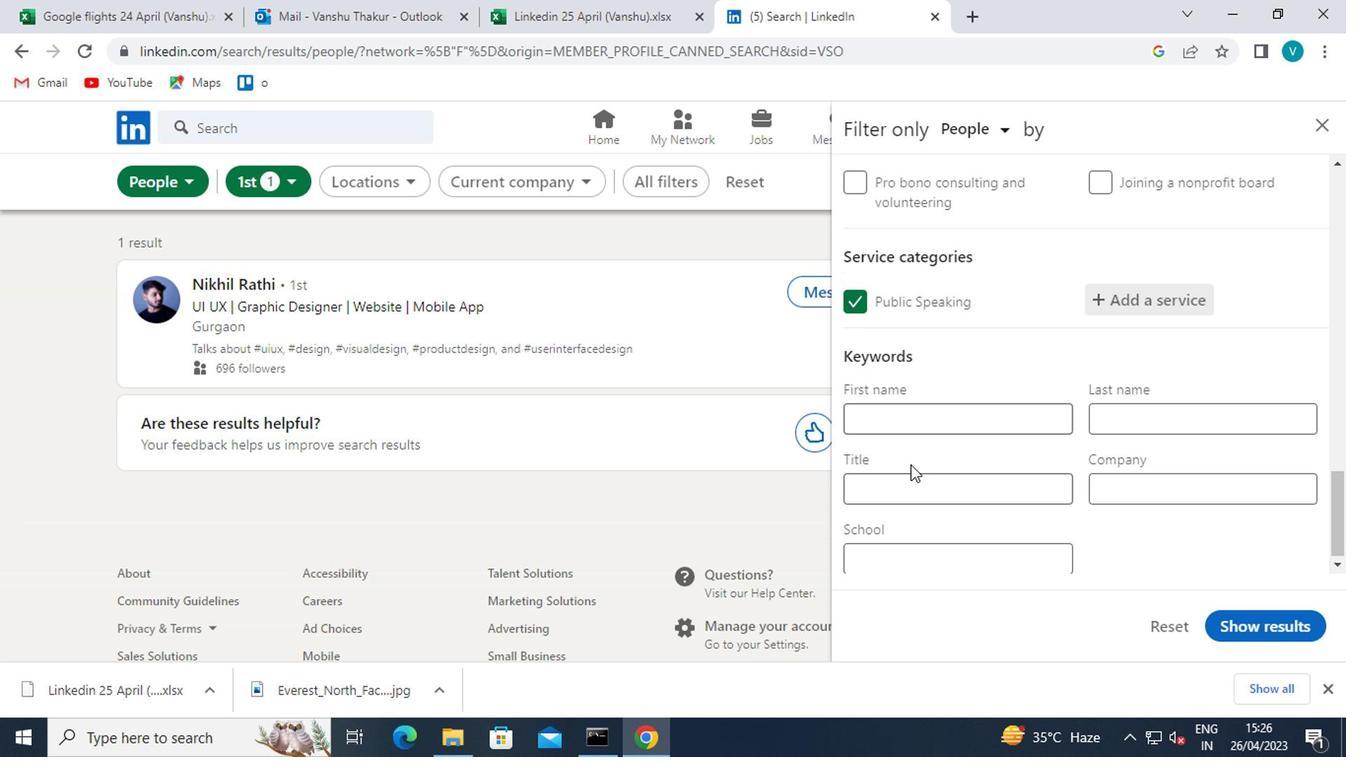 
Action: Key pressed <Key.shift>EXECUTIVE<Key.space><Key.shift>ASSISTANT
Screenshot: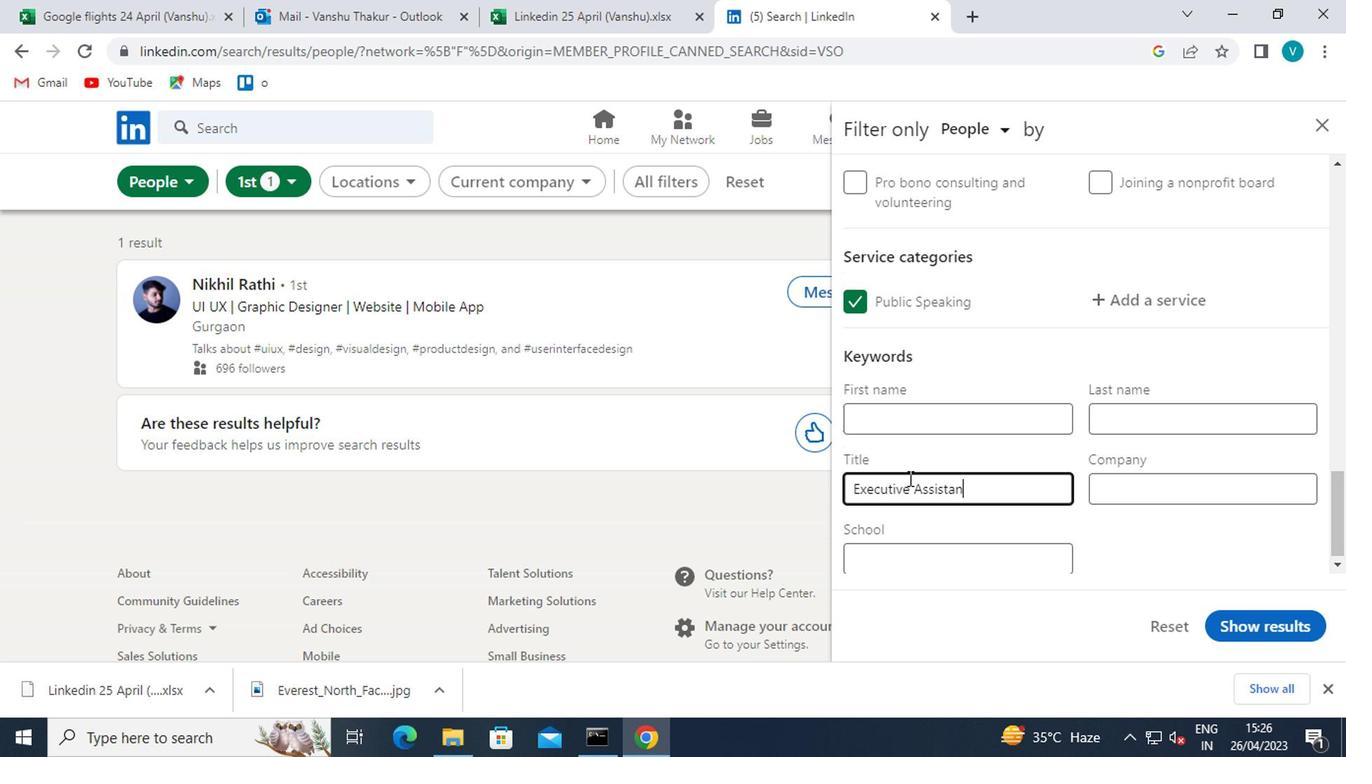 
Action: Mouse moved to (1307, 621)
Screenshot: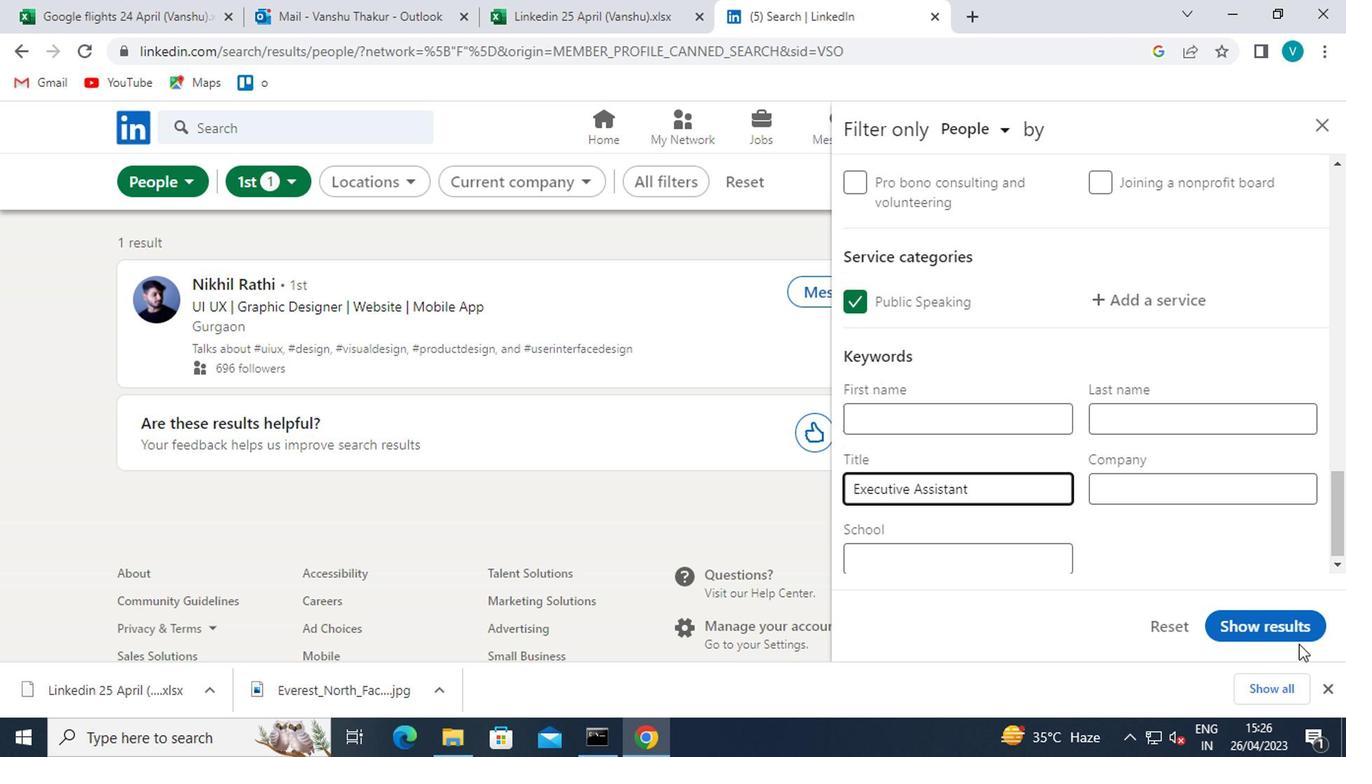 
Action: Mouse pressed left at (1307, 621)
Screenshot: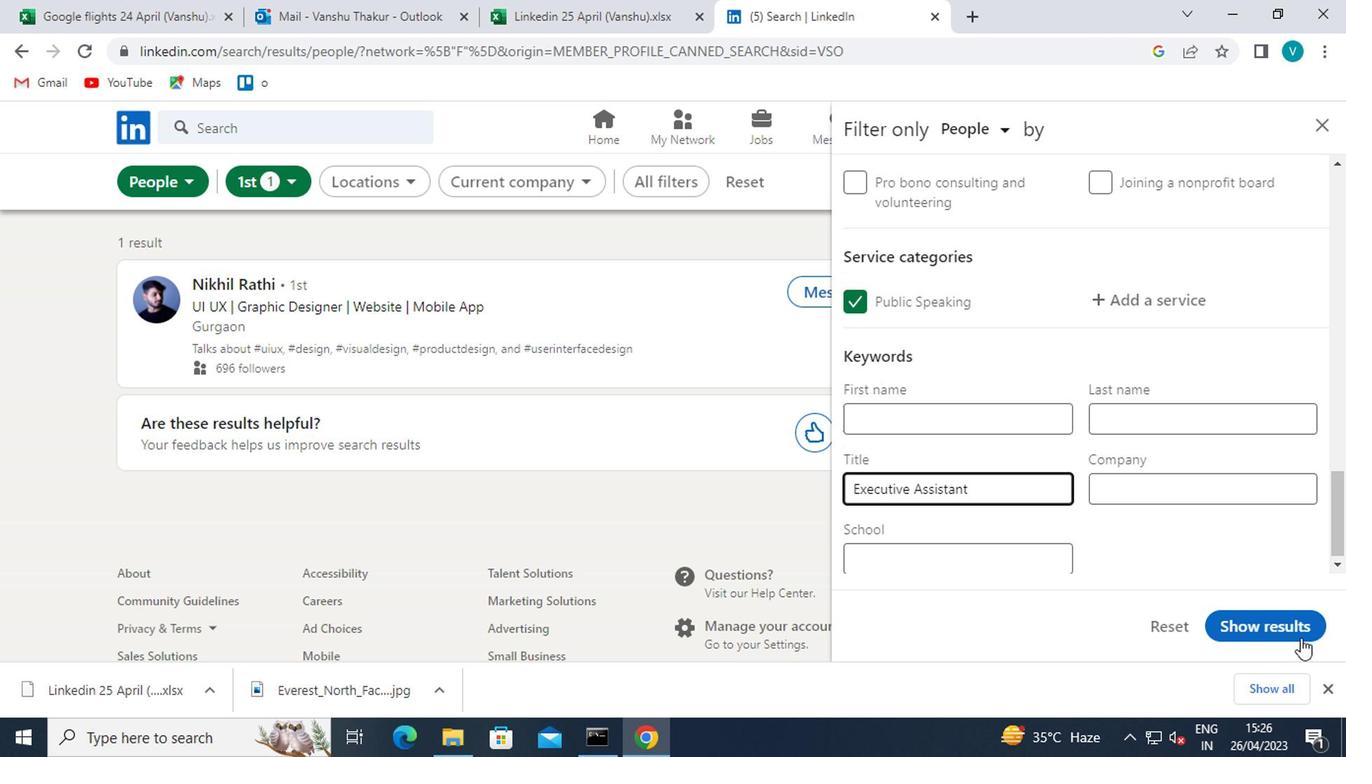 
Action: Mouse moved to (1248, 587)
Screenshot: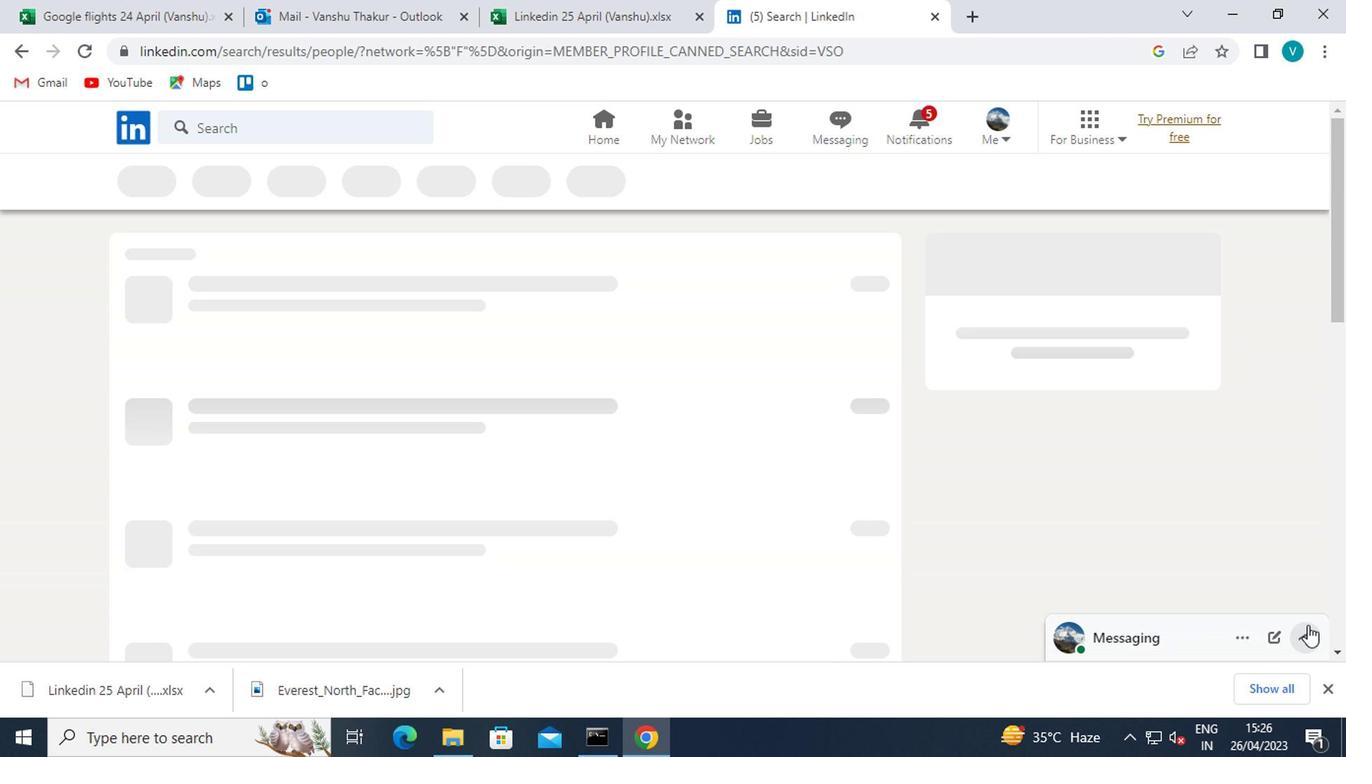 
